 Task: Find a house in Saint-Leu, Réunion for 6 guests from 6th to 15th September with a price range of ₹8000 to ₹12000, 6 bedrooms, 6 beds, 6 bathrooms, and amenities including free parking, TV, breakfast, and gym. Ensure self check-in and host language is English.
Action: Mouse moved to (541, 114)
Screenshot: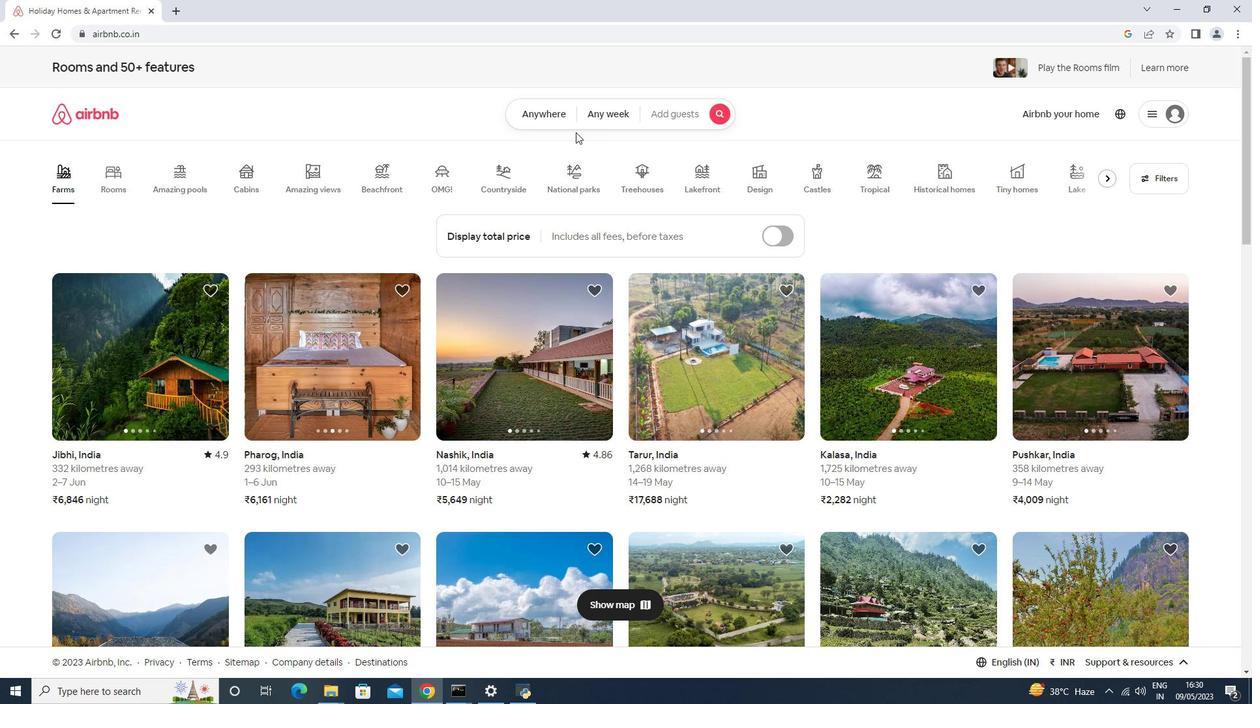 
Action: Mouse pressed left at (541, 114)
Screenshot: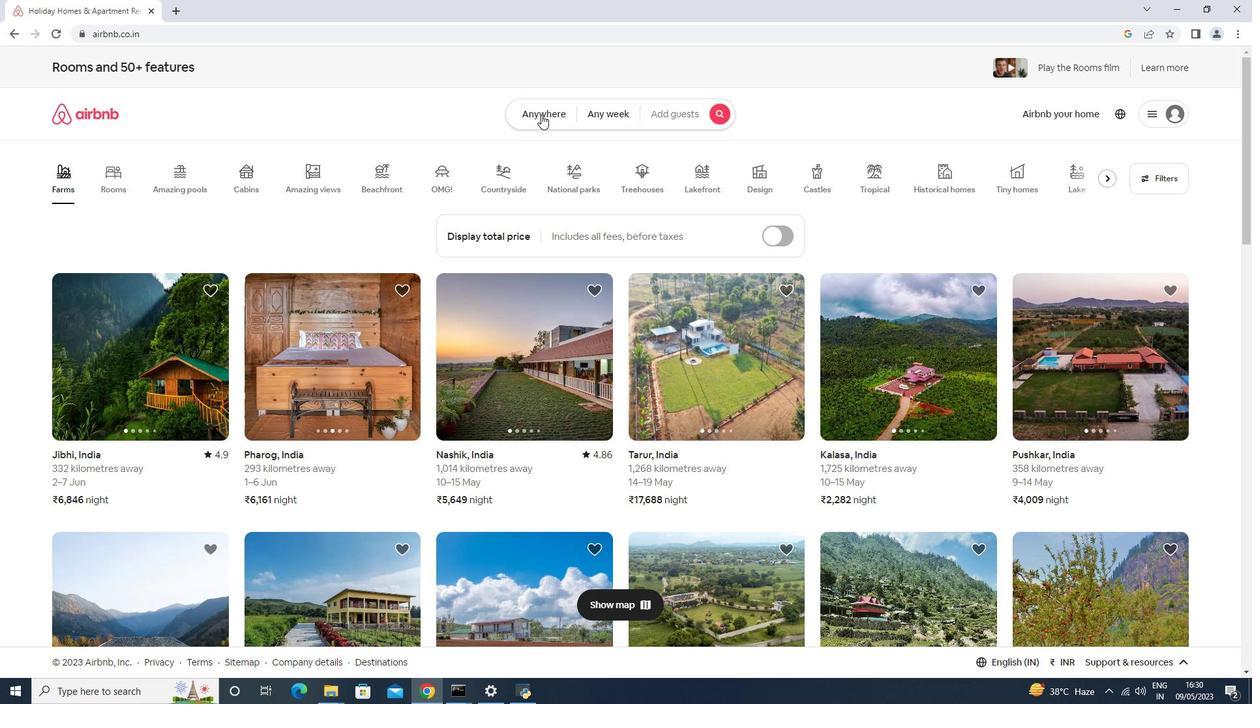
Action: Mouse moved to (521, 163)
Screenshot: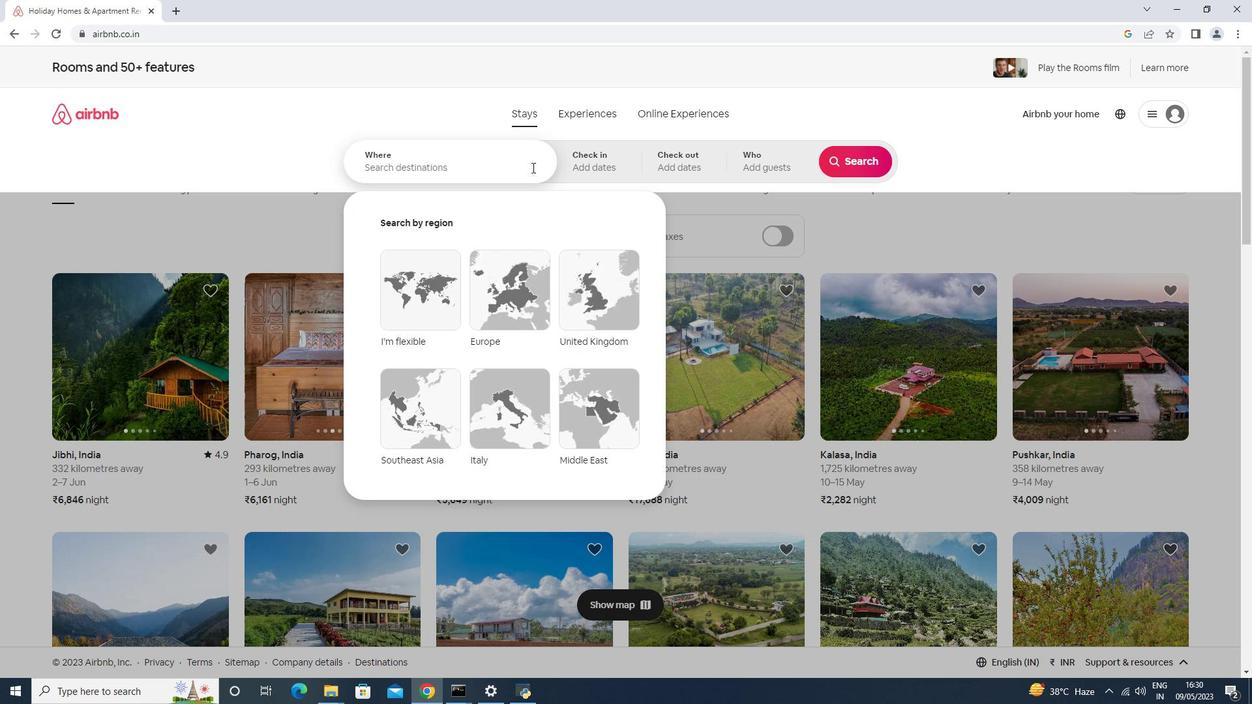 
Action: Mouse pressed left at (521, 163)
Screenshot: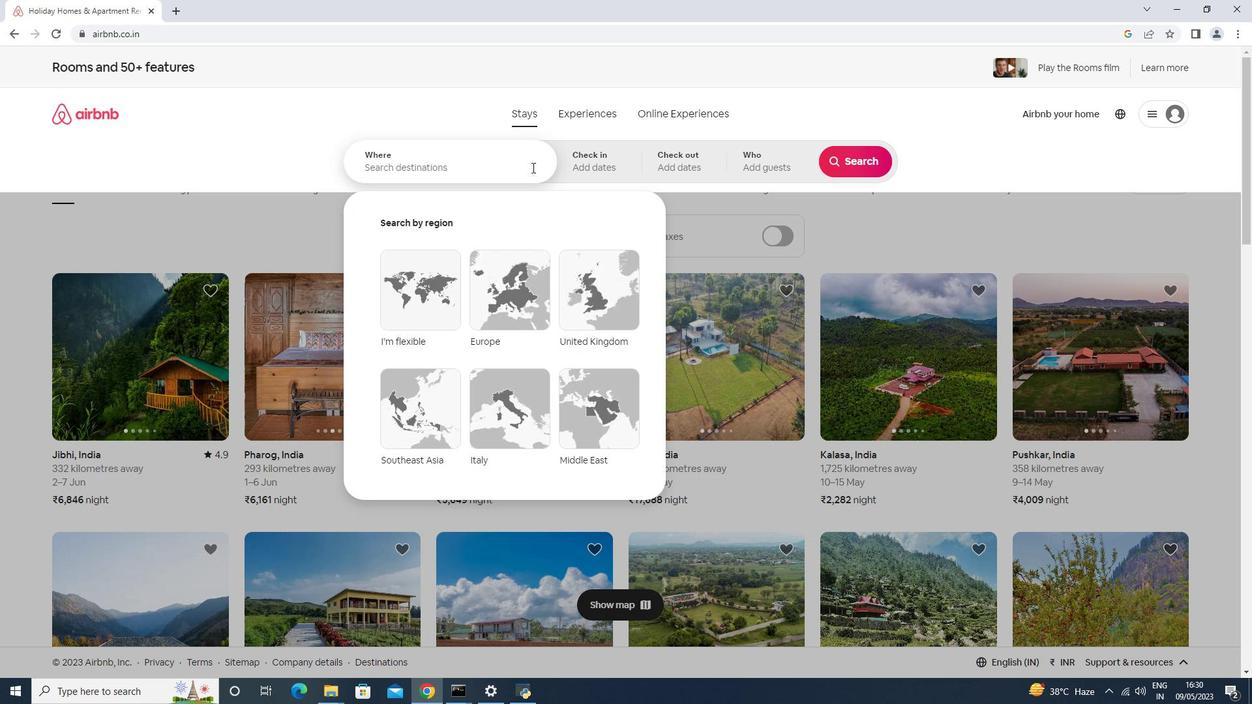 
Action: Key pressed <Key.shift>Saint-<Key.shift>Leu,<Key.space><Key.shift>REunio<Key.down>
Screenshot: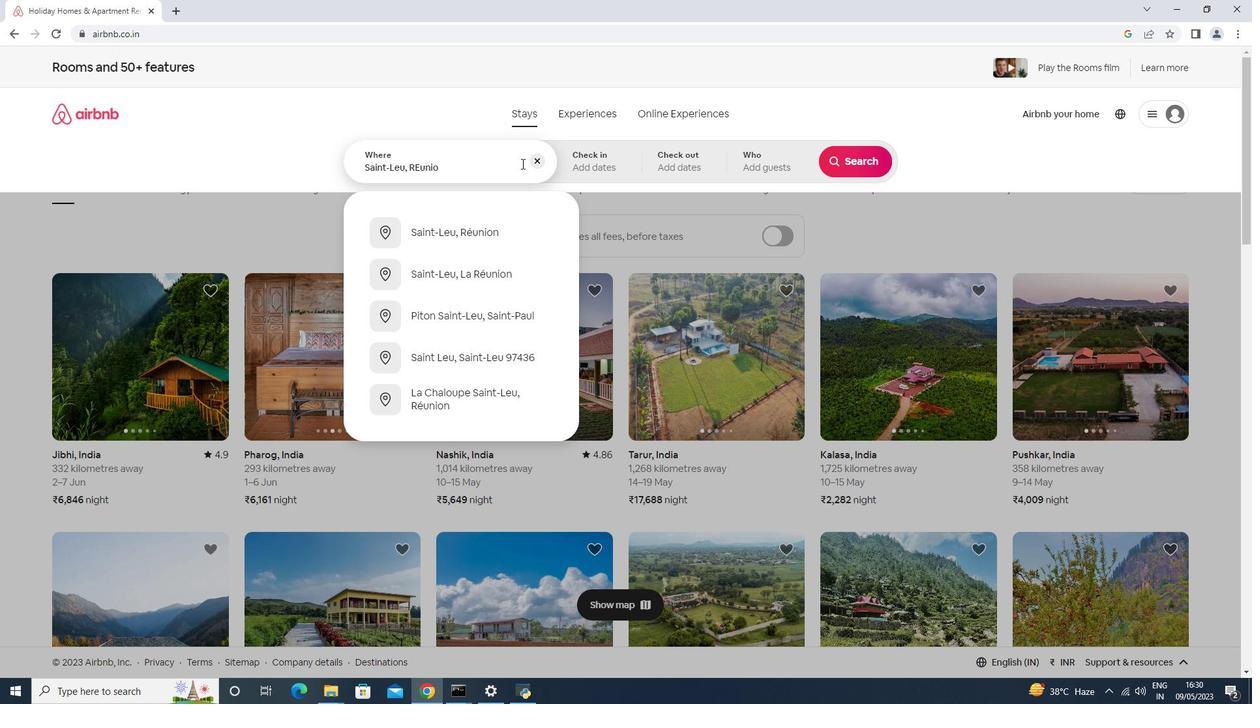 
Action: Mouse moved to (857, 275)
Screenshot: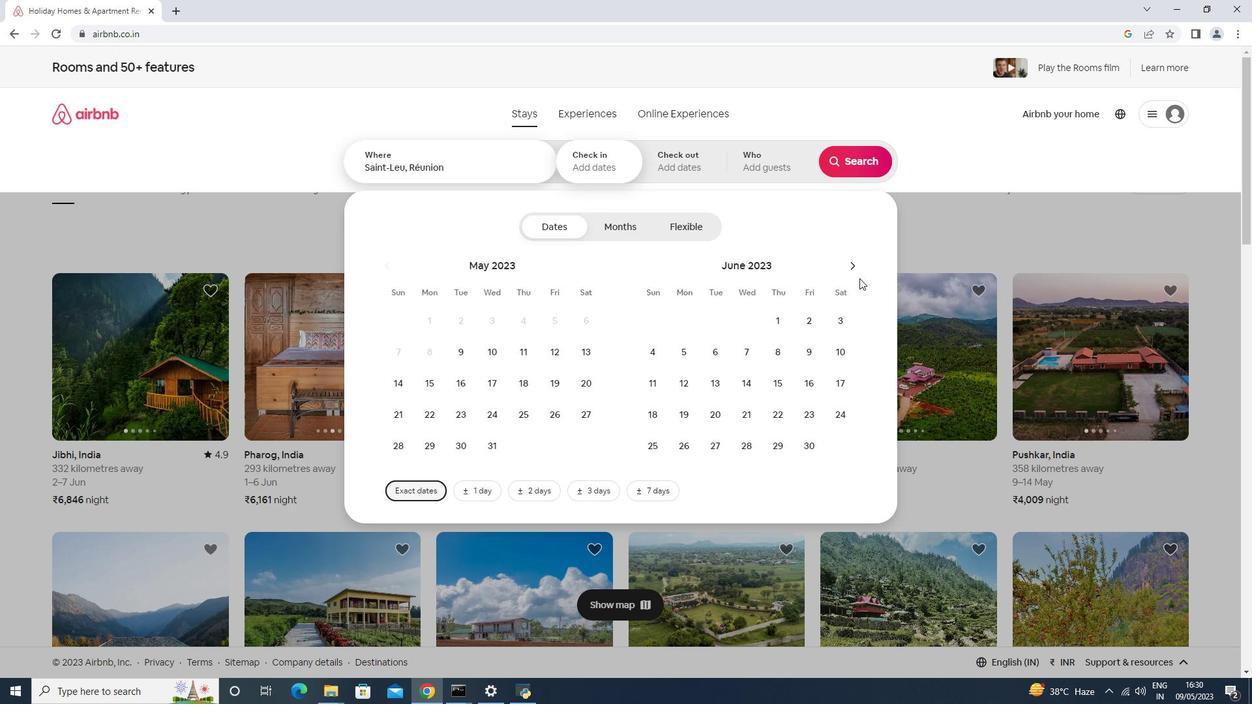 
Action: Mouse pressed left at (856, 273)
Screenshot: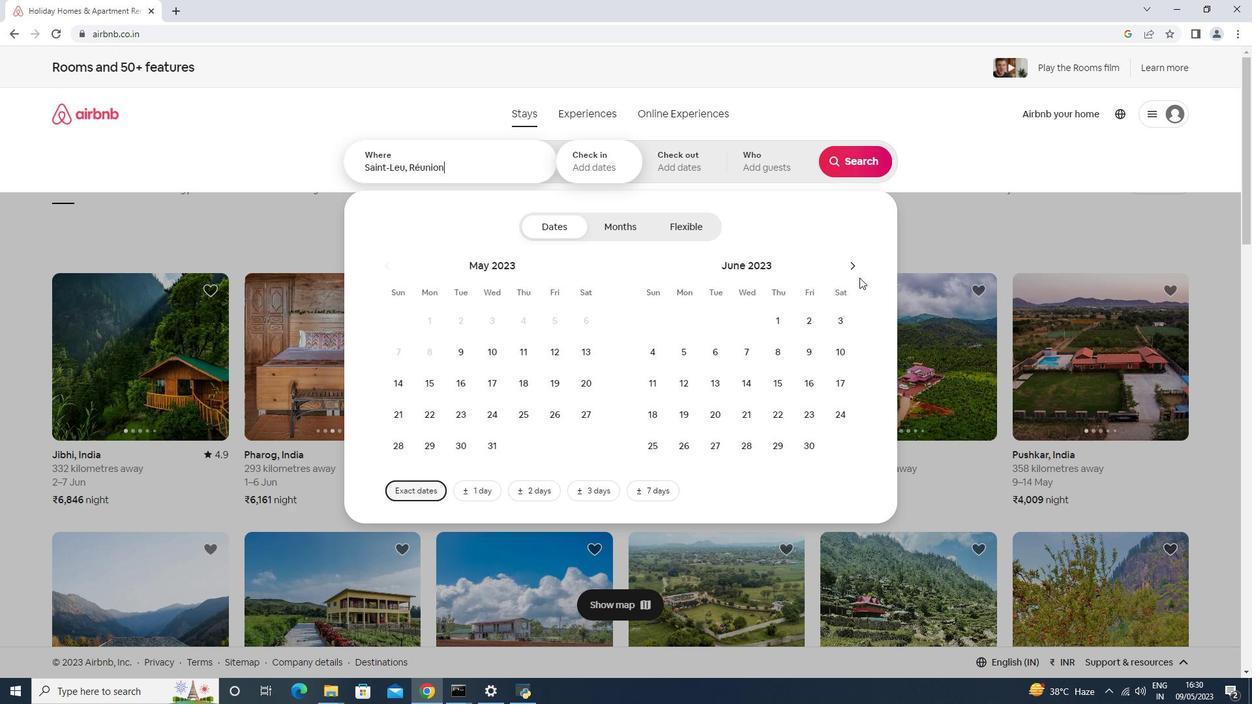 
Action: Mouse pressed left at (856, 273)
Screenshot: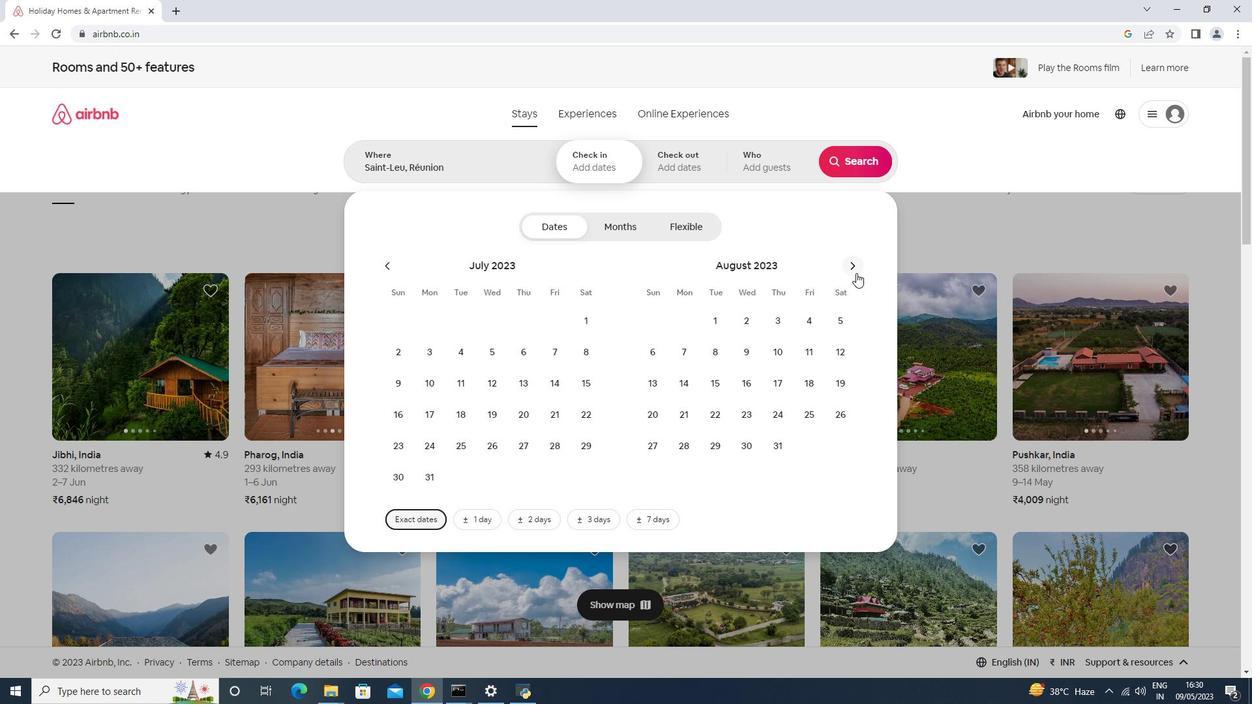 
Action: Mouse moved to (749, 366)
Screenshot: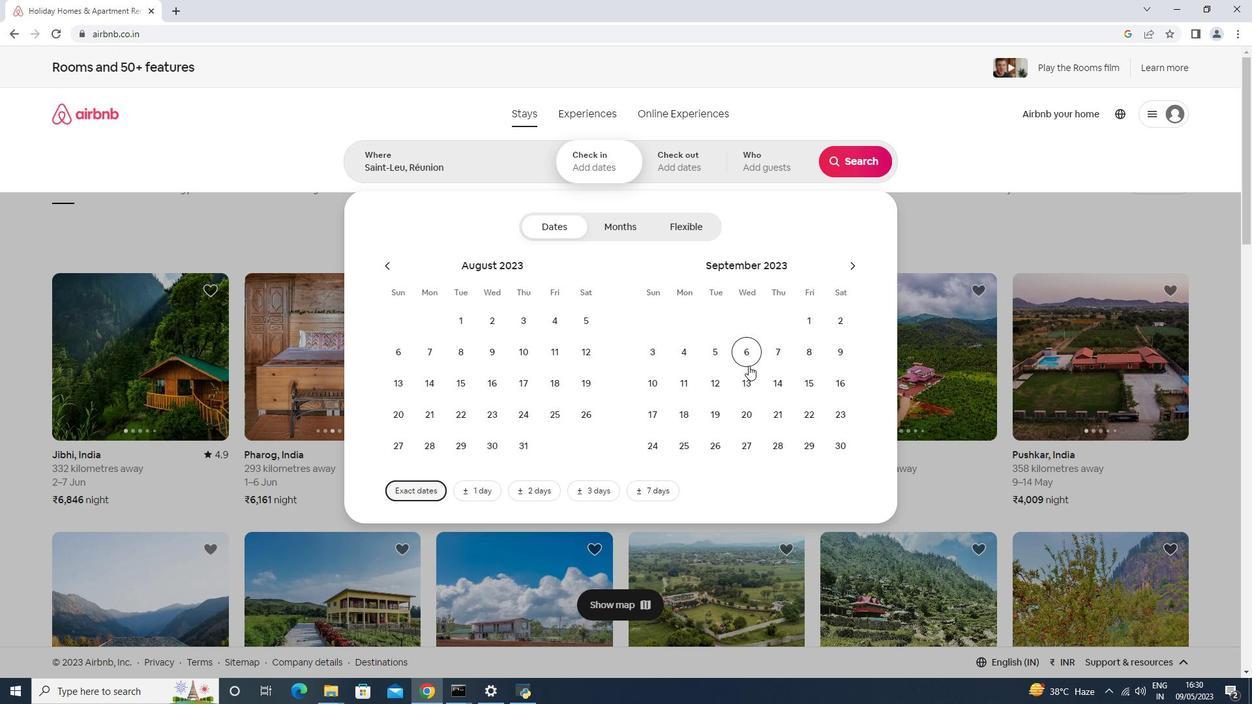 
Action: Mouse pressed left at (749, 366)
Screenshot: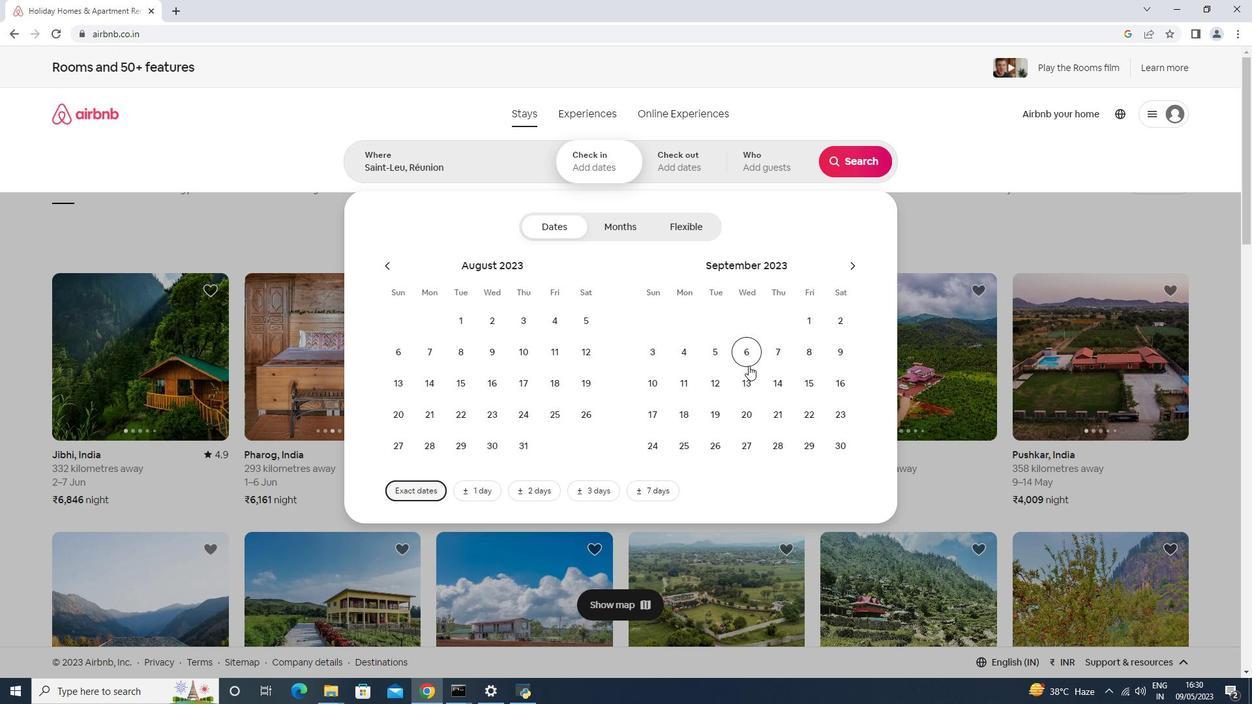 
Action: Mouse moved to (800, 389)
Screenshot: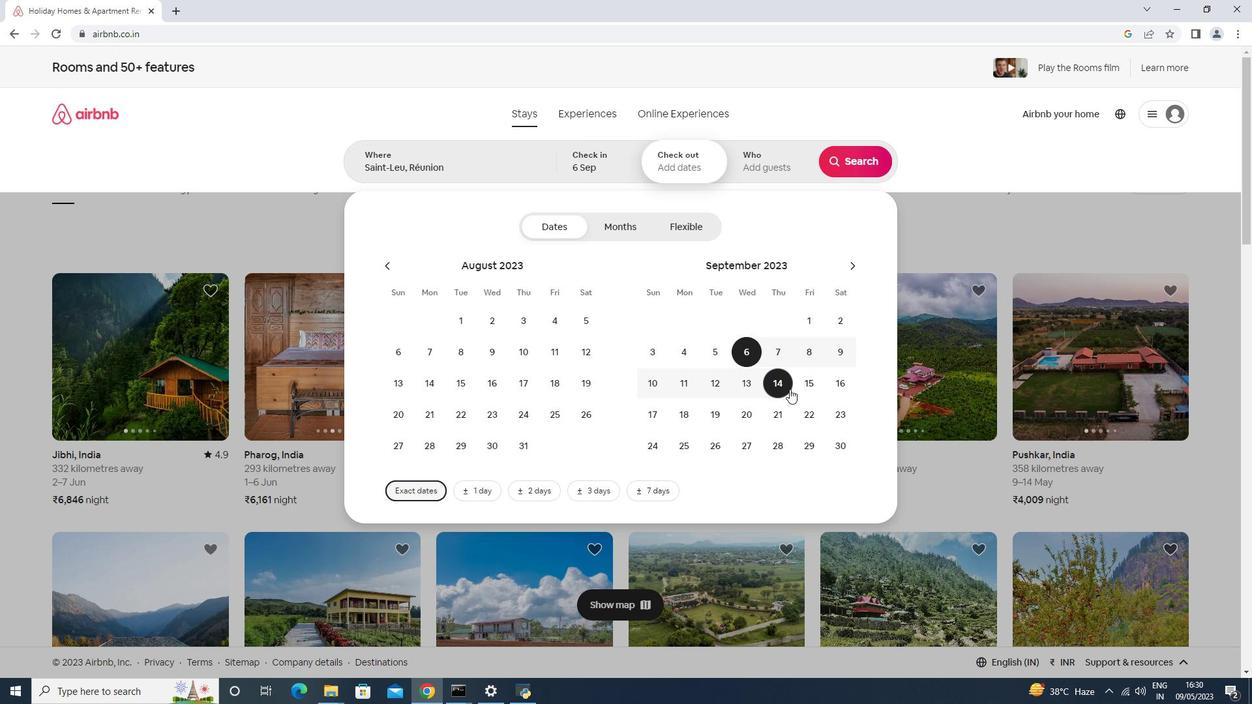 
Action: Mouse pressed left at (800, 389)
Screenshot: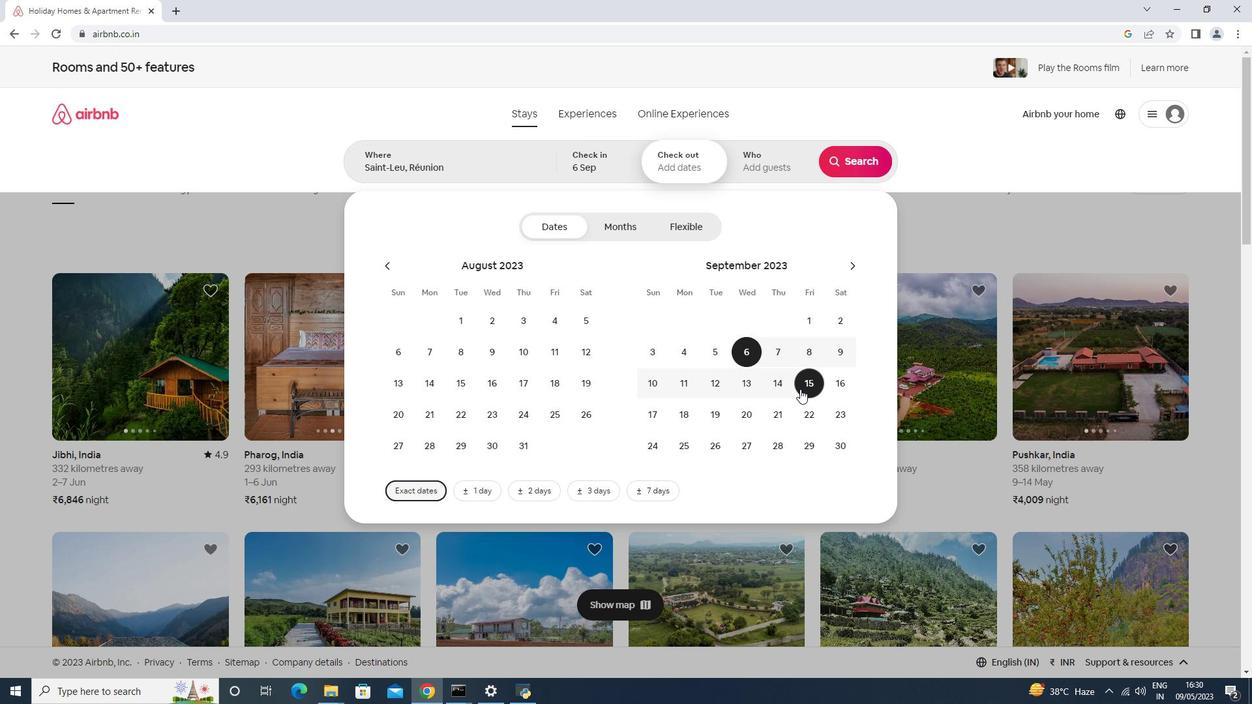 
Action: Mouse moved to (762, 180)
Screenshot: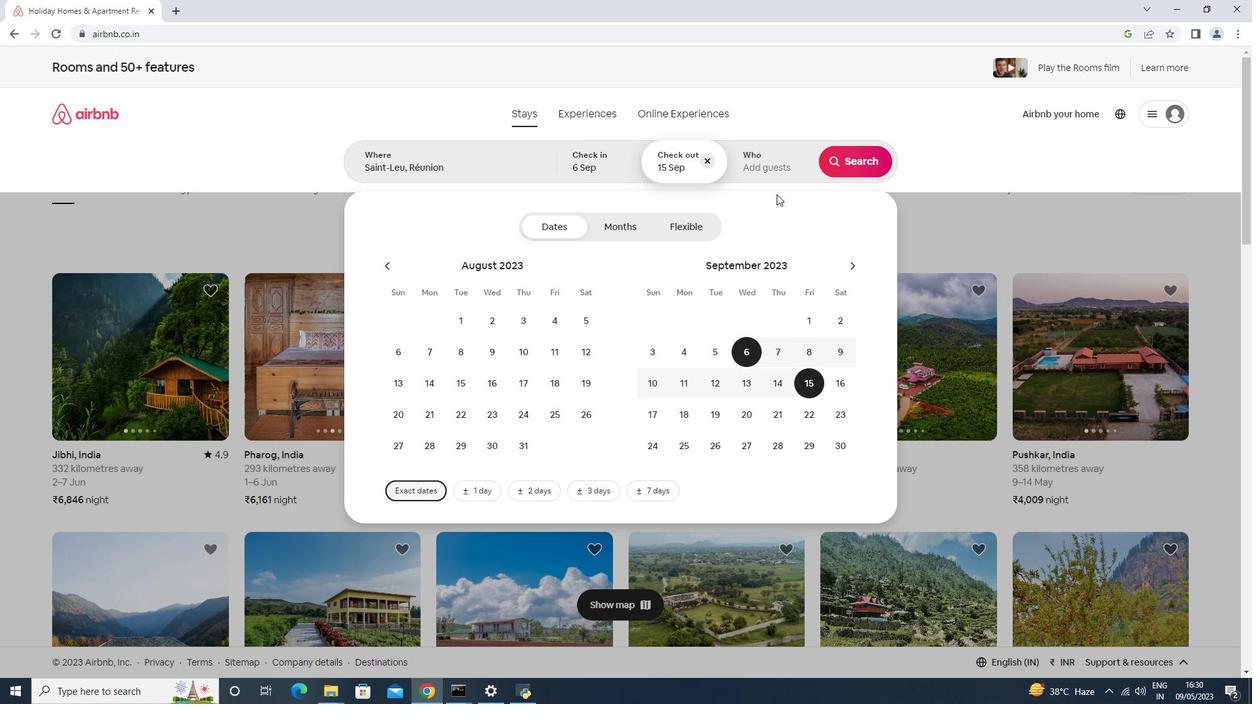 
Action: Mouse pressed left at (762, 180)
Screenshot: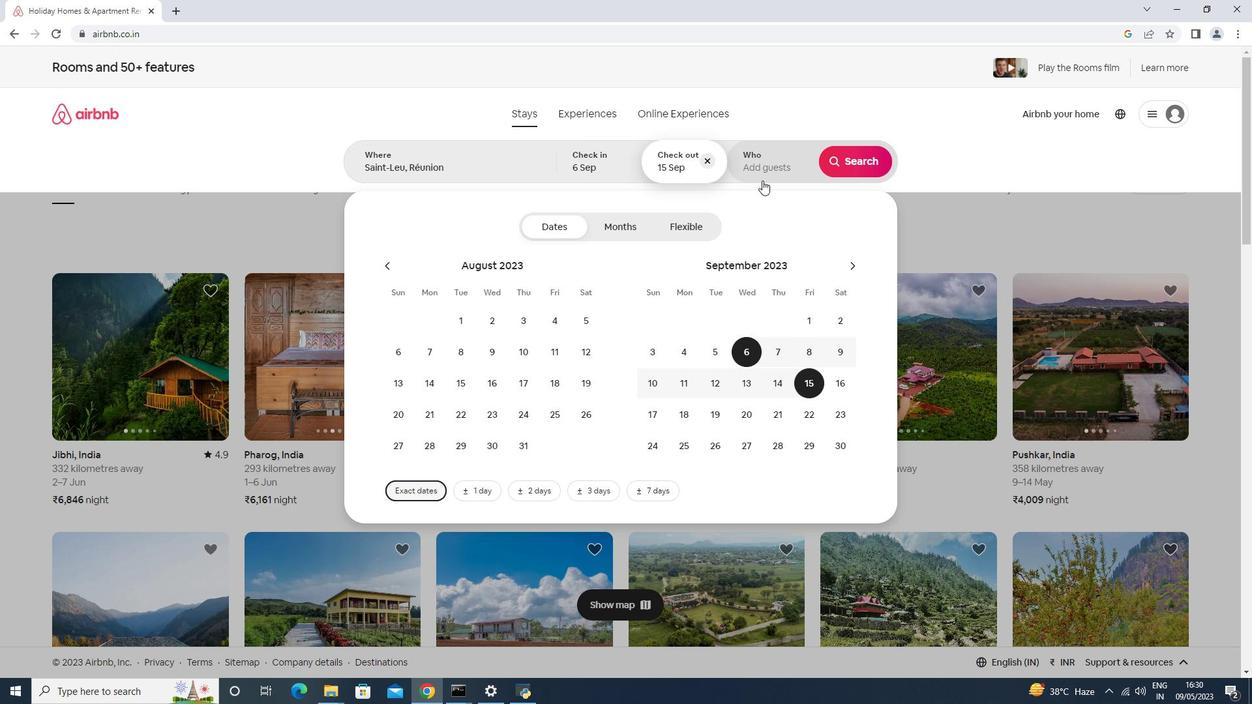
Action: Mouse moved to (861, 229)
Screenshot: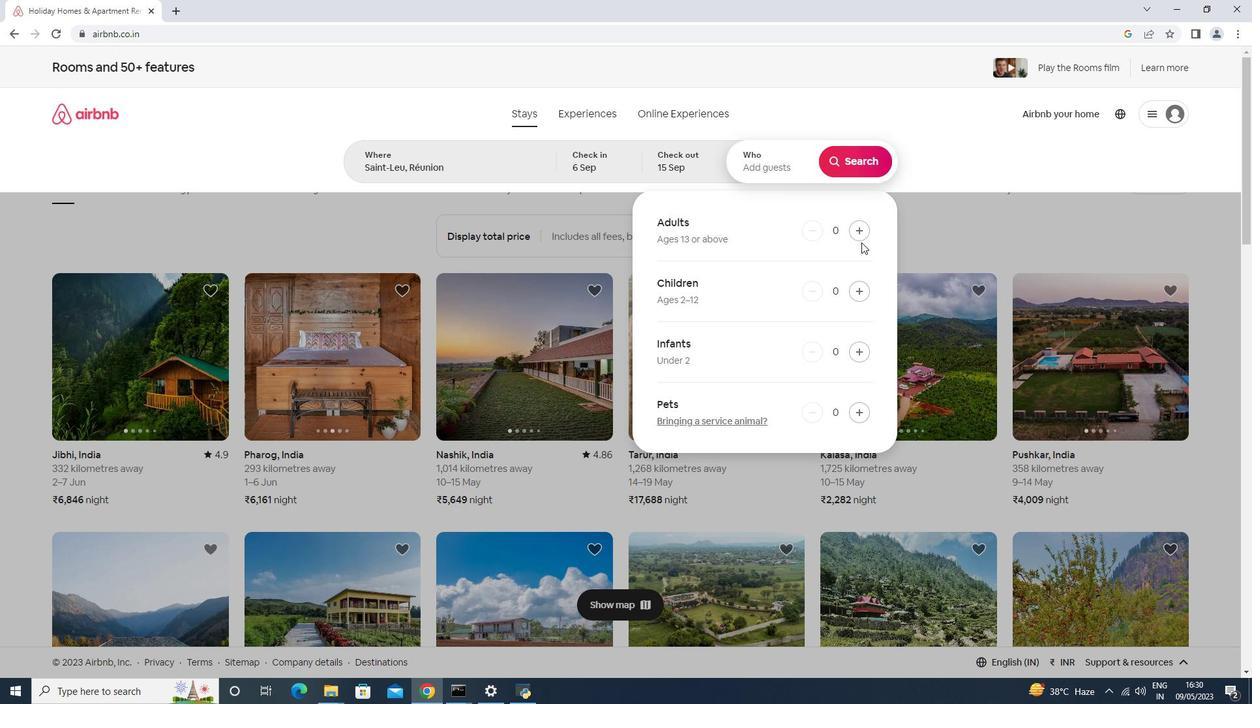 
Action: Mouse pressed left at (861, 229)
Screenshot: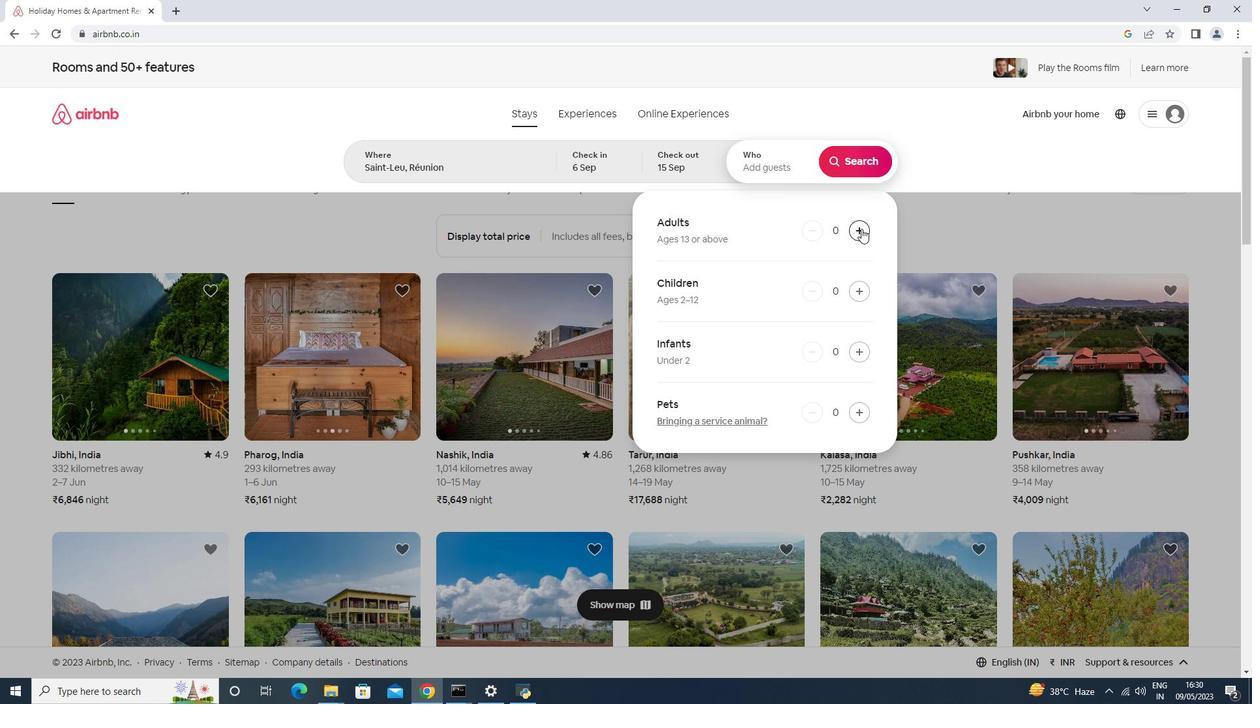 
Action: Mouse pressed left at (861, 229)
Screenshot: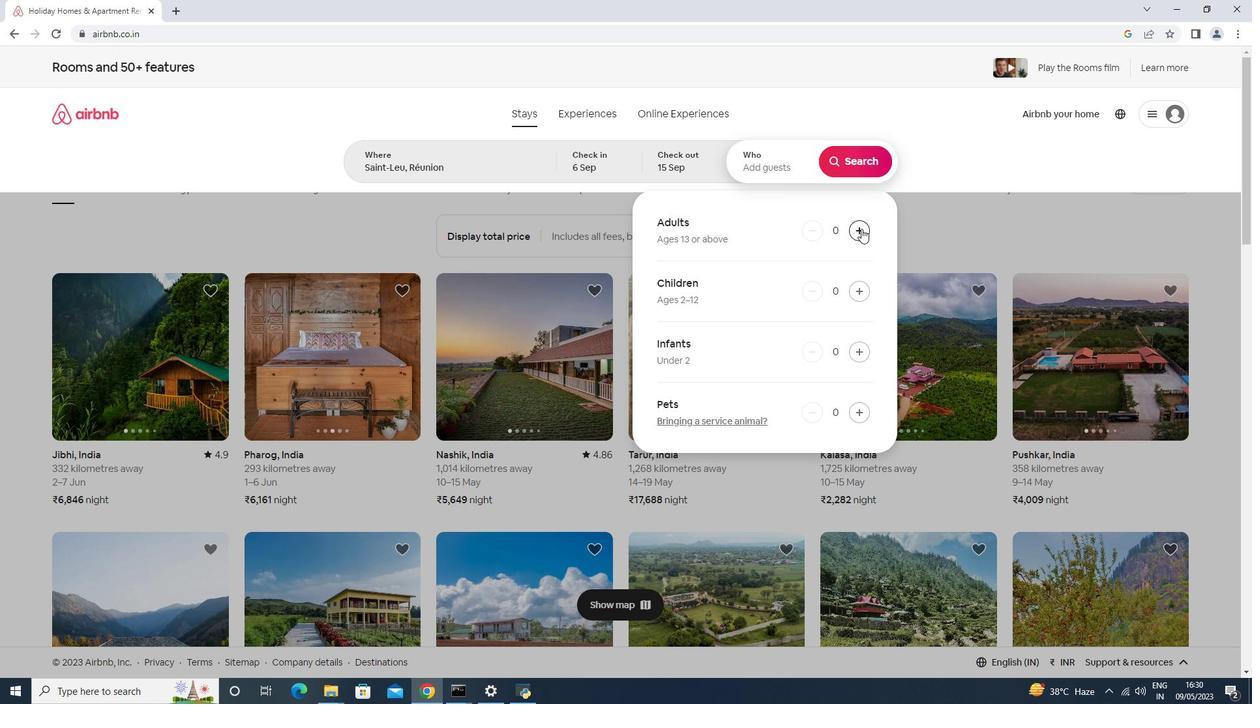 
Action: Mouse pressed left at (861, 229)
Screenshot: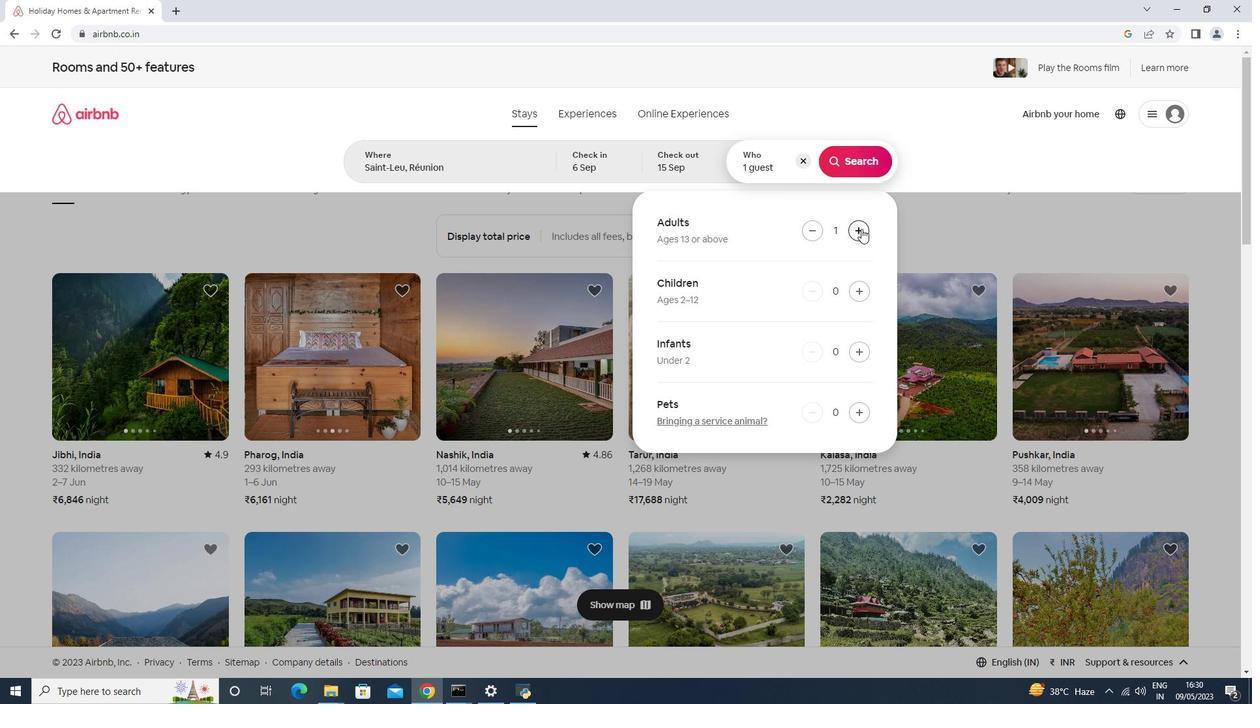 
Action: Mouse pressed left at (861, 229)
Screenshot: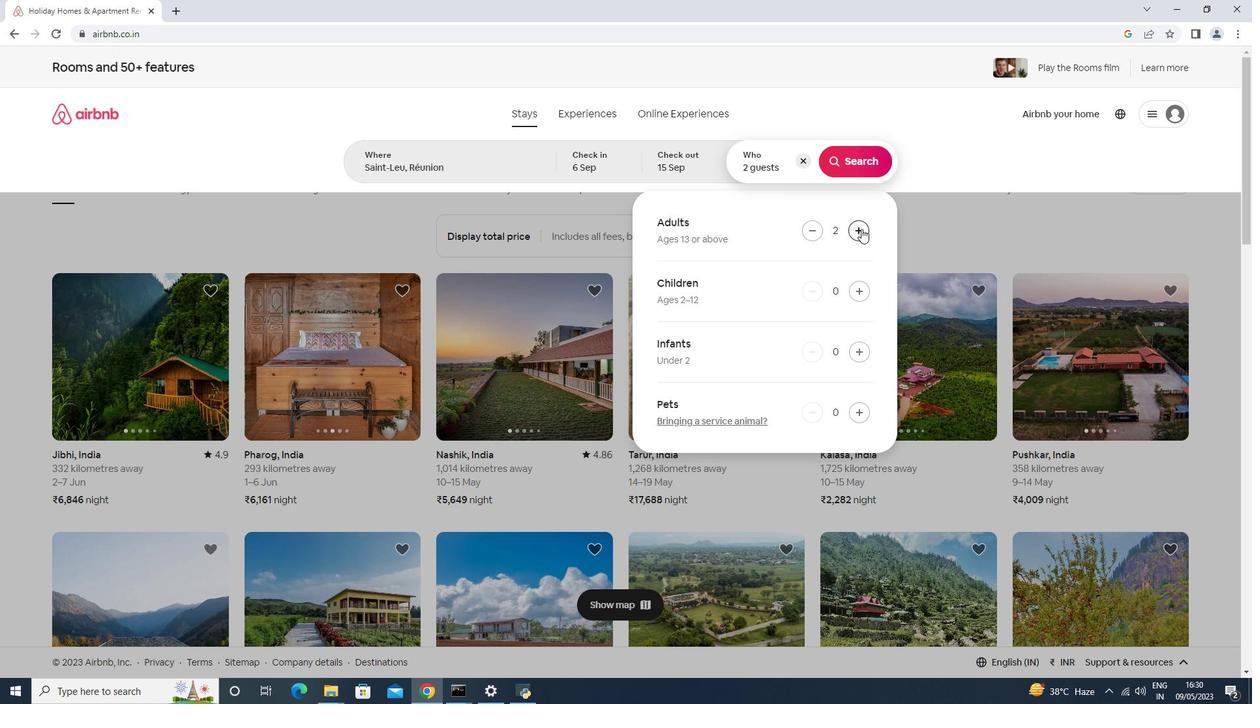 
Action: Mouse pressed left at (861, 229)
Screenshot: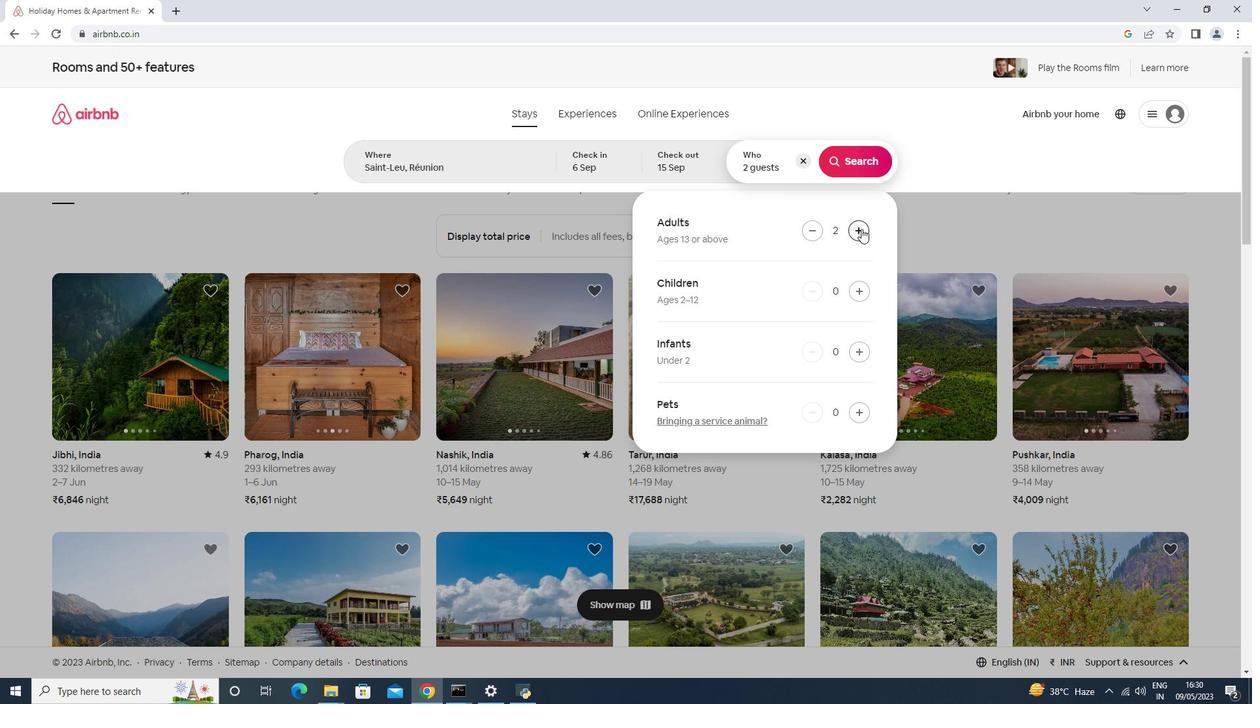 
Action: Mouse pressed left at (861, 229)
Screenshot: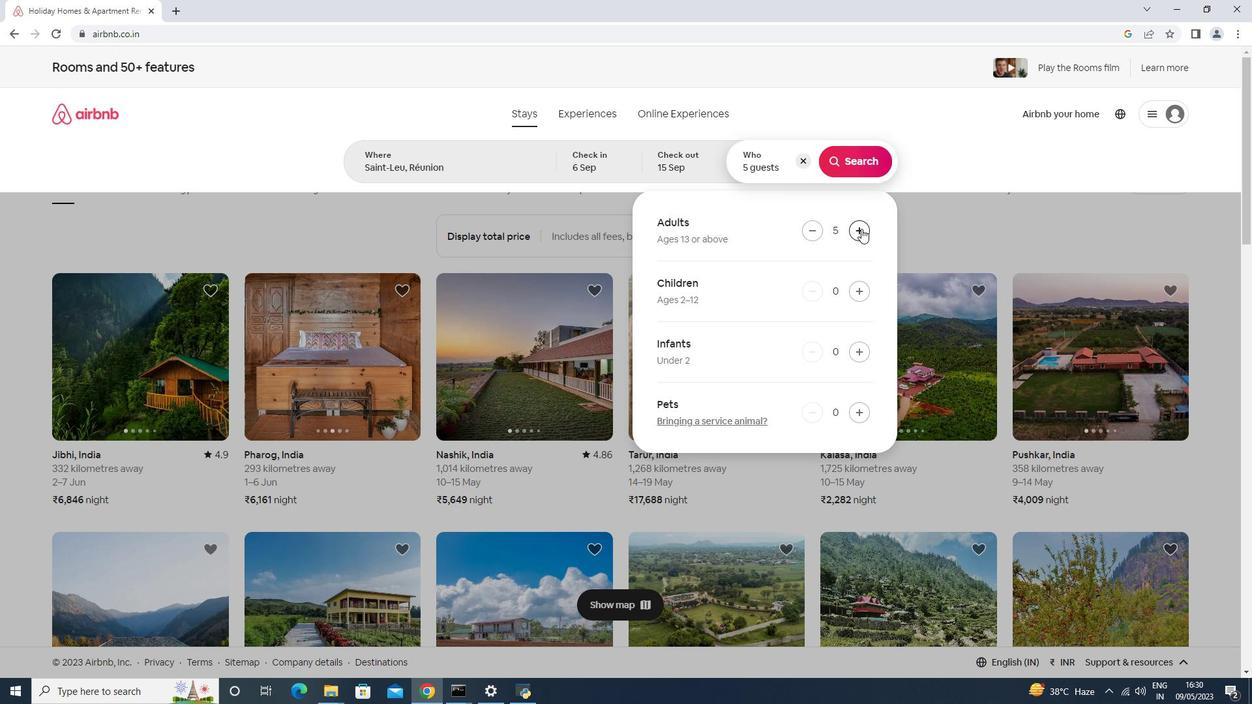 
Action: Mouse moved to (850, 156)
Screenshot: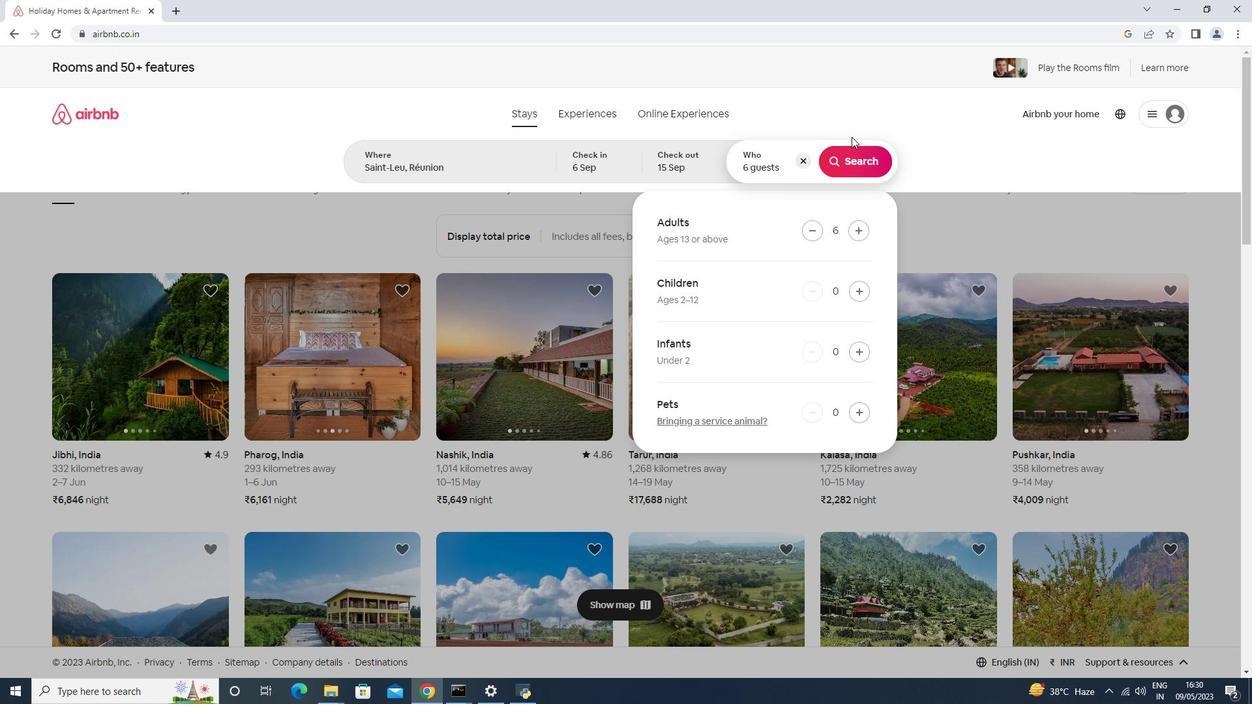 
Action: Mouse pressed left at (850, 156)
Screenshot: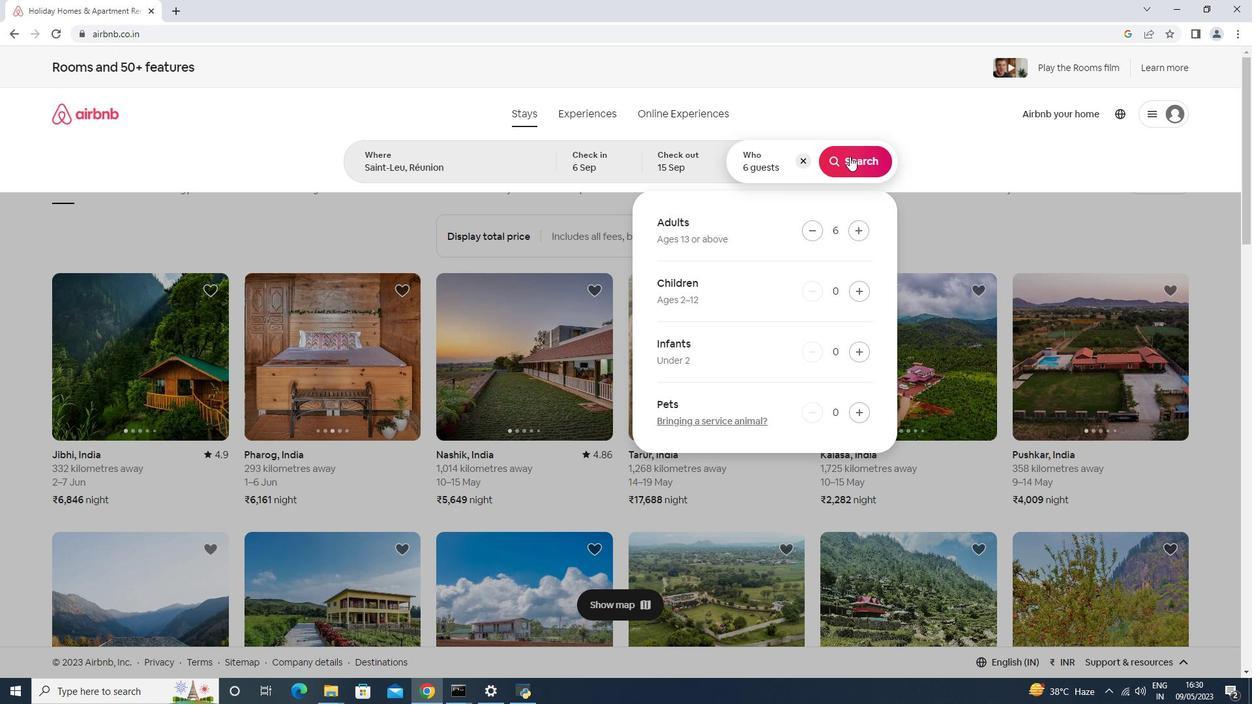 
Action: Mouse moved to (1181, 131)
Screenshot: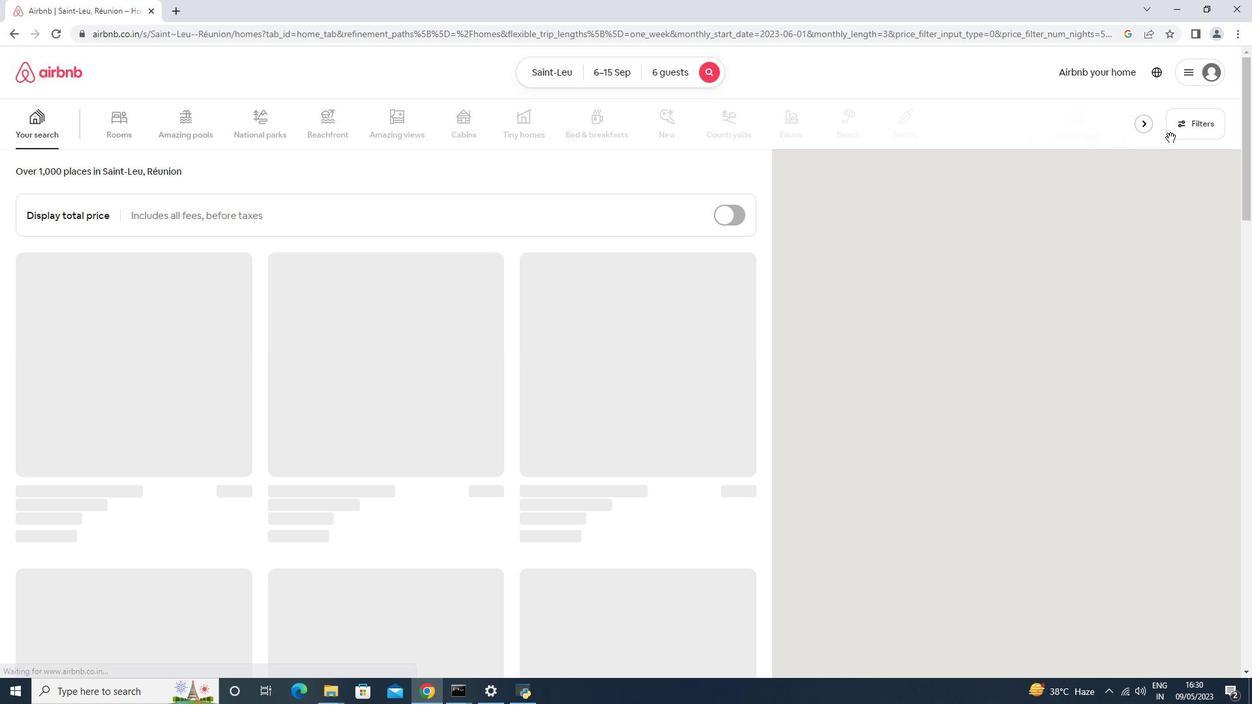 
Action: Mouse pressed left at (1181, 131)
Screenshot: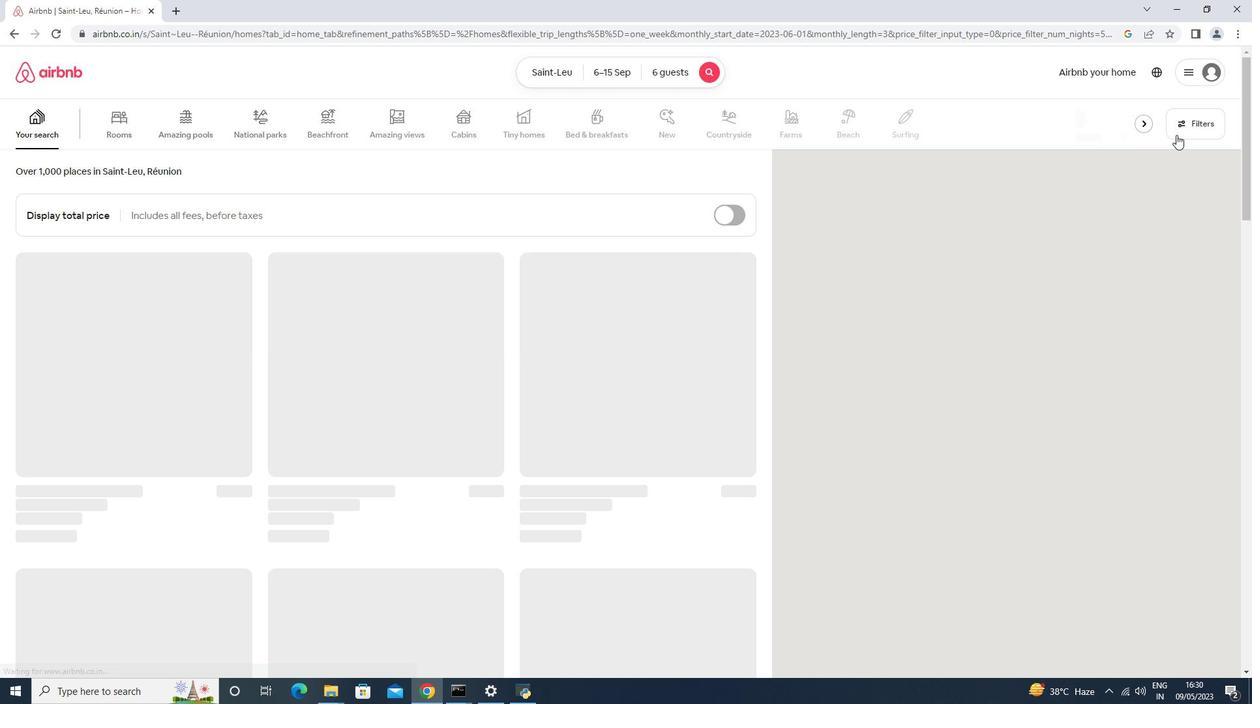 
Action: Mouse moved to (501, 433)
Screenshot: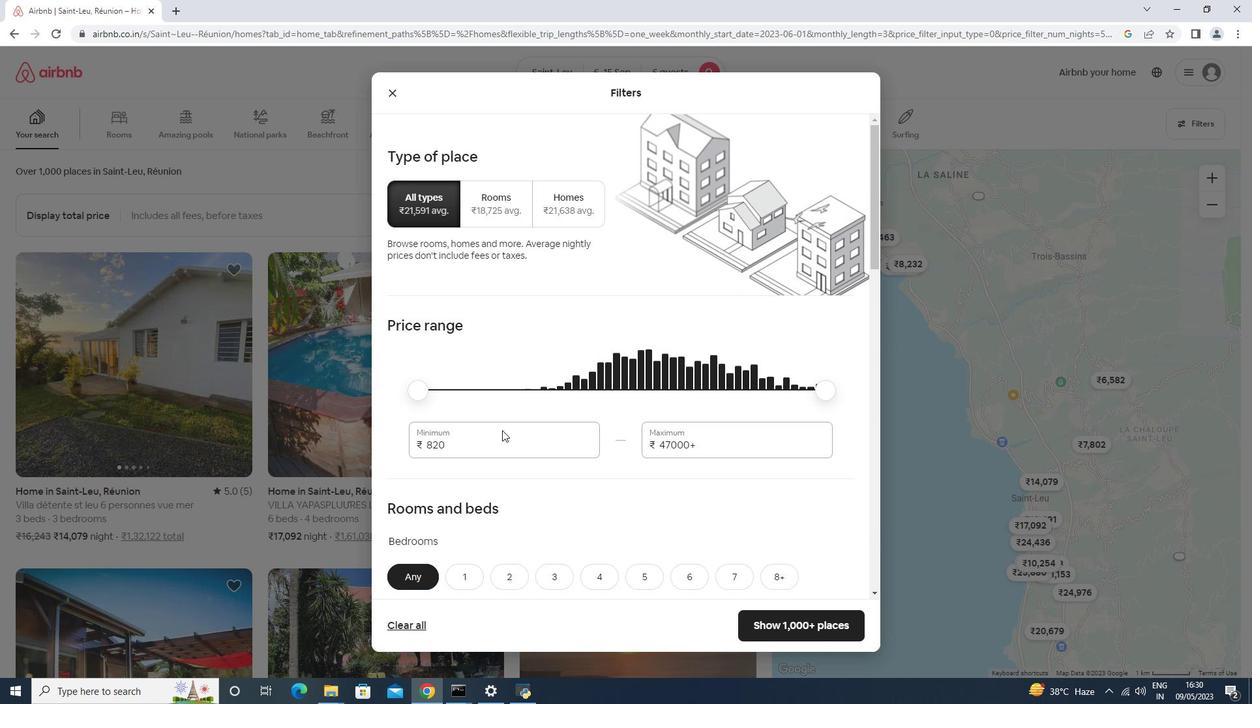 
Action: Mouse pressed left at (501, 433)
Screenshot: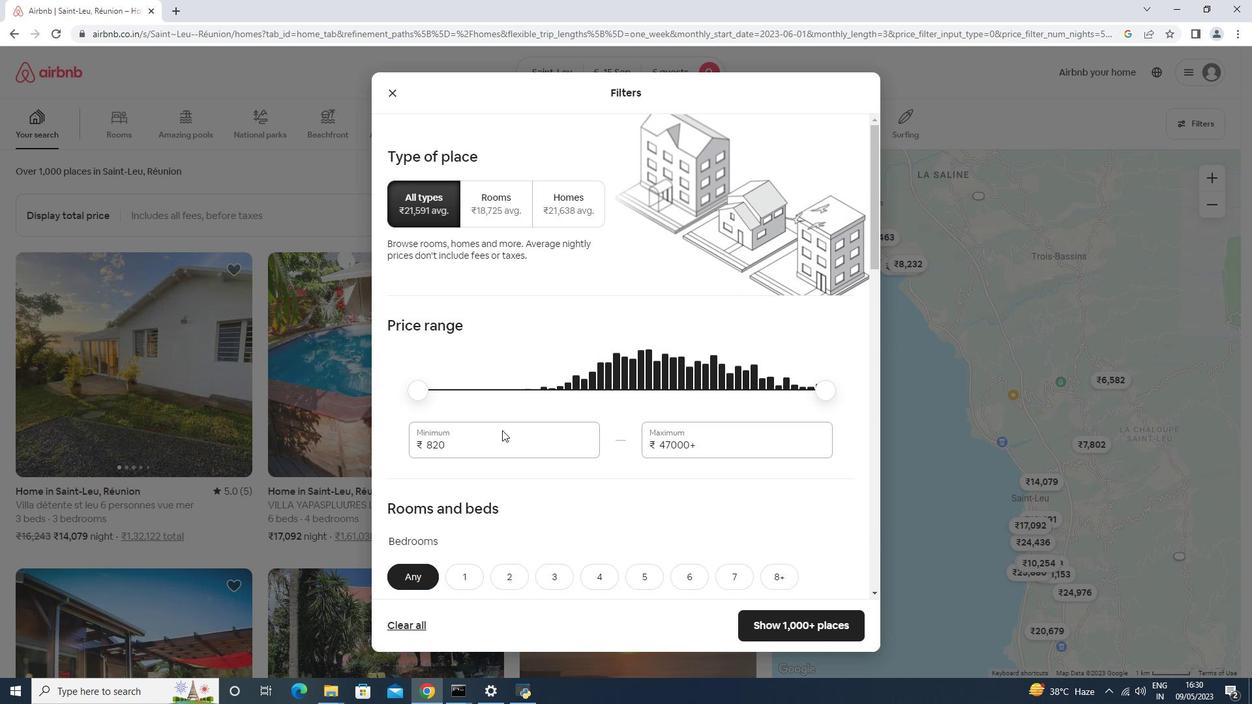 
Action: Key pressed <Key.backspace><Key.backspace><Key.backspace><Key.backspace>8000<Key.tab>12000
Screenshot: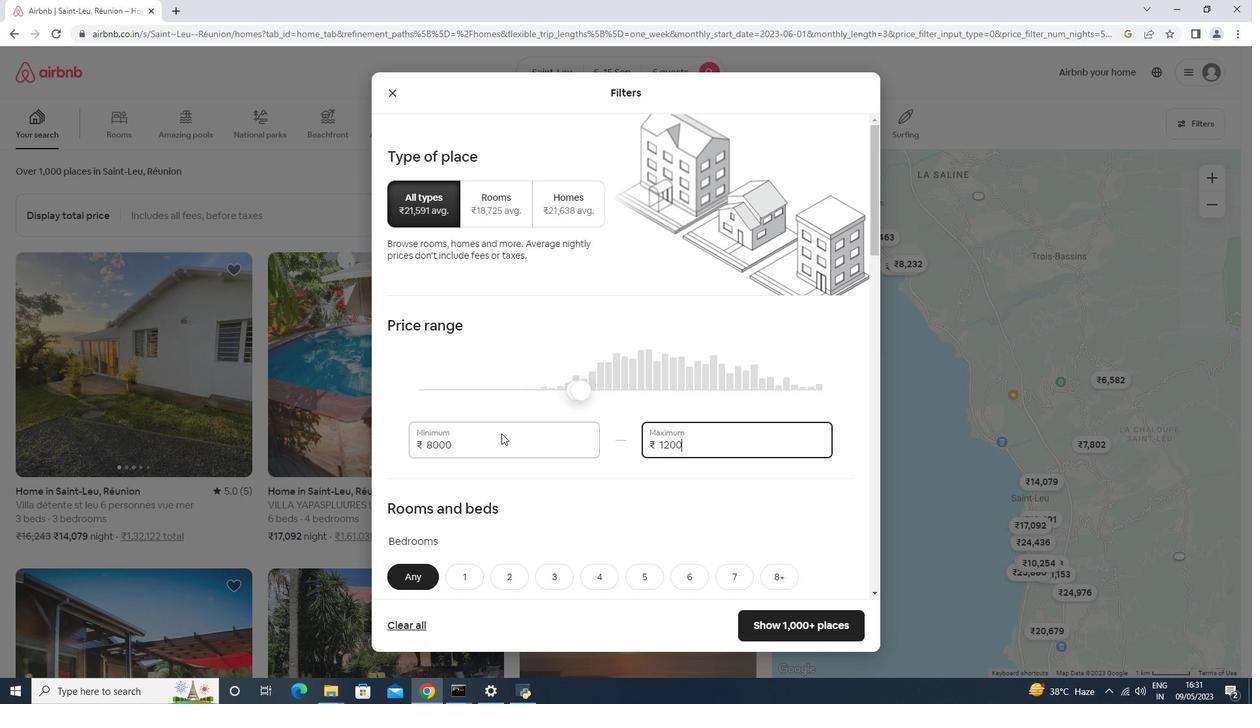 
Action: Mouse scrolled (501, 433) with delta (0, 0)
Screenshot: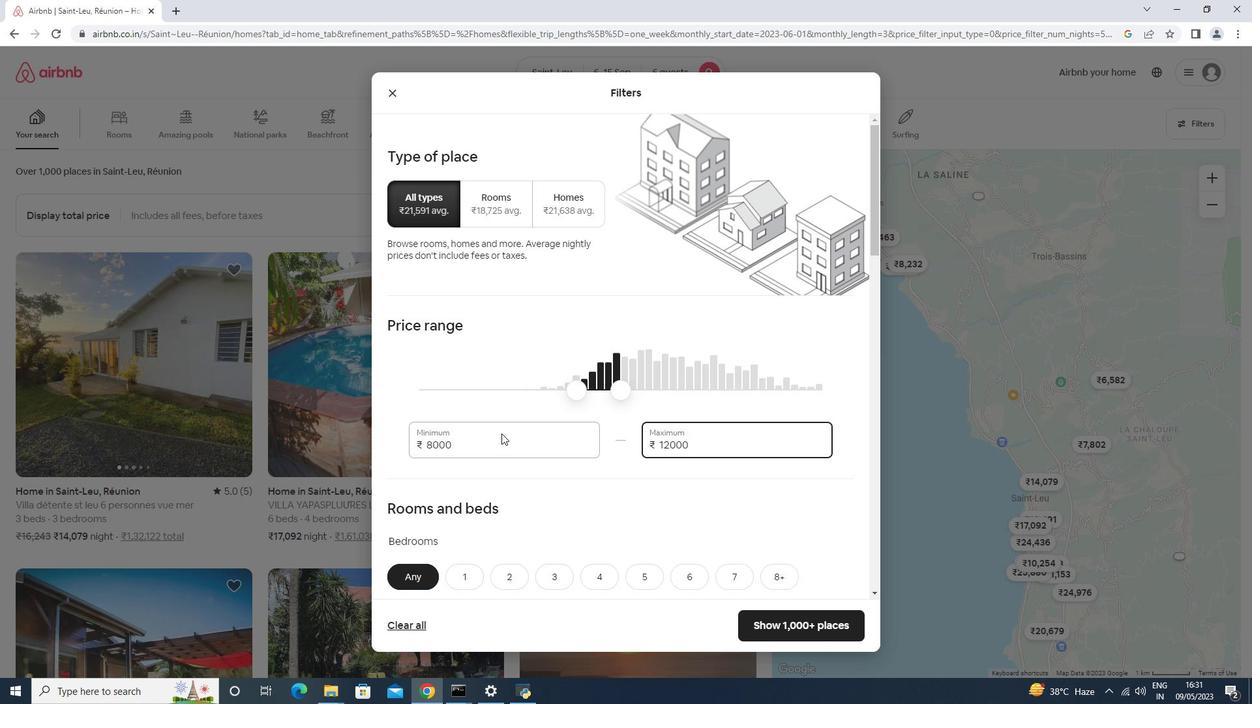 
Action: Mouse scrolled (501, 433) with delta (0, 0)
Screenshot: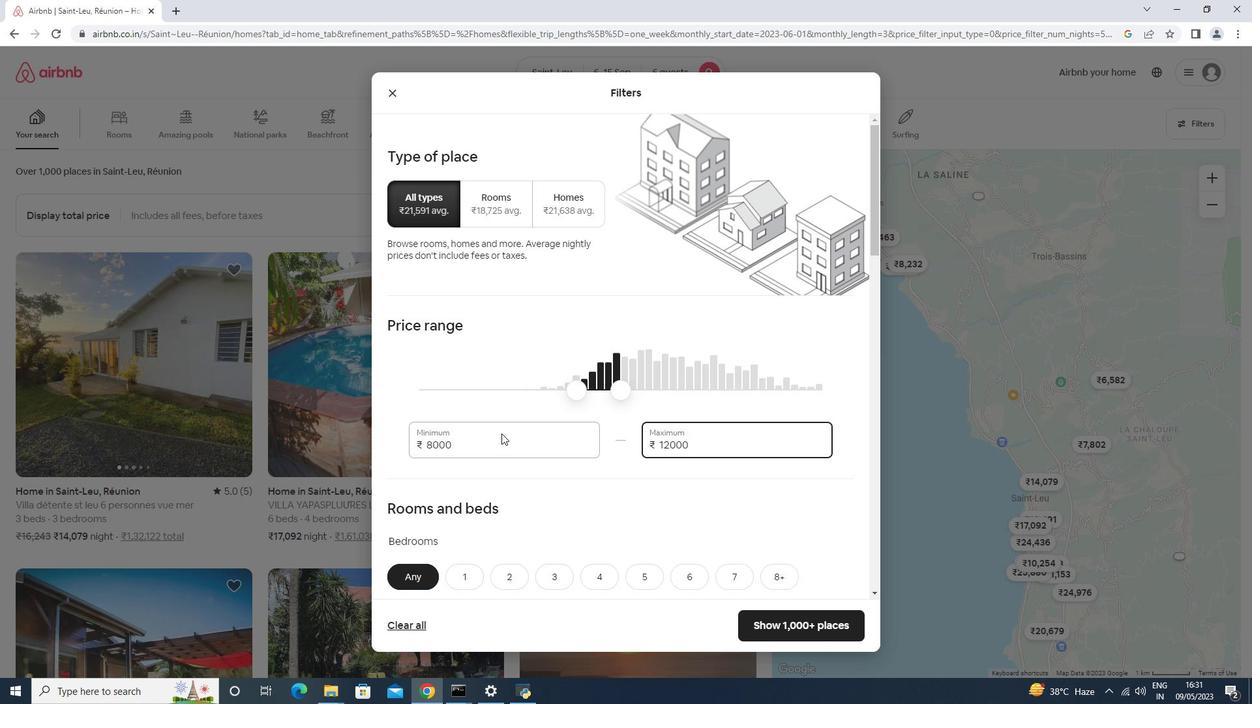 
Action: Mouse scrolled (501, 433) with delta (0, 0)
Screenshot: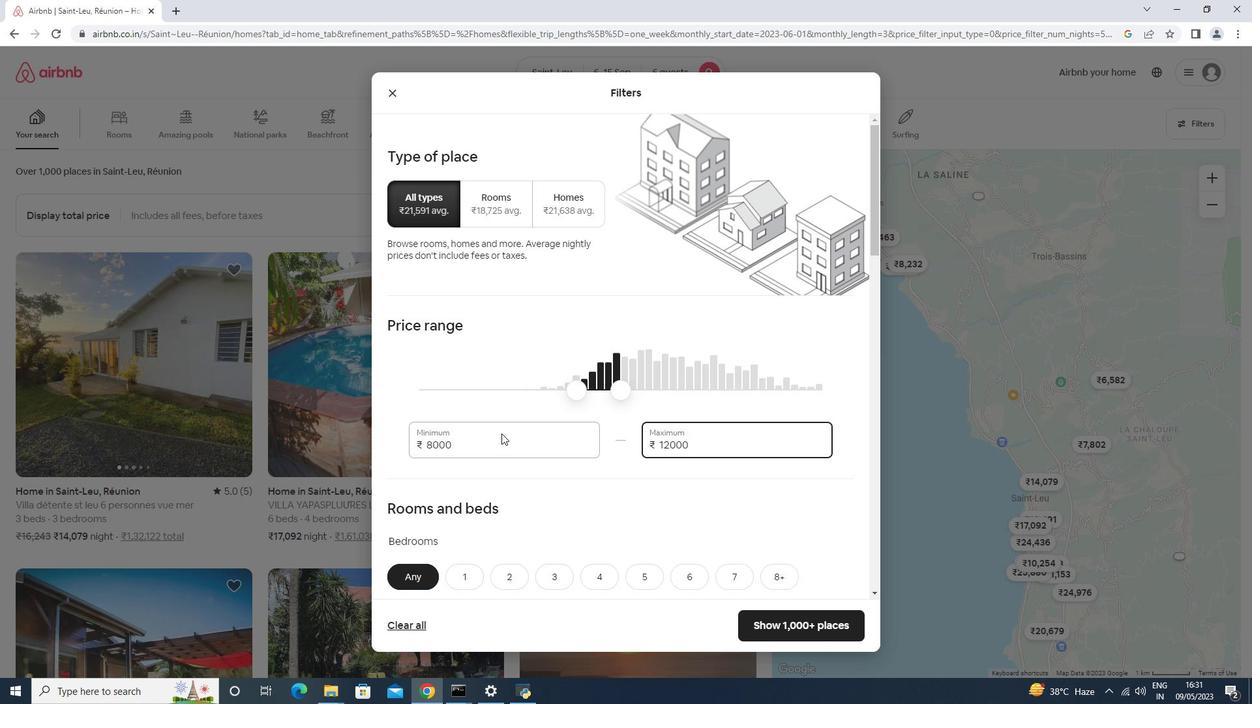 
Action: Mouse moved to (679, 381)
Screenshot: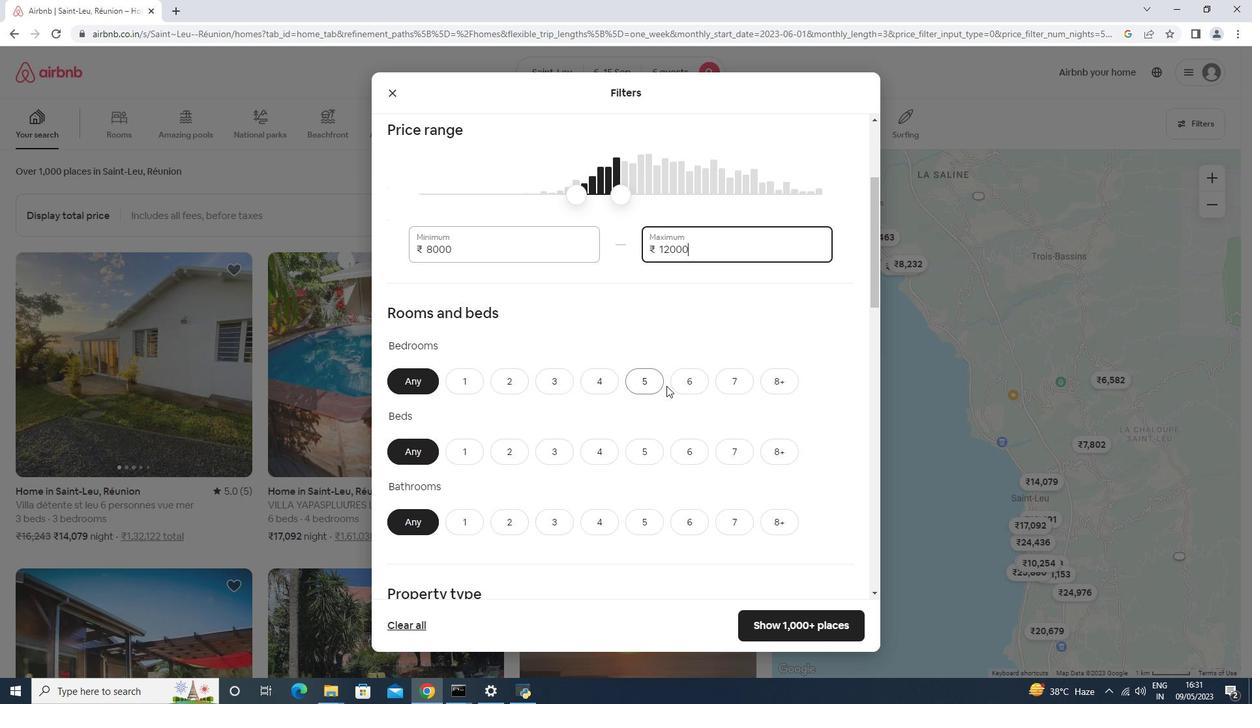 
Action: Mouse pressed left at (679, 381)
Screenshot: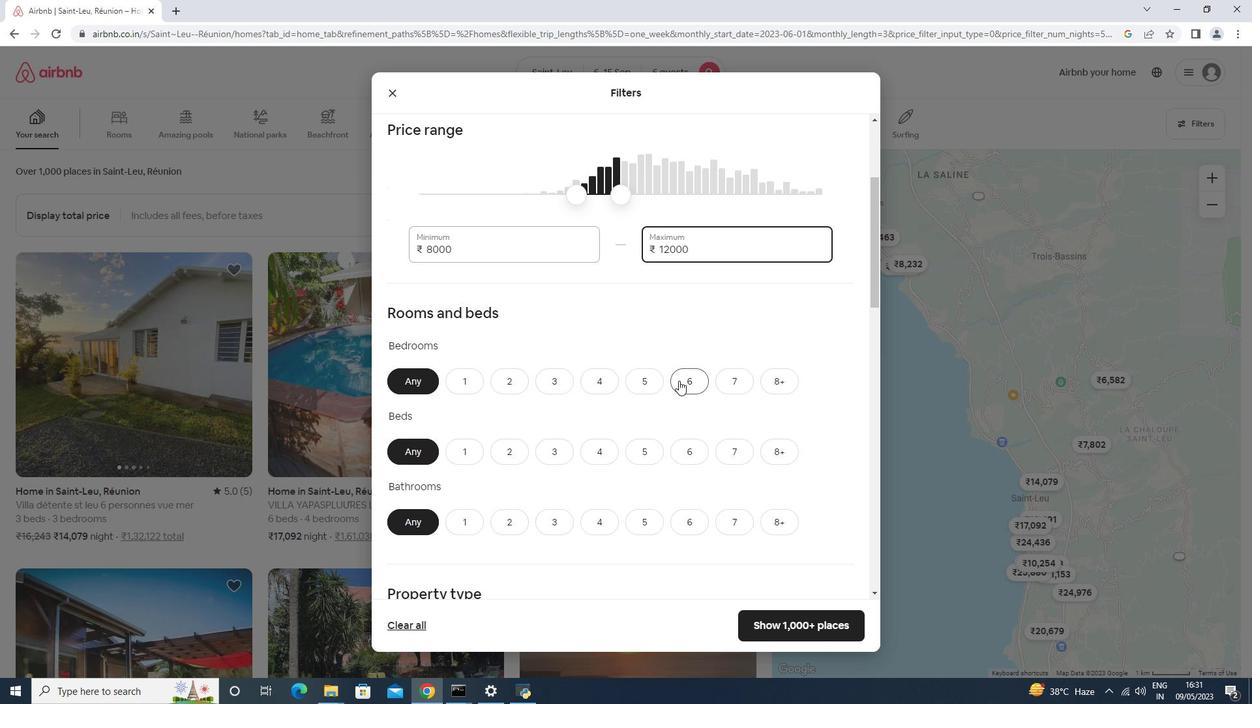 
Action: Mouse moved to (689, 455)
Screenshot: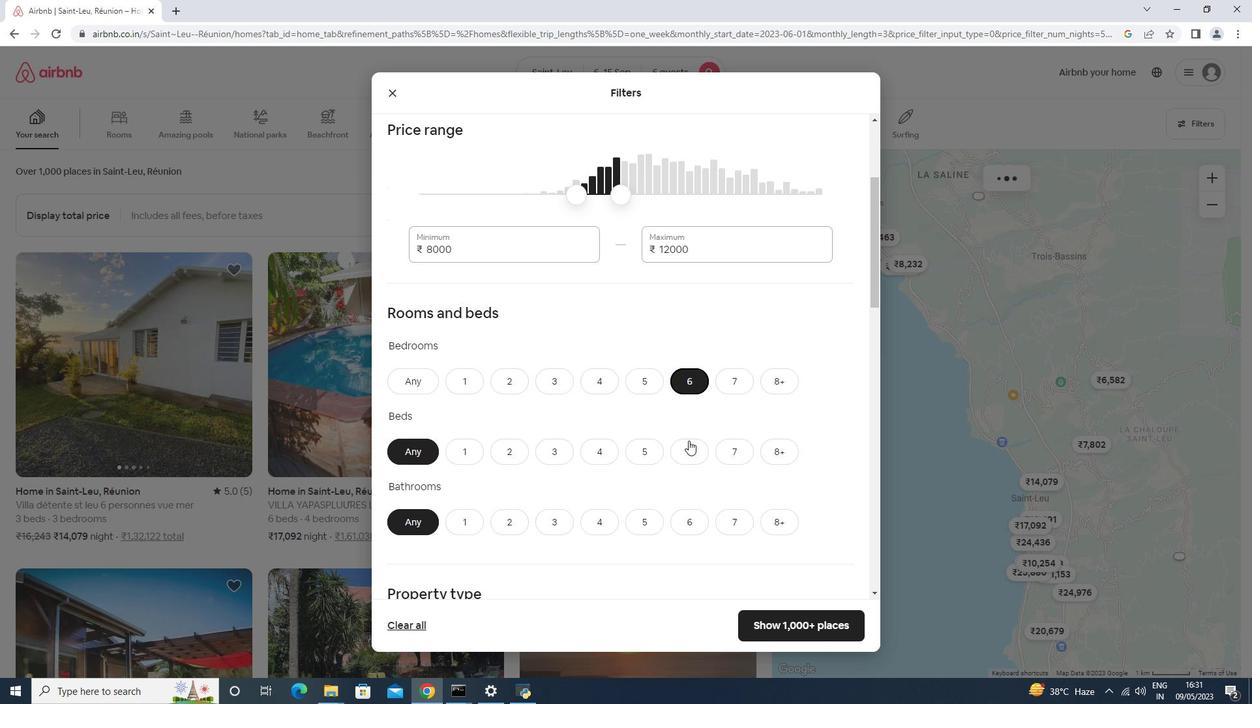 
Action: Mouse pressed left at (689, 455)
Screenshot: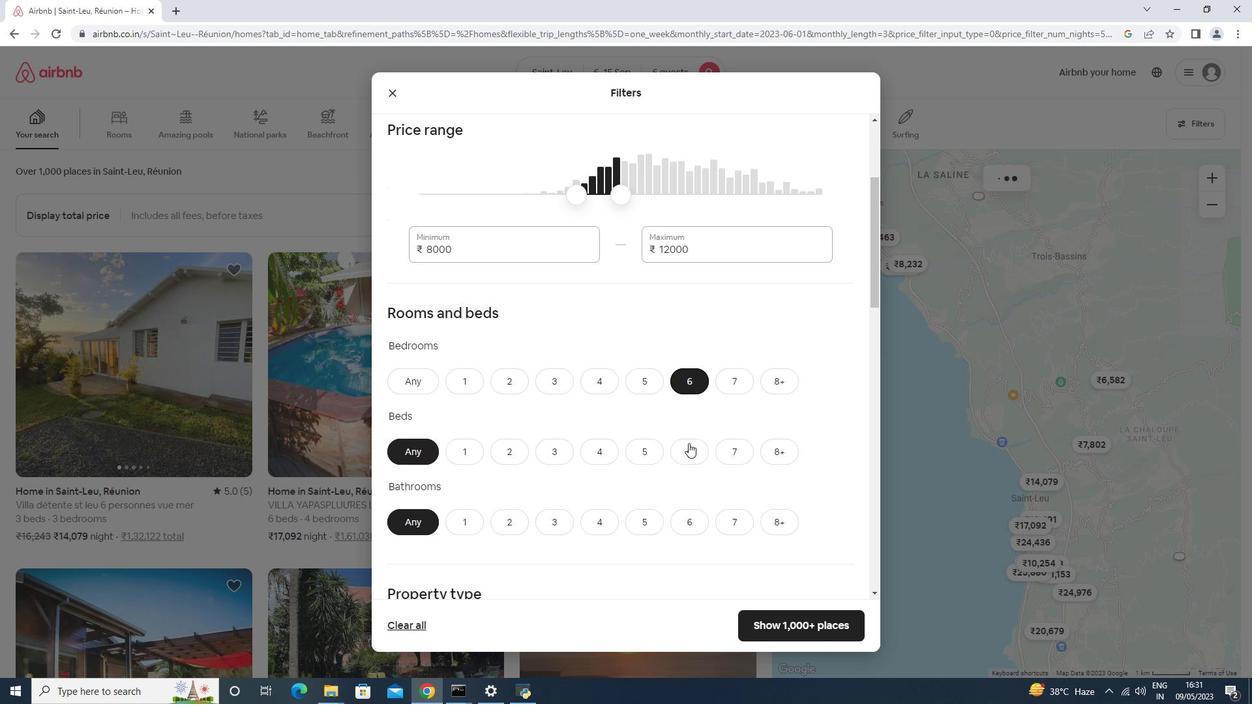 
Action: Mouse moved to (700, 520)
Screenshot: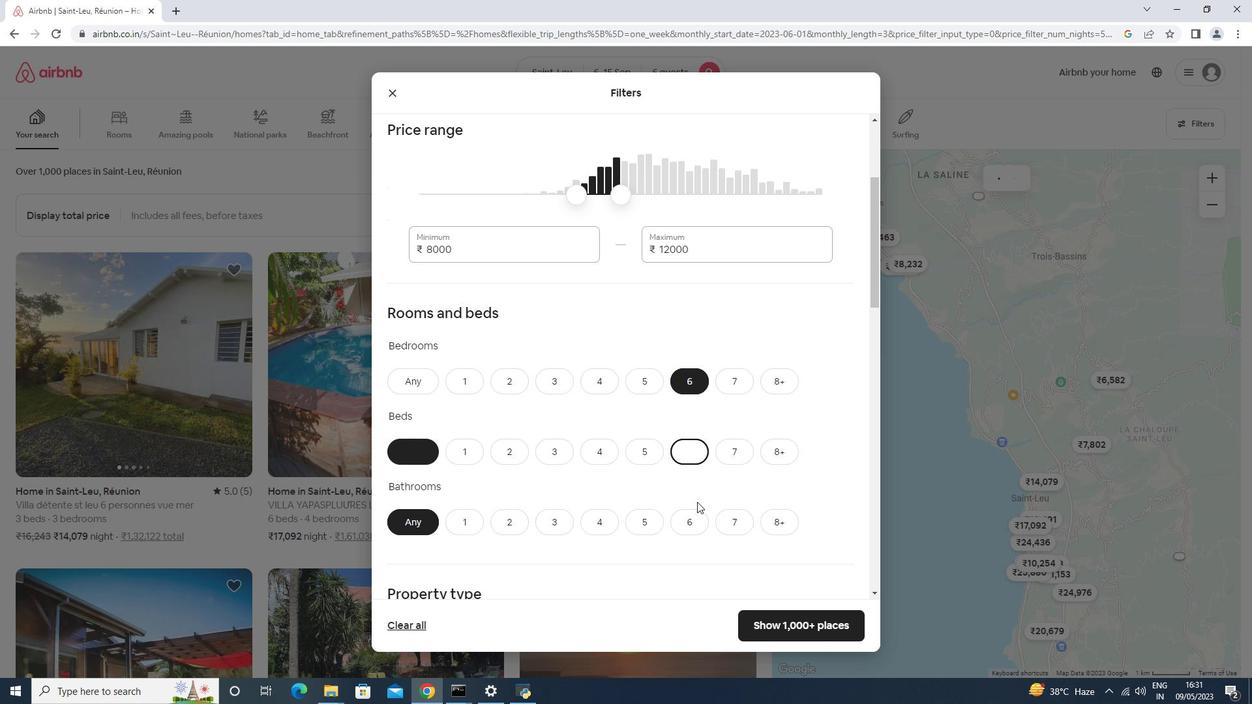 
Action: Mouse pressed left at (700, 520)
Screenshot: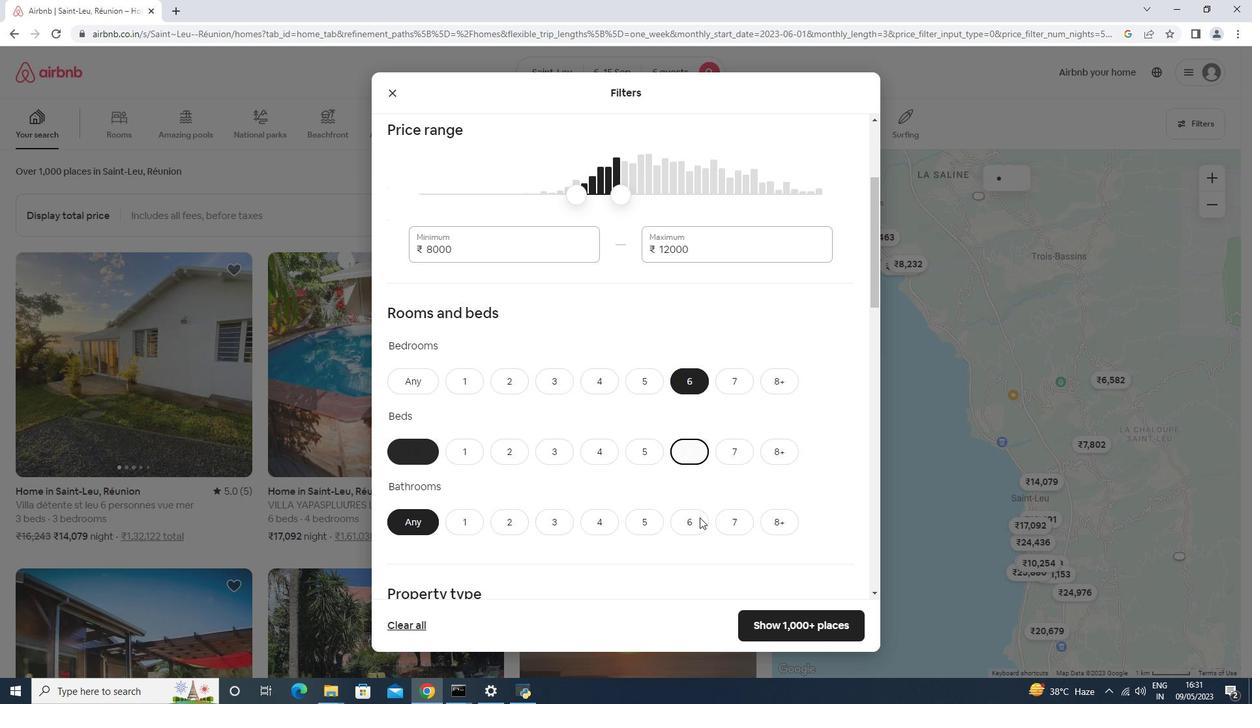 
Action: Mouse moved to (698, 507)
Screenshot: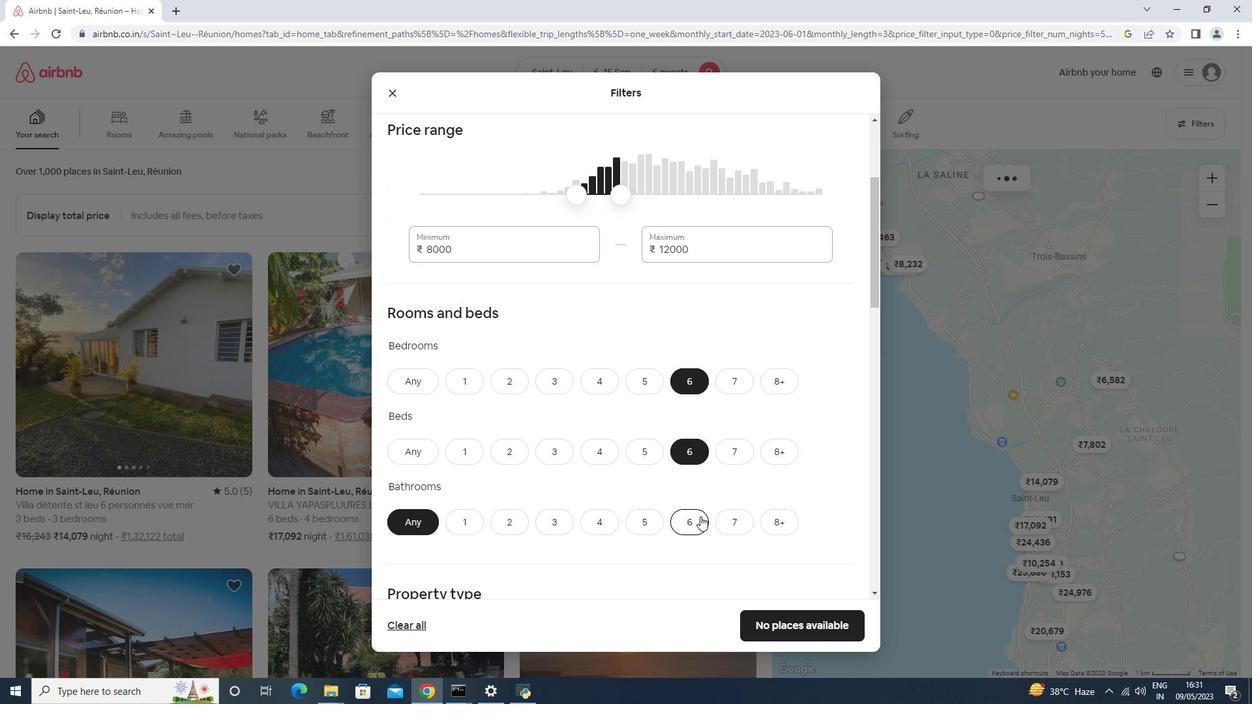 
Action: Mouse scrolled (698, 506) with delta (0, 0)
Screenshot: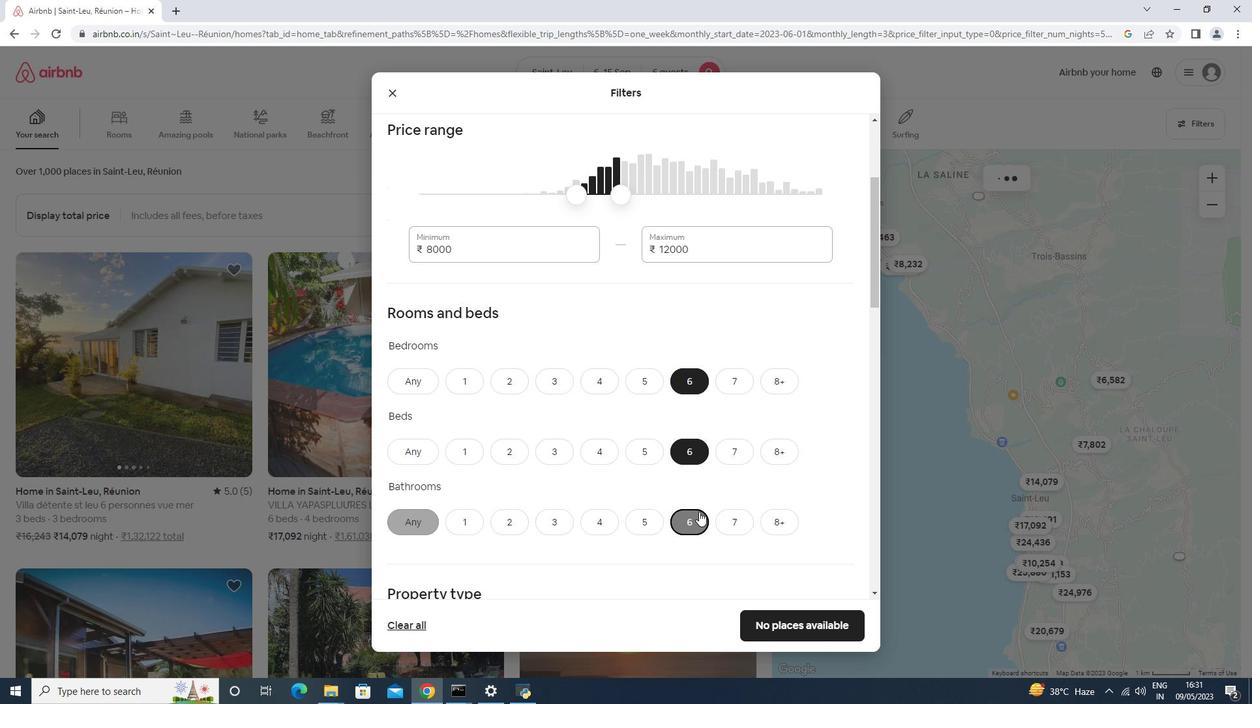 
Action: Mouse scrolled (698, 506) with delta (0, 0)
Screenshot: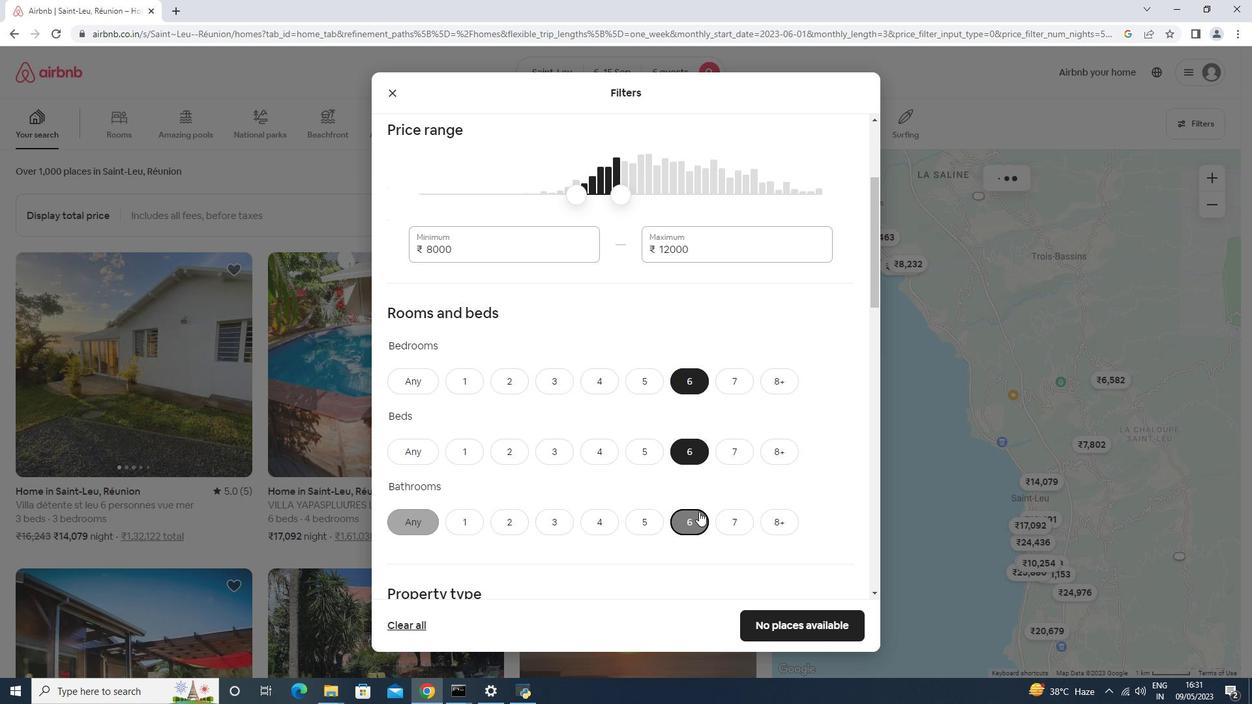 
Action: Mouse scrolled (698, 506) with delta (0, 0)
Screenshot: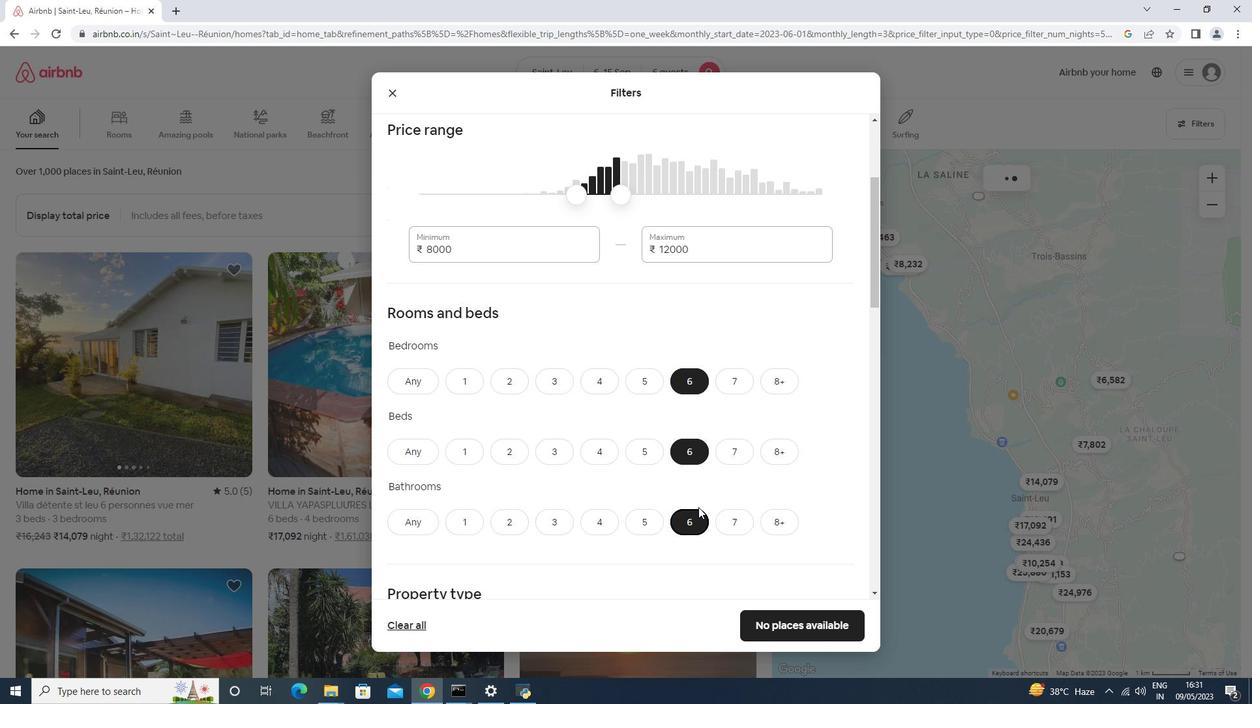
Action: Mouse moved to (465, 471)
Screenshot: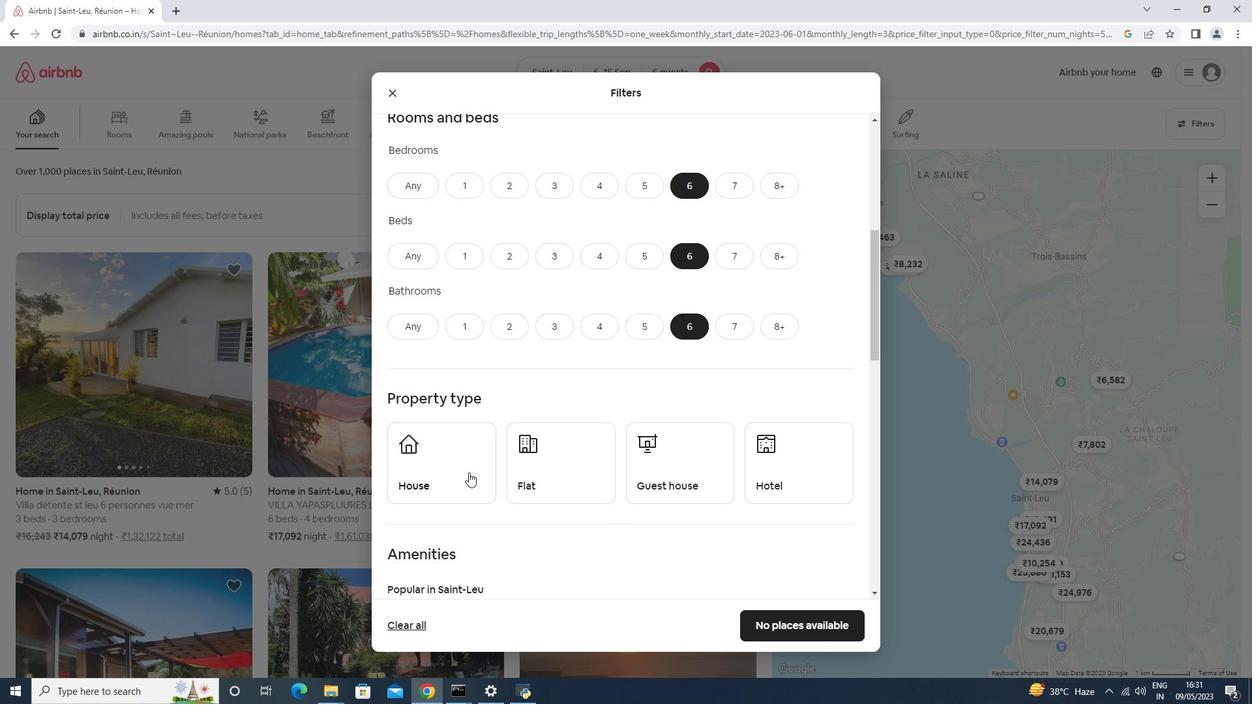 
Action: Mouse pressed left at (465, 471)
Screenshot: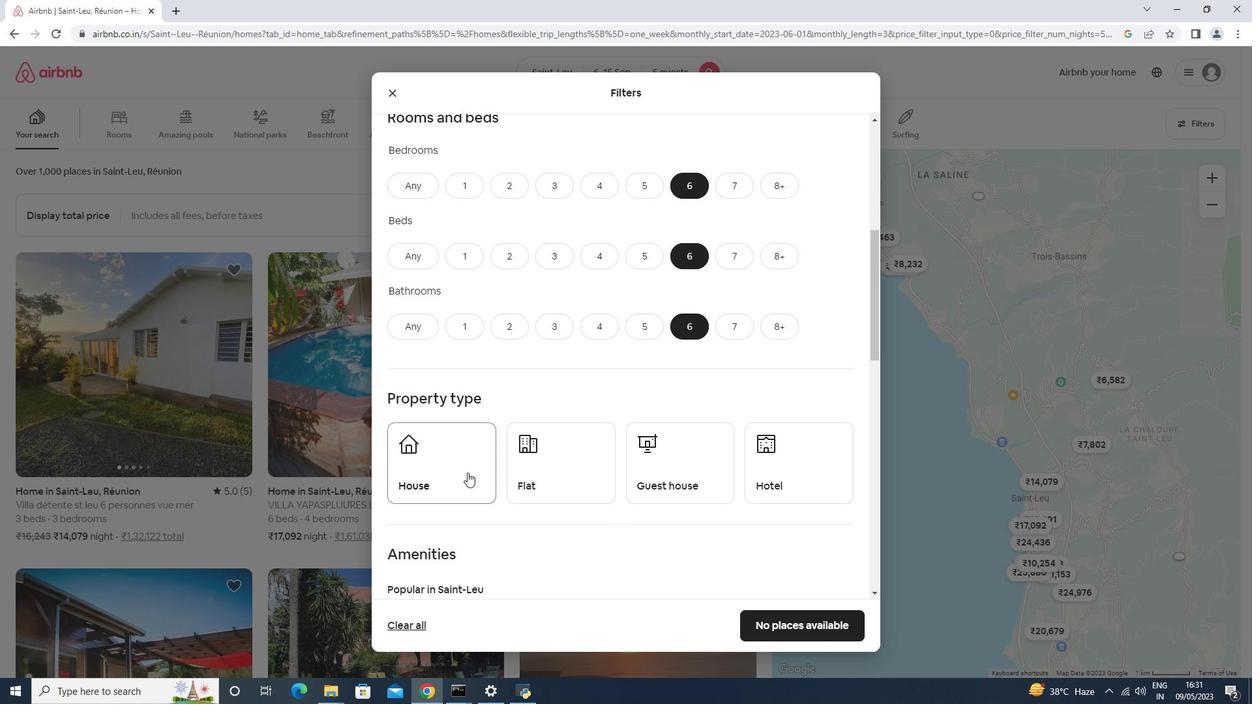 
Action: Mouse moved to (550, 475)
Screenshot: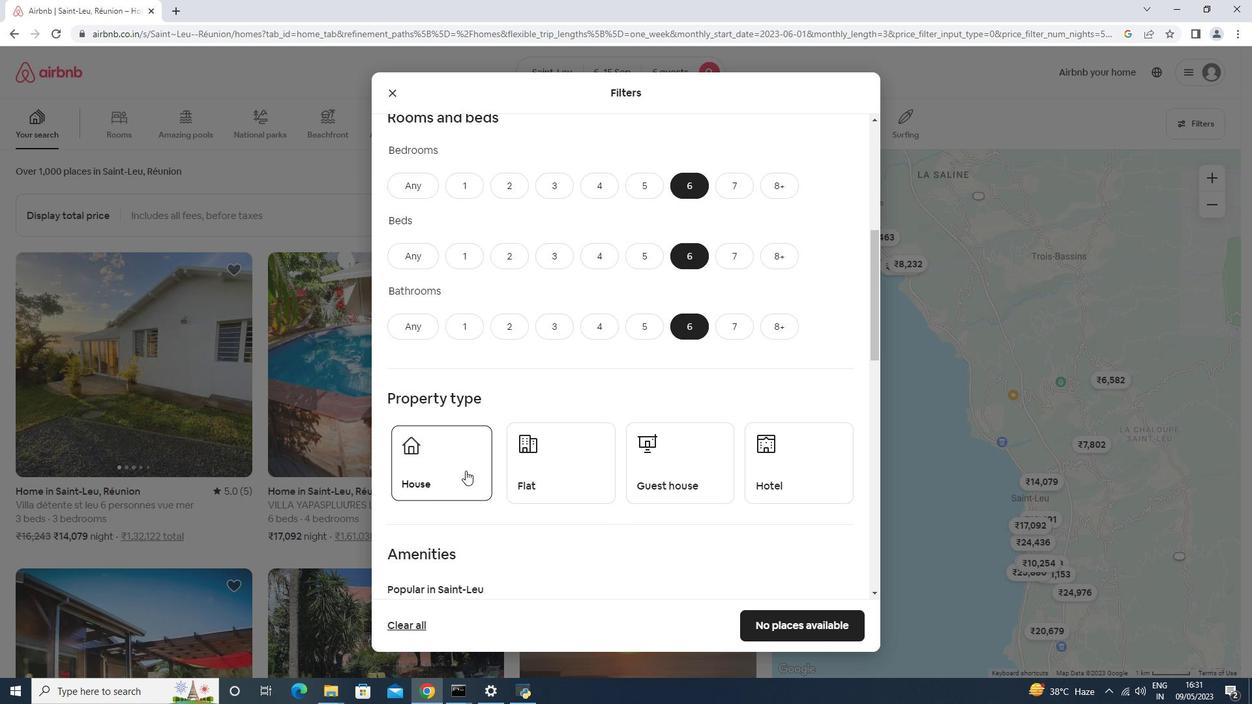 
Action: Mouse pressed left at (550, 475)
Screenshot: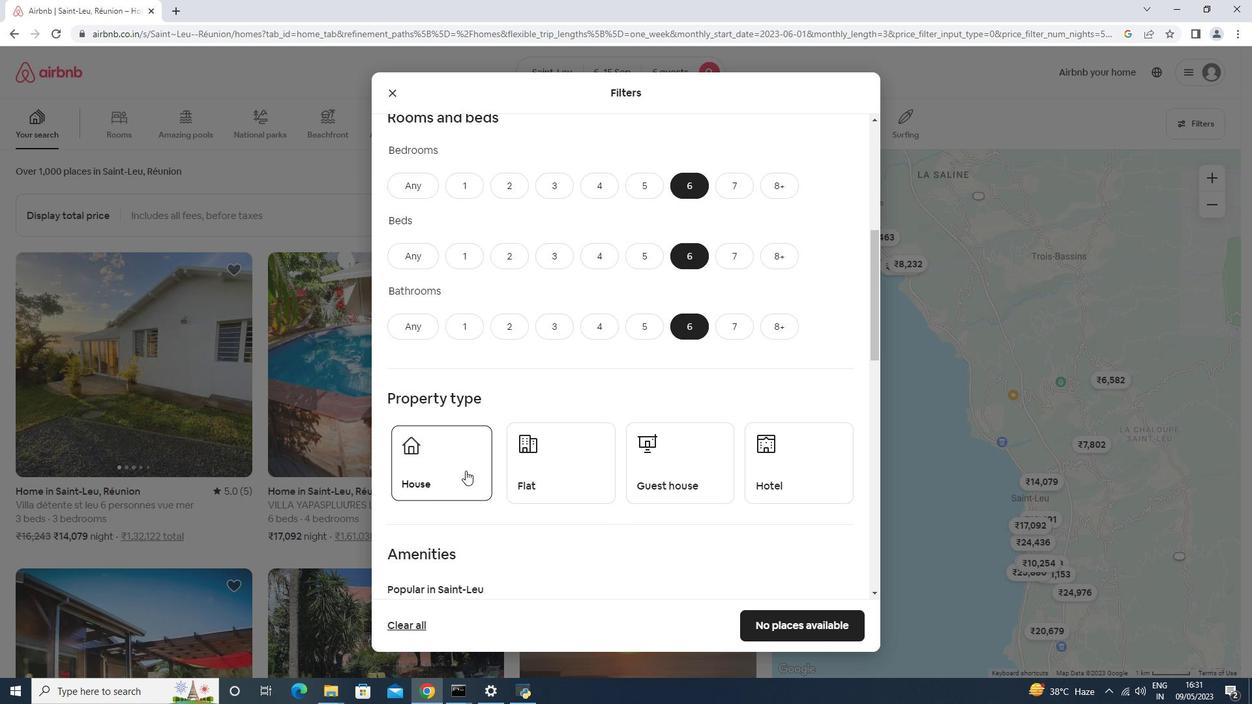 
Action: Mouse moved to (655, 471)
Screenshot: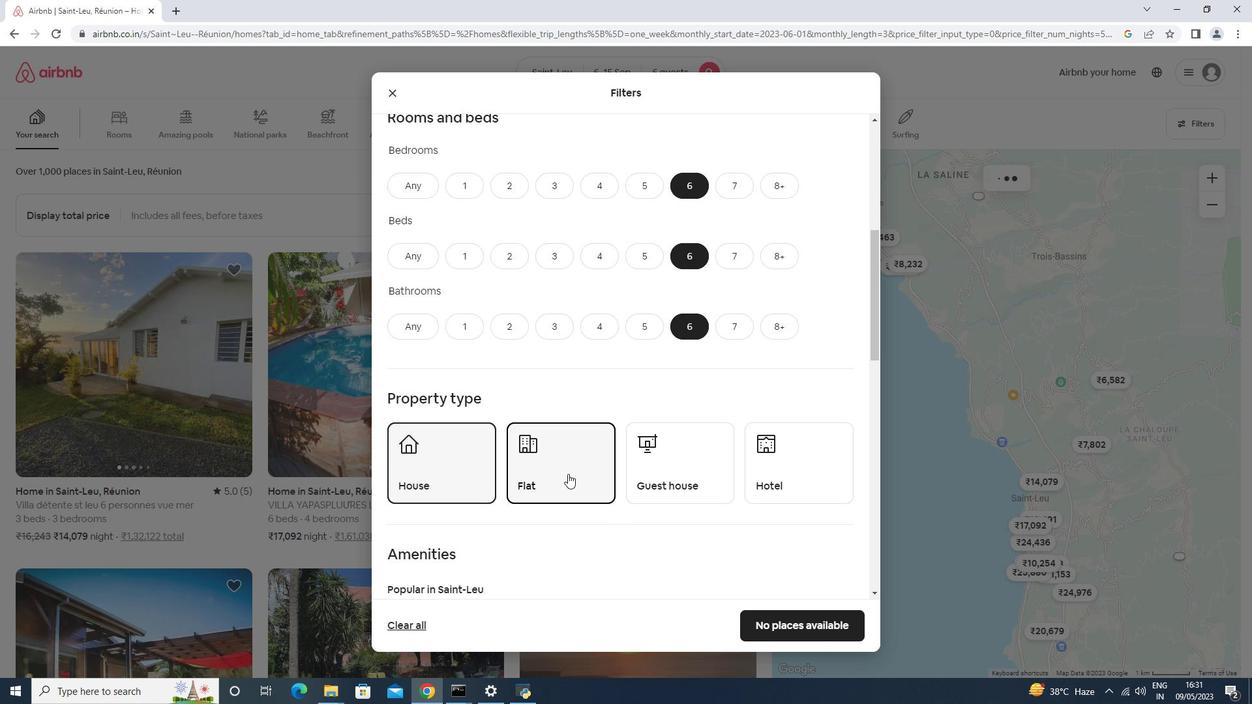 
Action: Mouse pressed left at (655, 471)
Screenshot: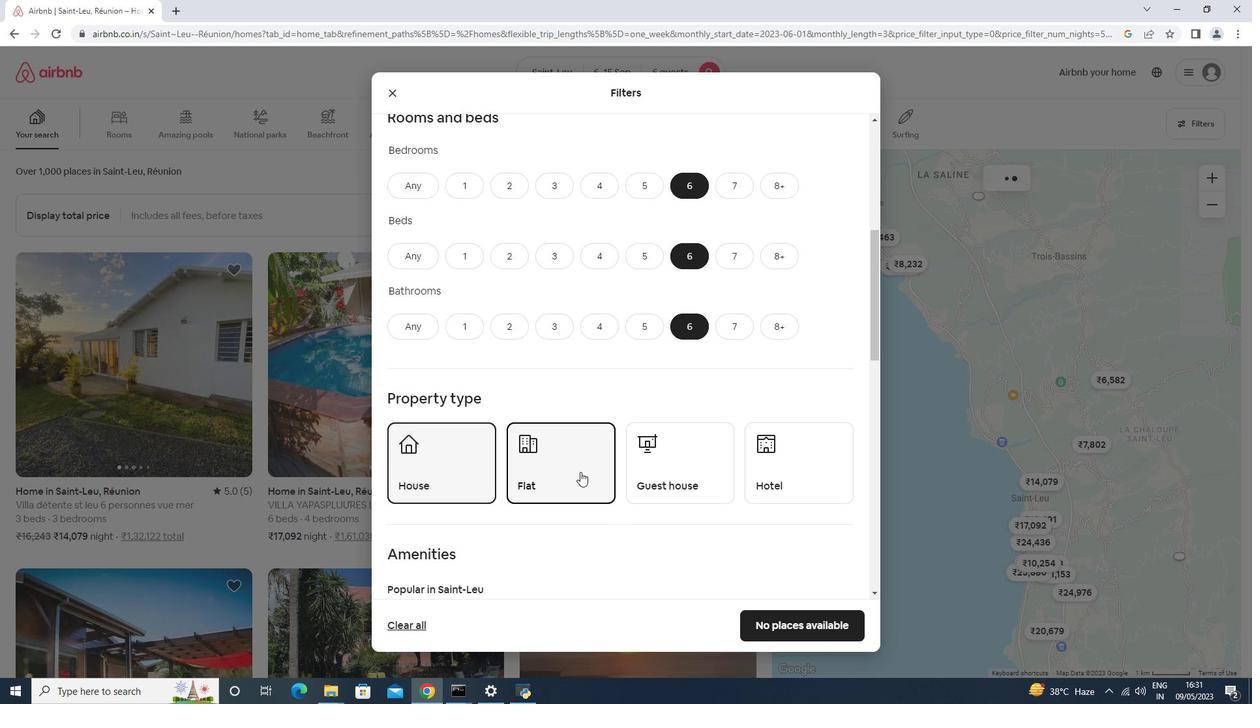 
Action: Mouse moved to (653, 469)
Screenshot: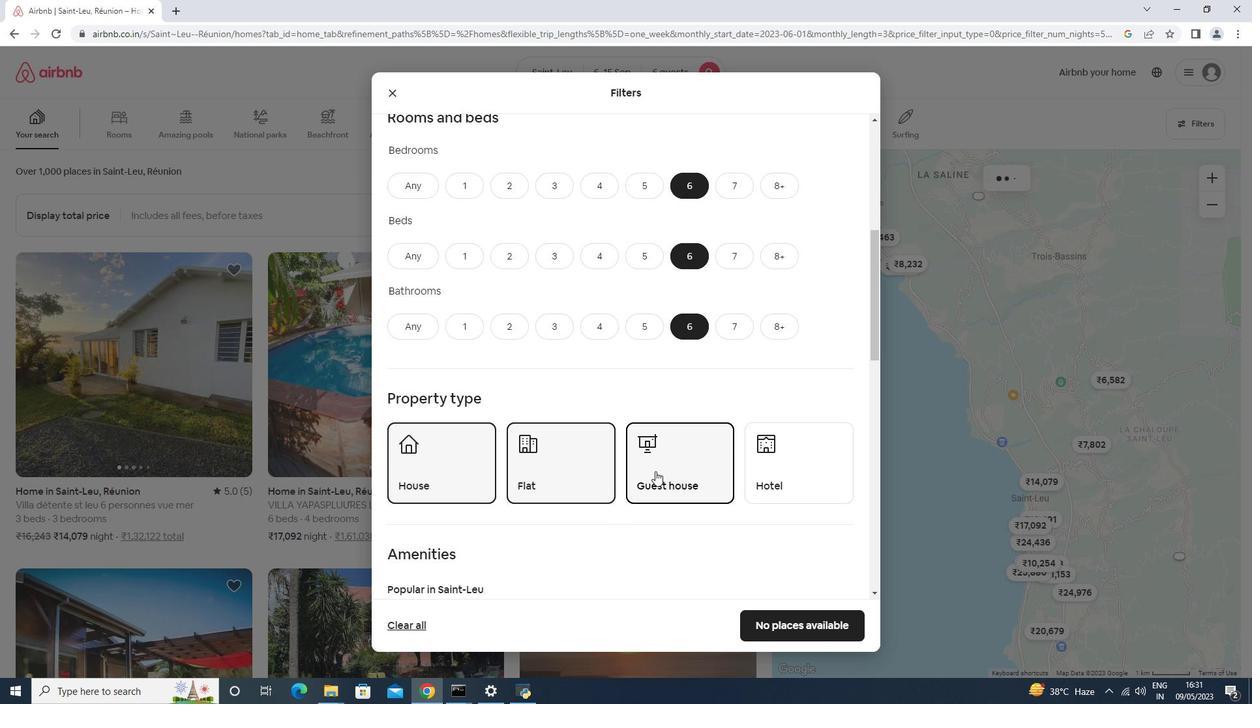 
Action: Mouse scrolled (653, 469) with delta (0, 0)
Screenshot: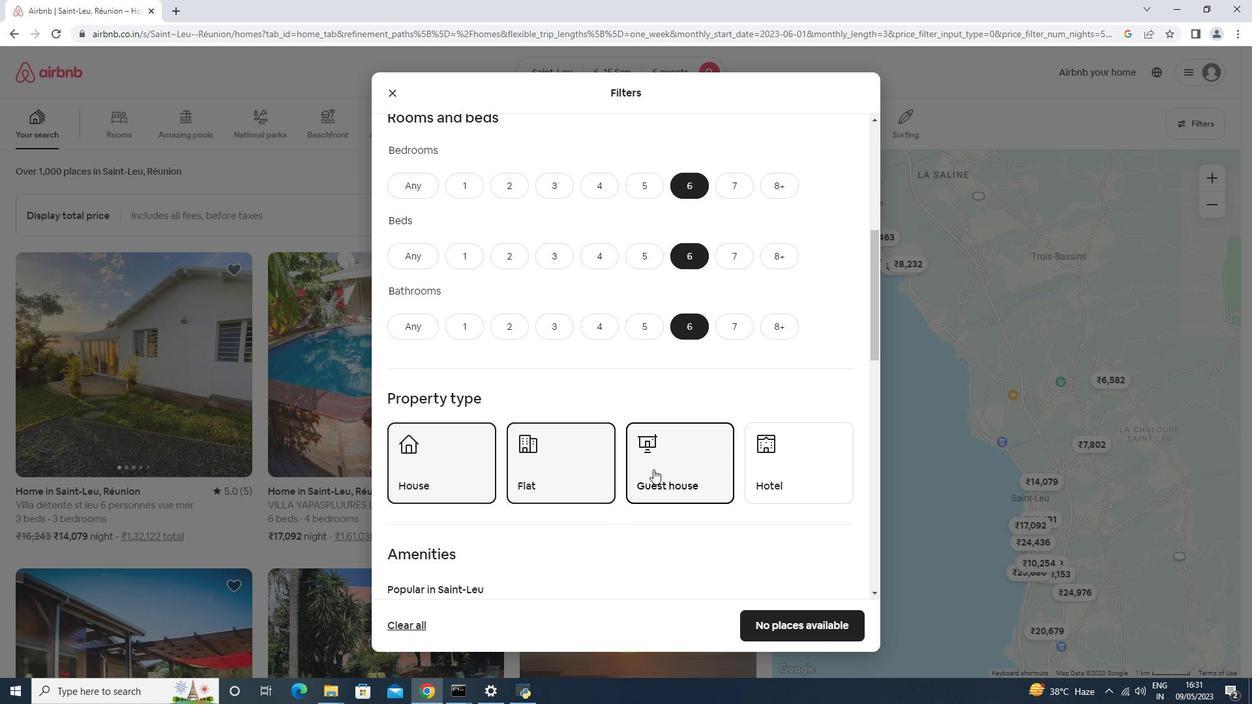 
Action: Mouse scrolled (653, 469) with delta (0, 0)
Screenshot: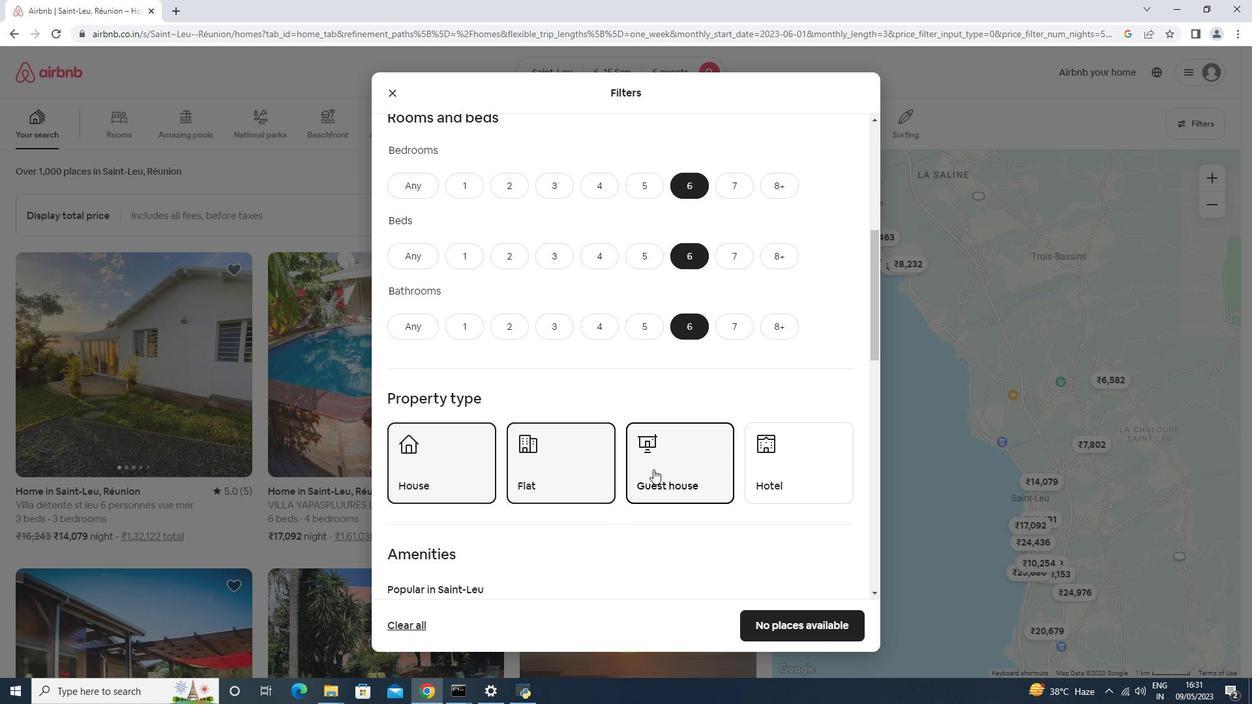 
Action: Mouse scrolled (653, 469) with delta (0, 0)
Screenshot: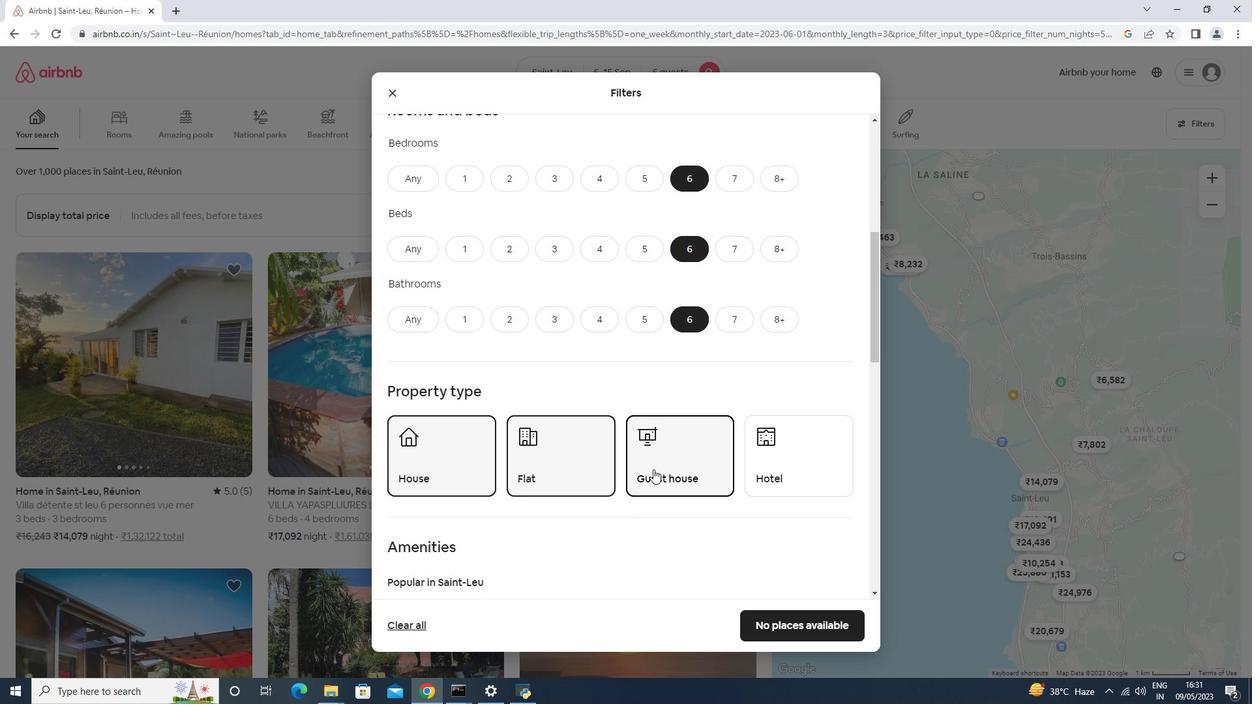 
Action: Mouse moved to (454, 451)
Screenshot: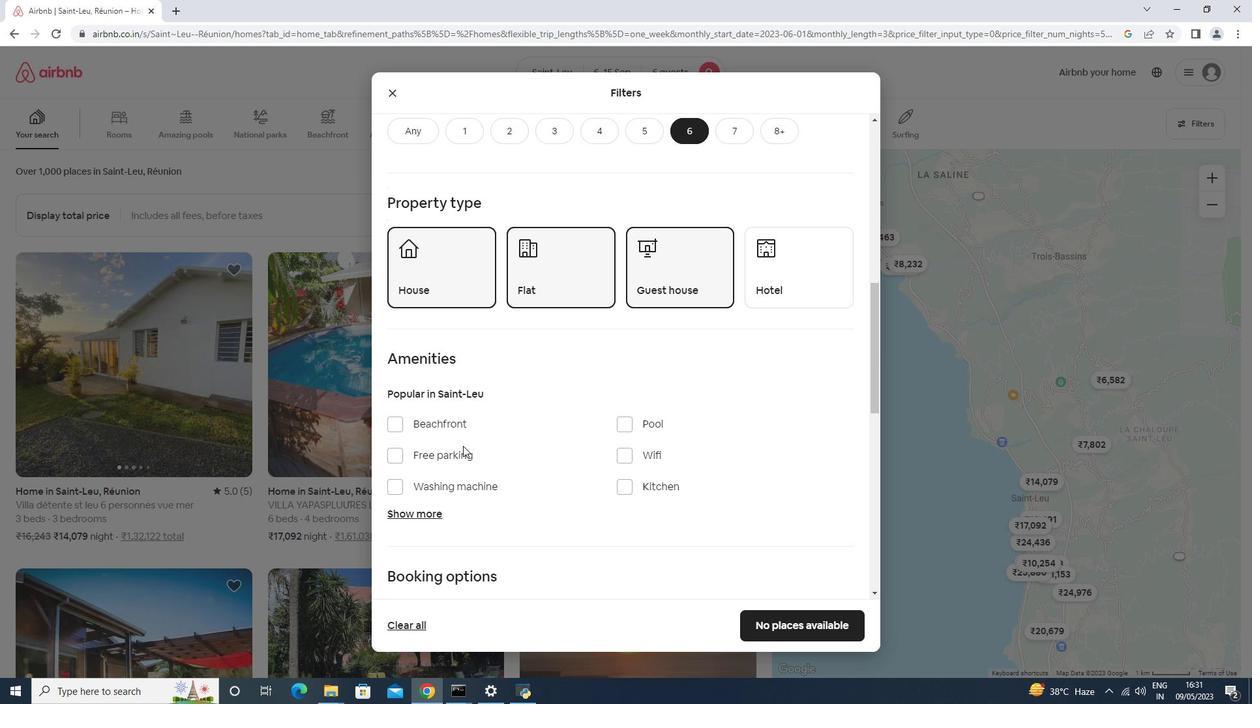 
Action: Mouse pressed left at (454, 451)
Screenshot: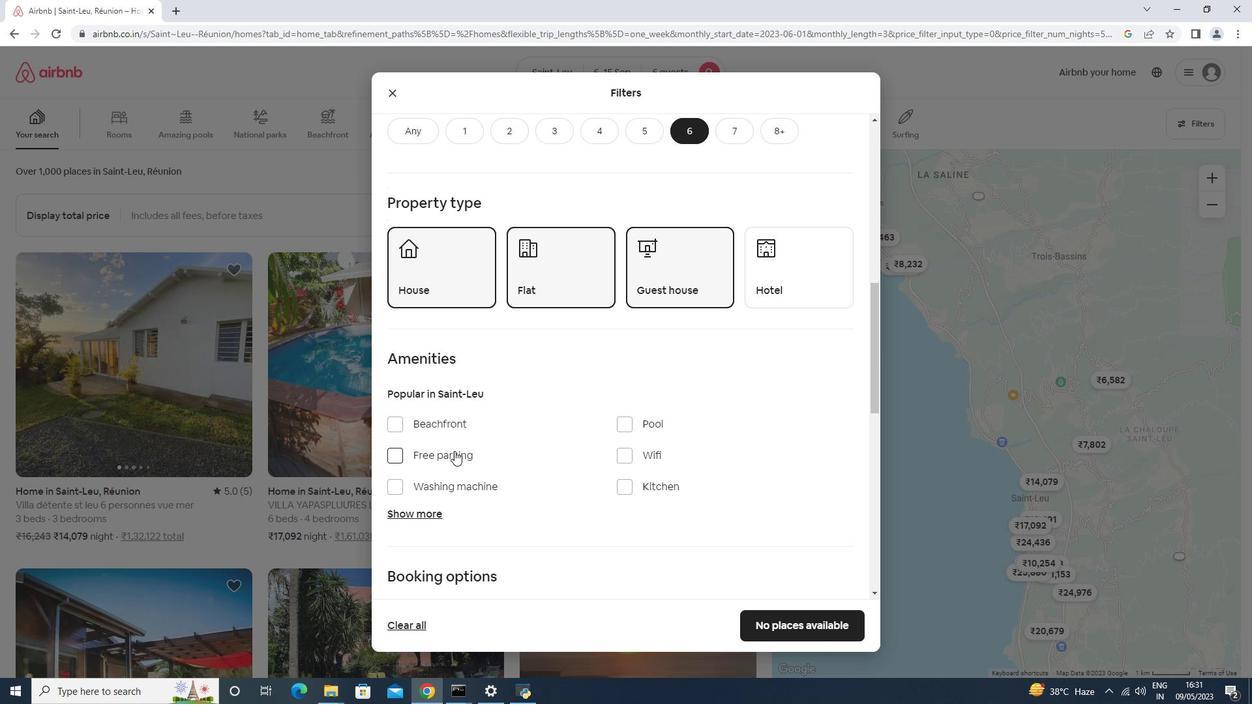 
Action: Mouse moved to (412, 508)
Screenshot: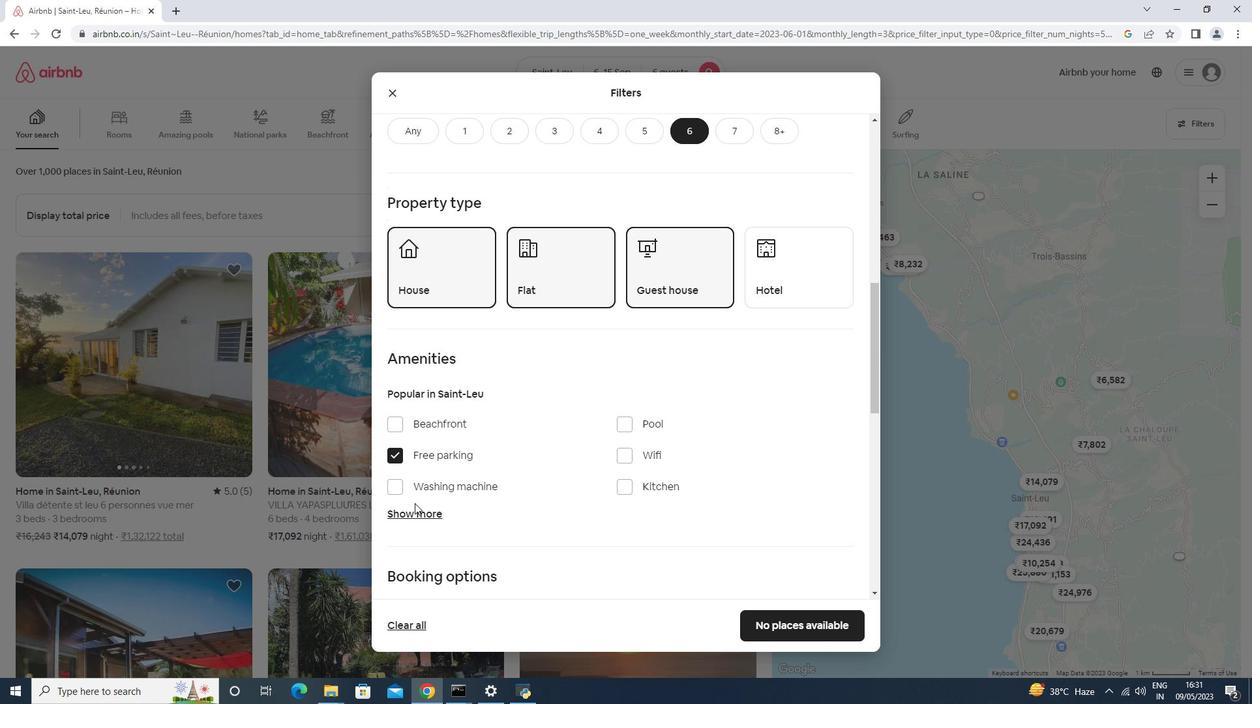 
Action: Mouse pressed left at (412, 508)
Screenshot: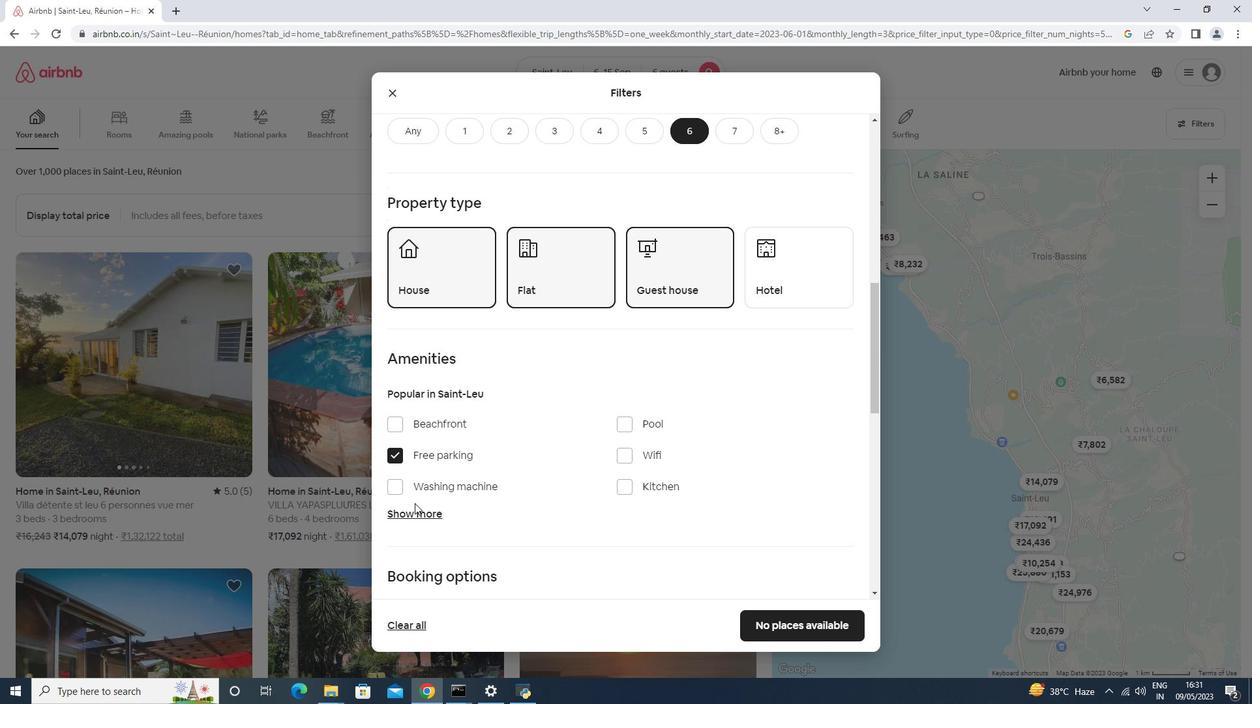 
Action: Mouse moved to (441, 502)
Screenshot: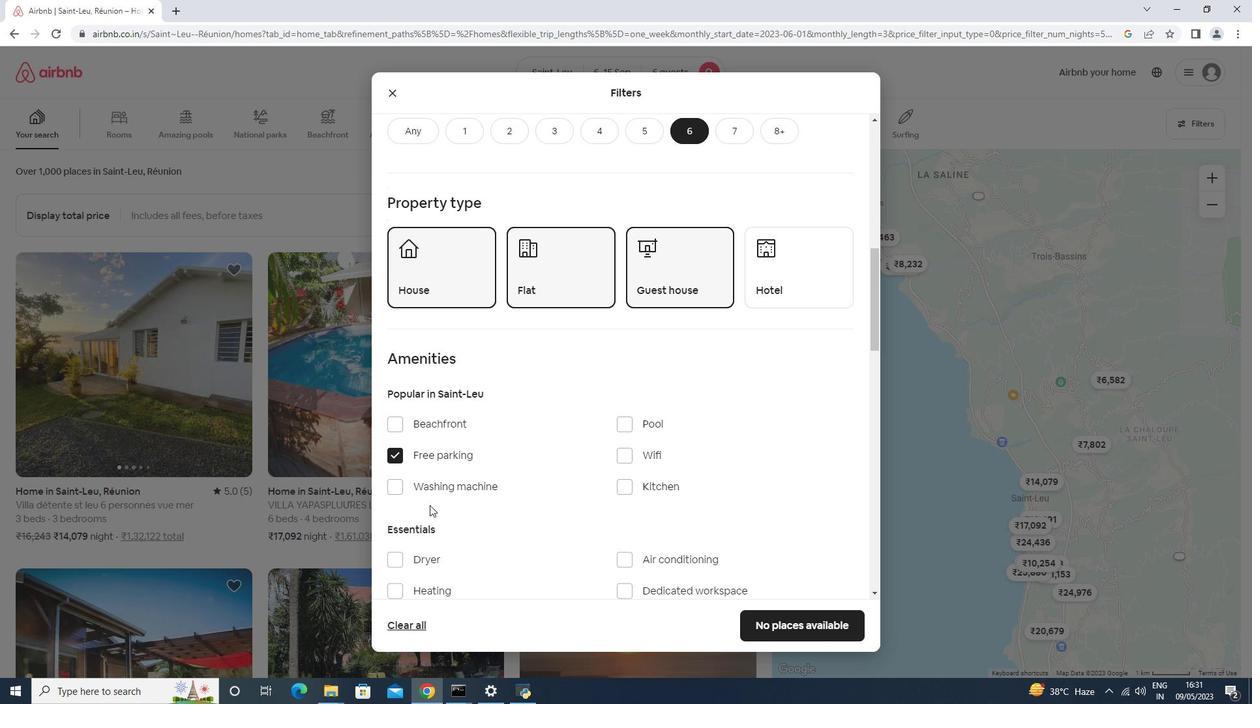 
Action: Mouse scrolled (441, 501) with delta (0, 0)
Screenshot: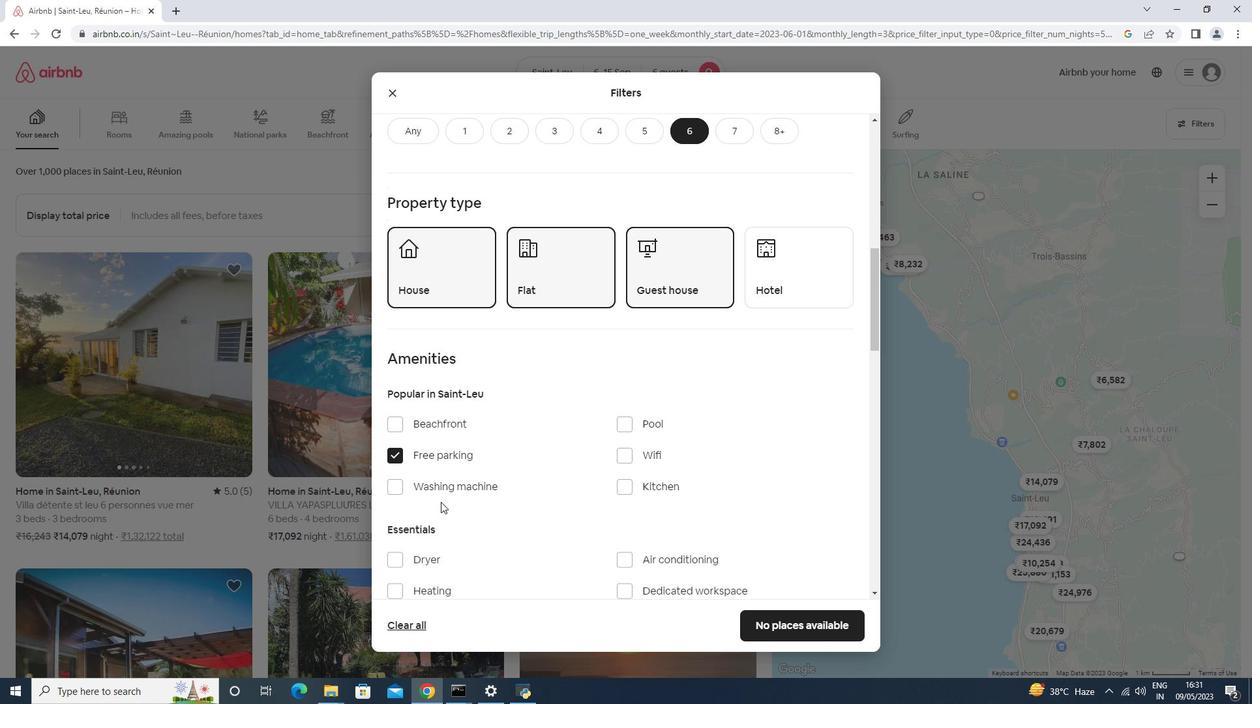 
Action: Mouse scrolled (441, 501) with delta (0, 0)
Screenshot: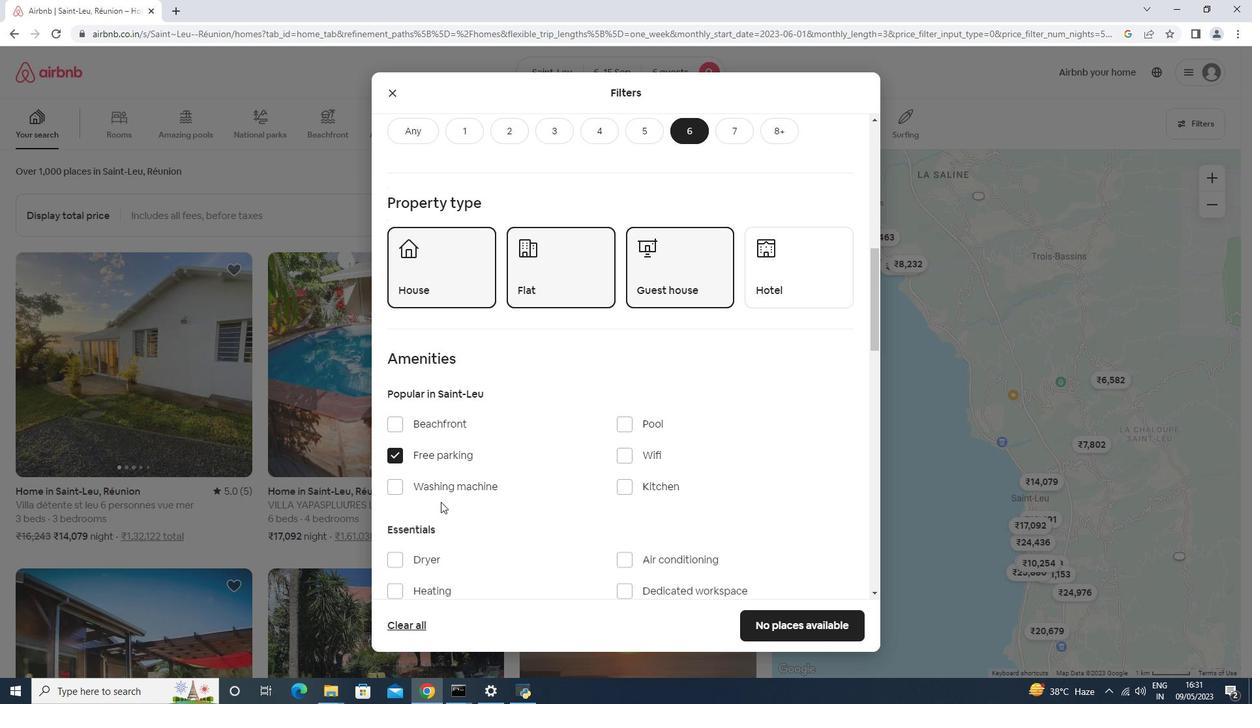 
Action: Mouse moved to (438, 484)
Screenshot: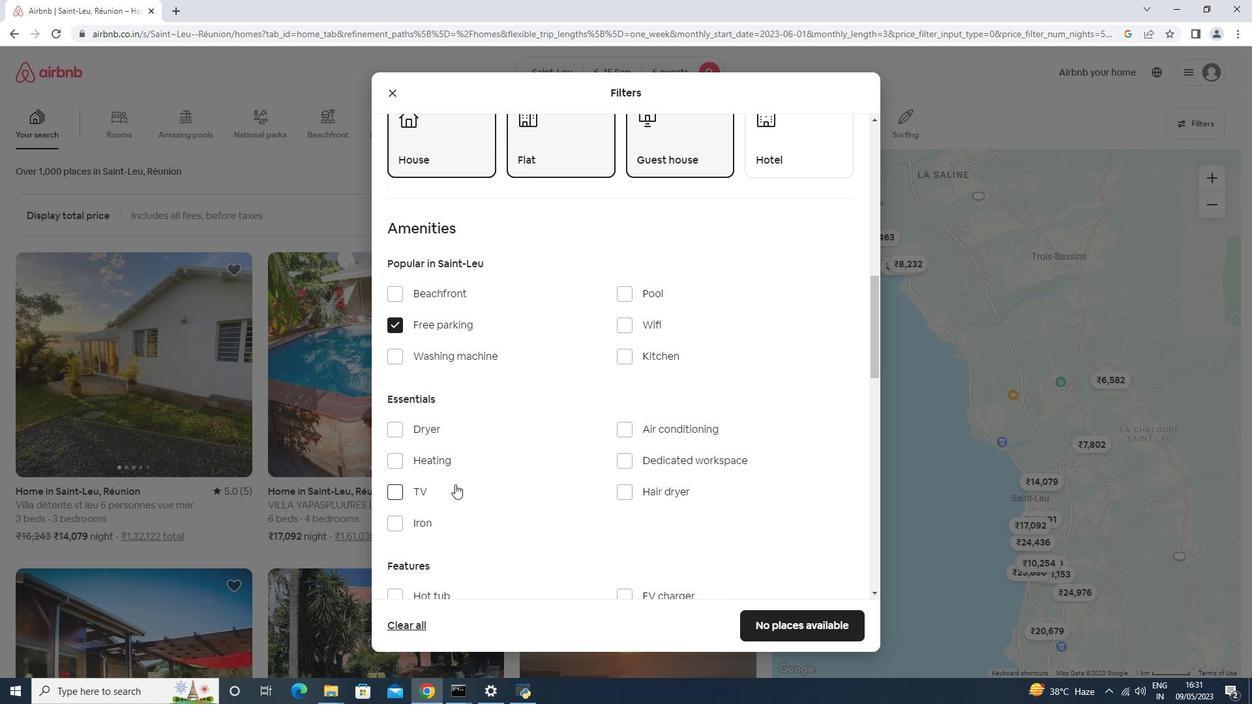 
Action: Mouse pressed left at (438, 484)
Screenshot: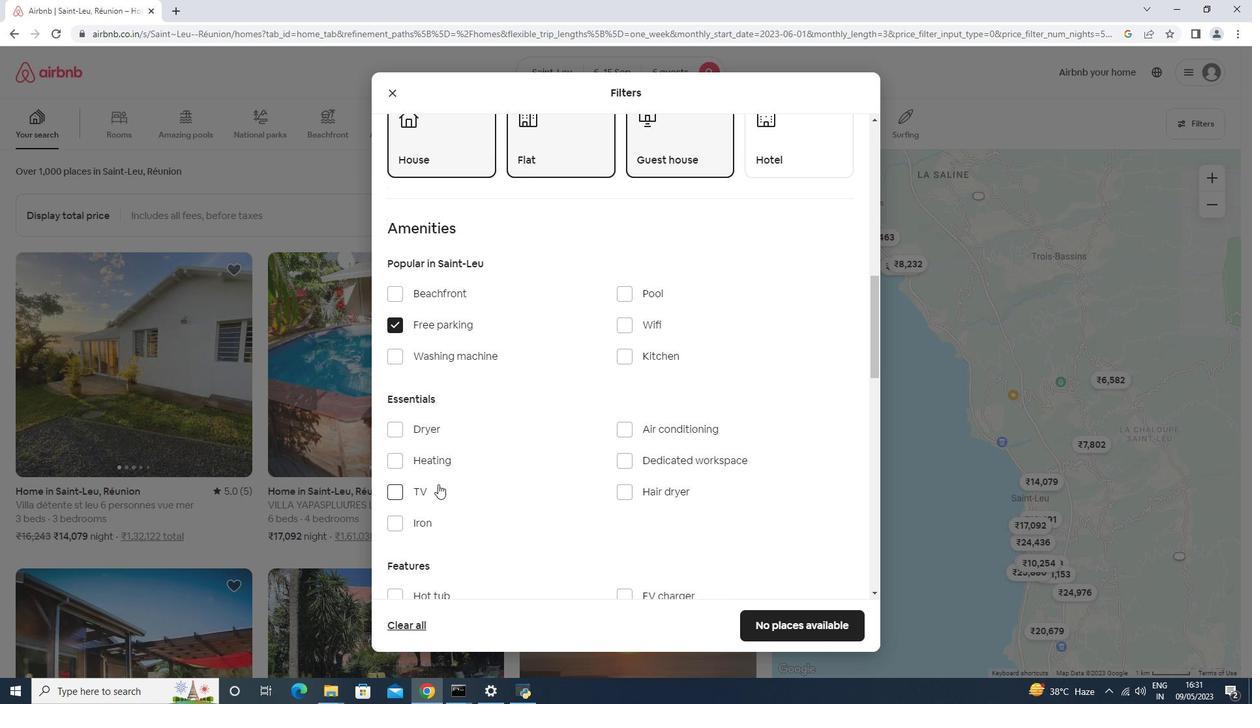 
Action: Mouse moved to (439, 484)
Screenshot: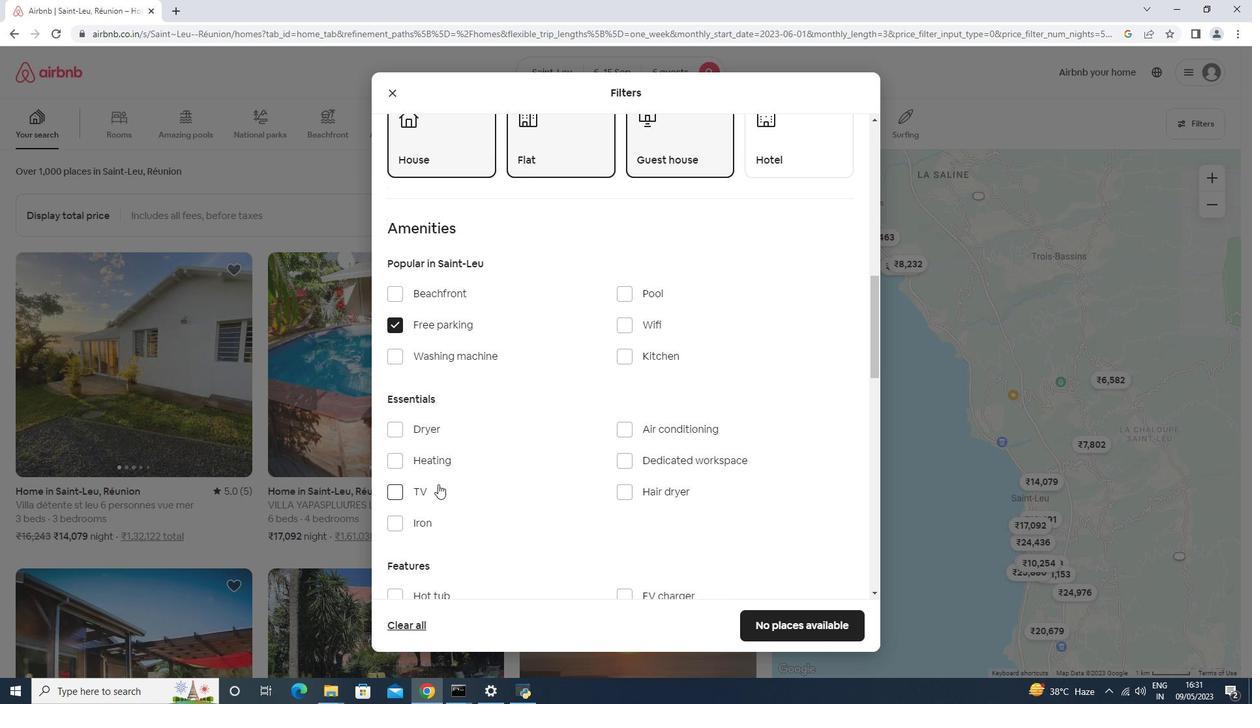 
Action: Mouse scrolled (439, 483) with delta (0, 0)
Screenshot: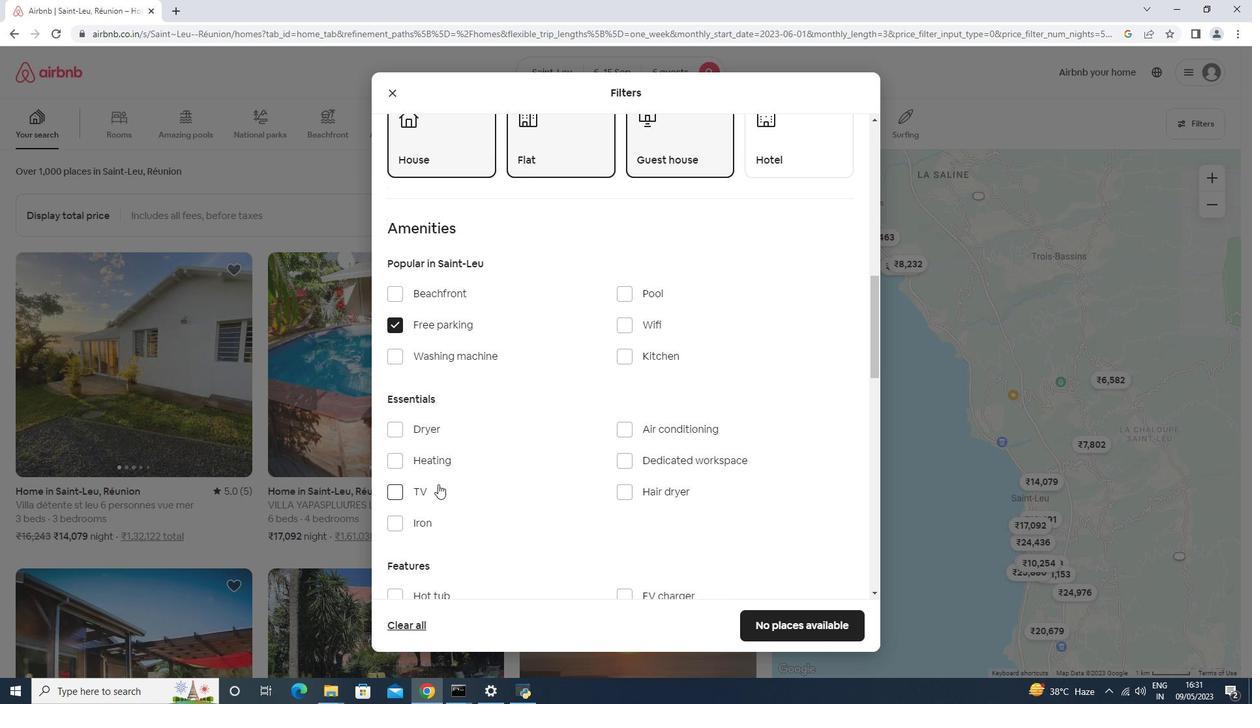 
Action: Mouse scrolled (439, 483) with delta (0, 0)
Screenshot: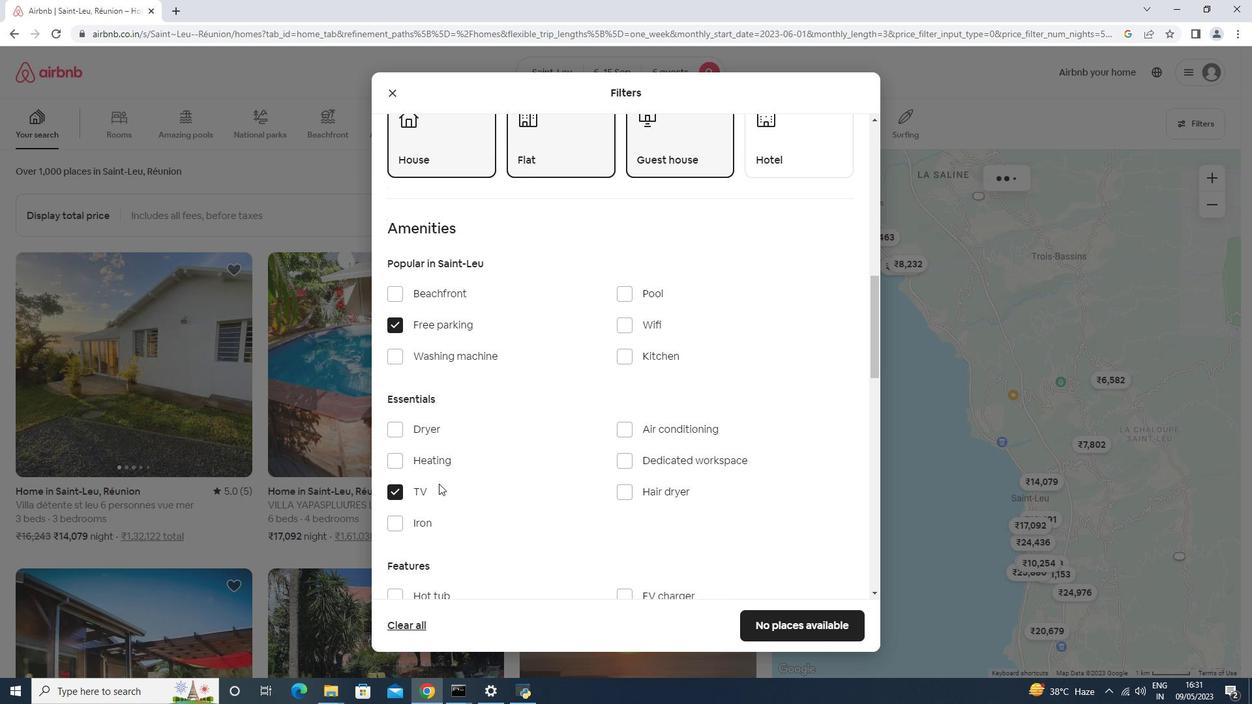 
Action: Mouse scrolled (439, 483) with delta (0, 0)
Screenshot: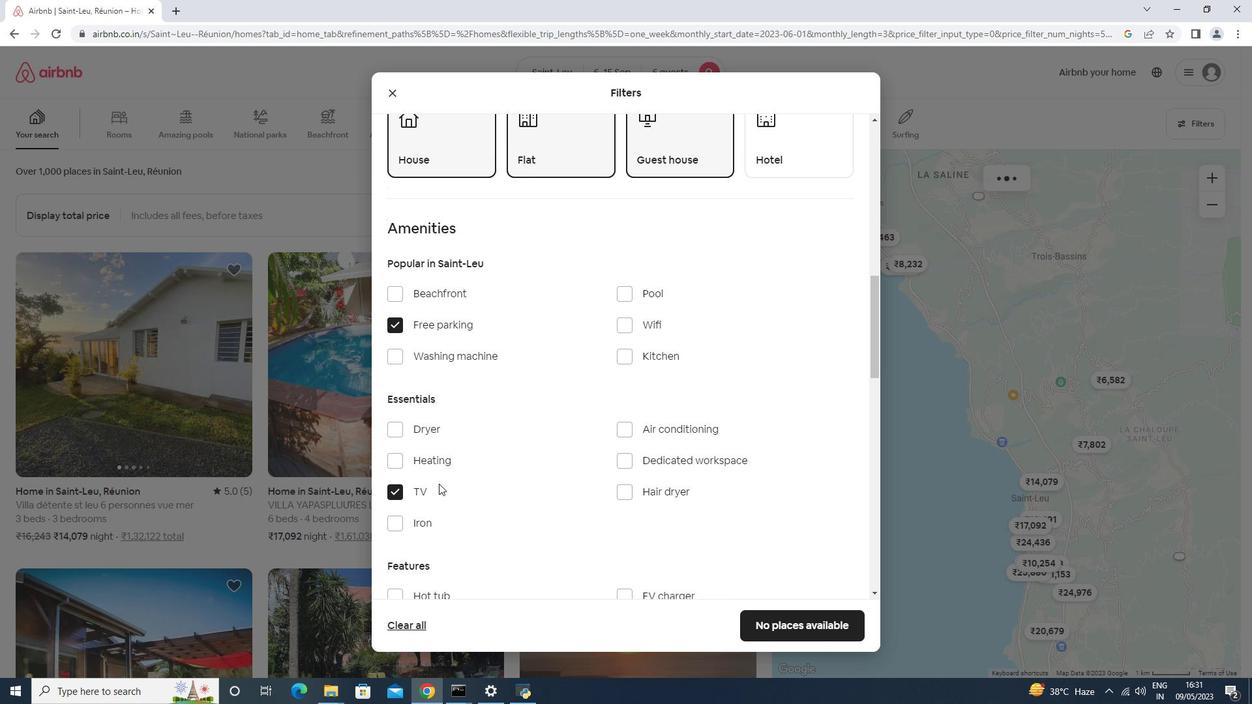 
Action: Mouse moved to (634, 459)
Screenshot: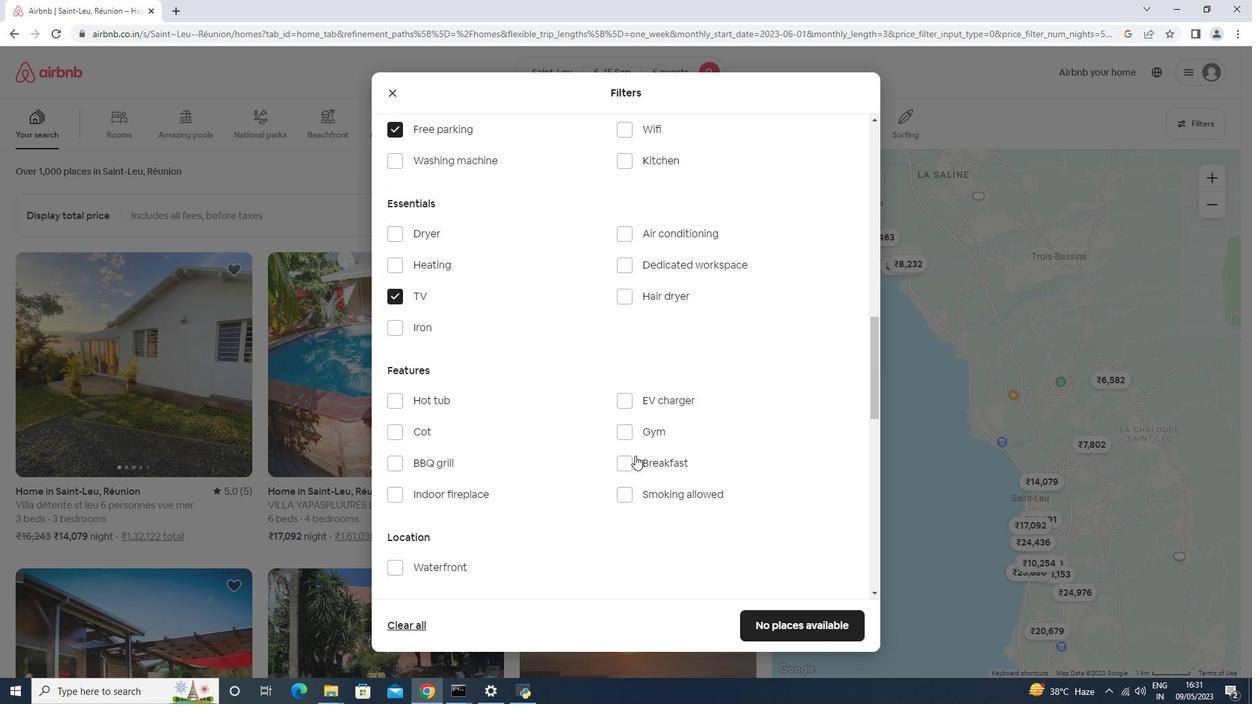 
Action: Mouse pressed left at (634, 459)
Screenshot: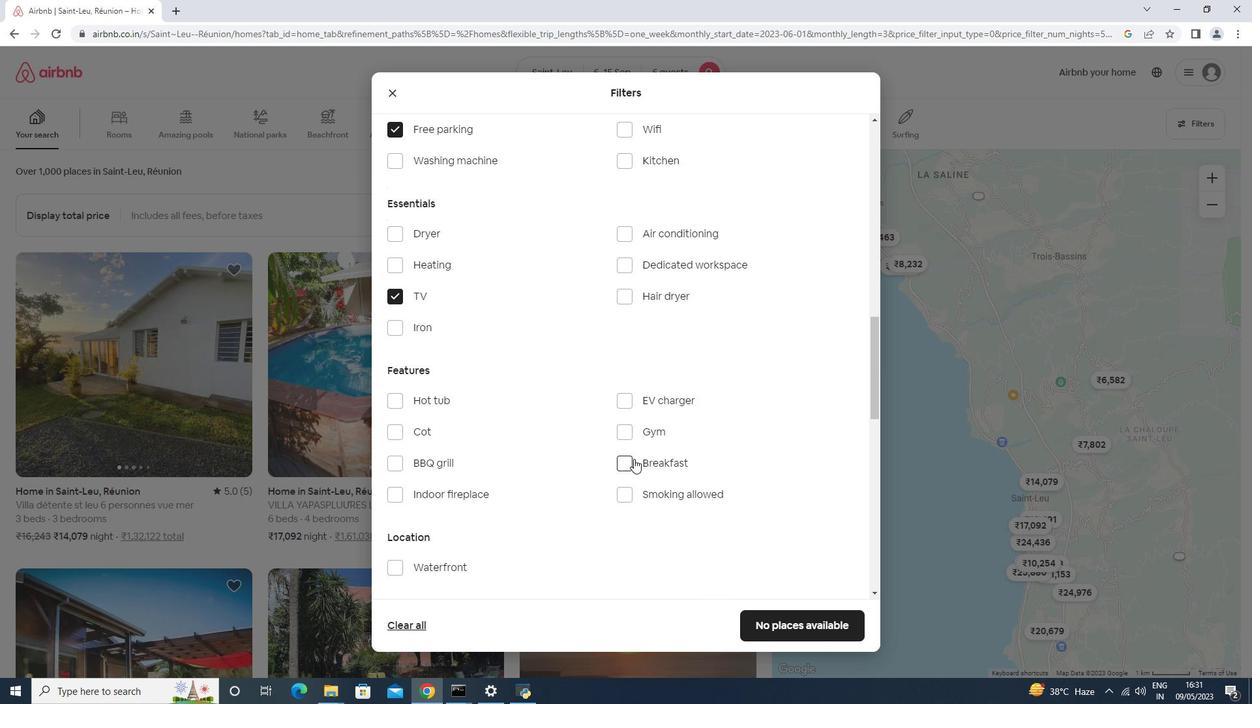 
Action: Mouse moved to (649, 432)
Screenshot: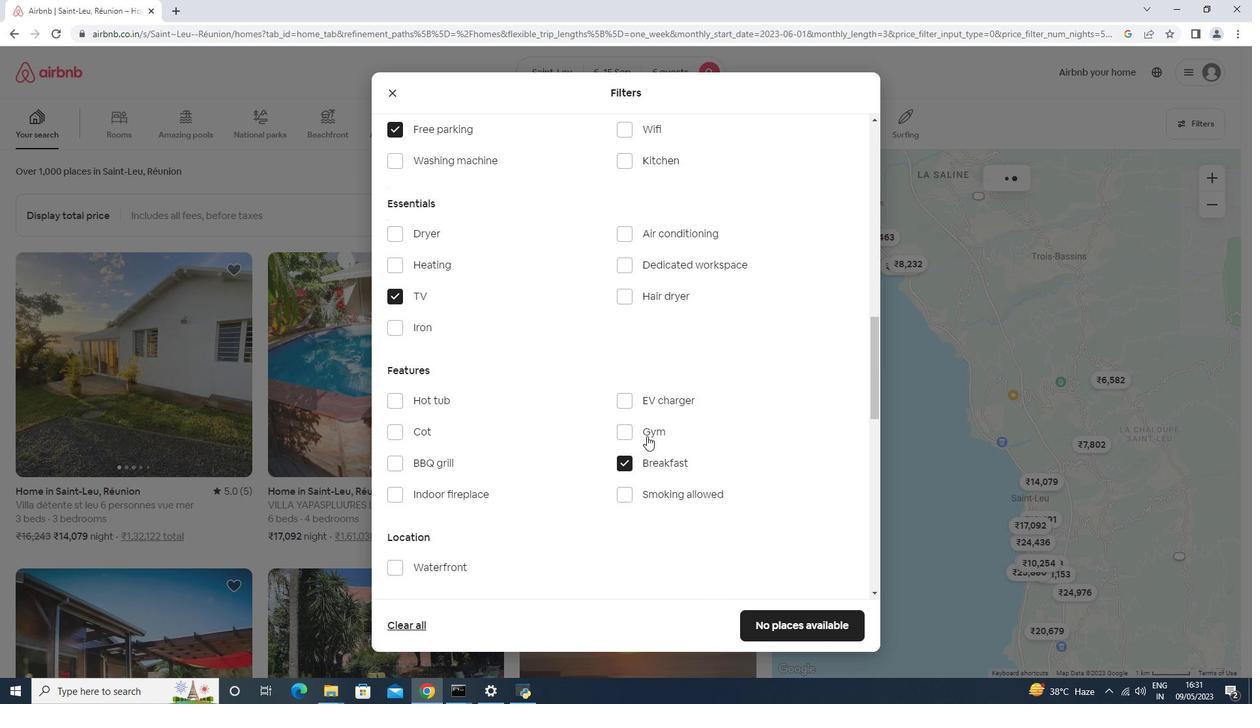 
Action: Mouse pressed left at (649, 432)
Screenshot: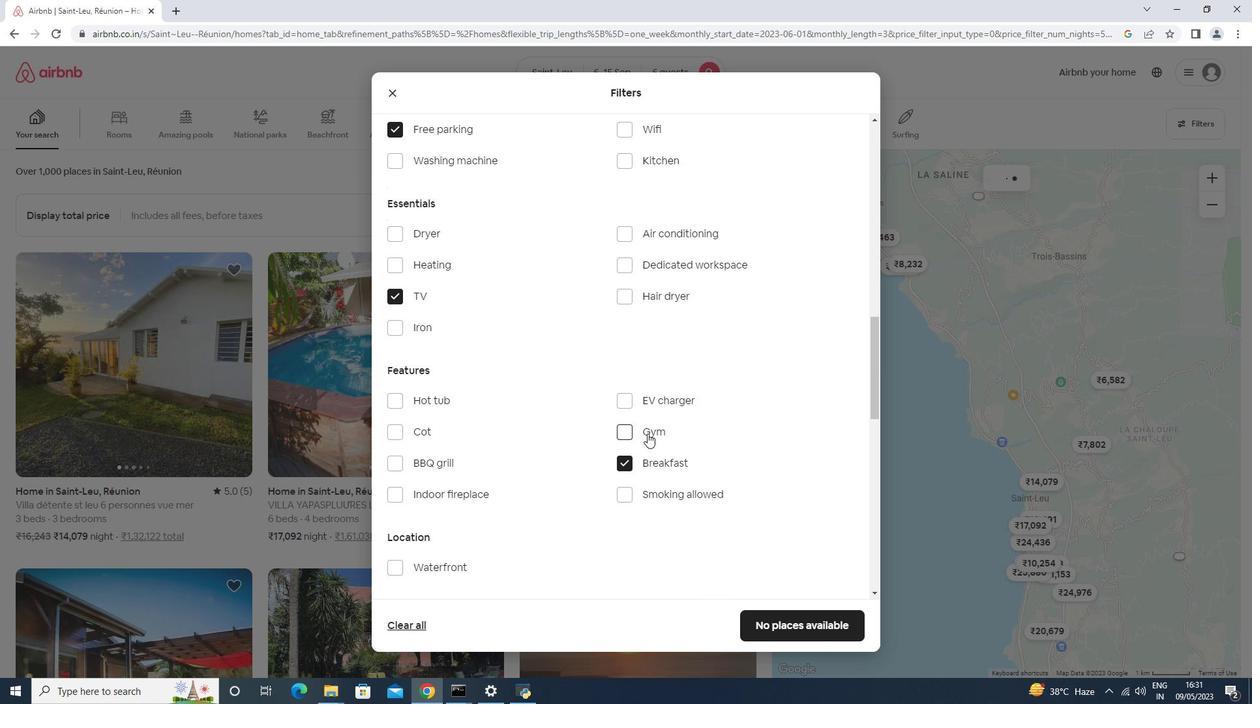 
Action: Mouse scrolled (649, 431) with delta (0, 0)
Screenshot: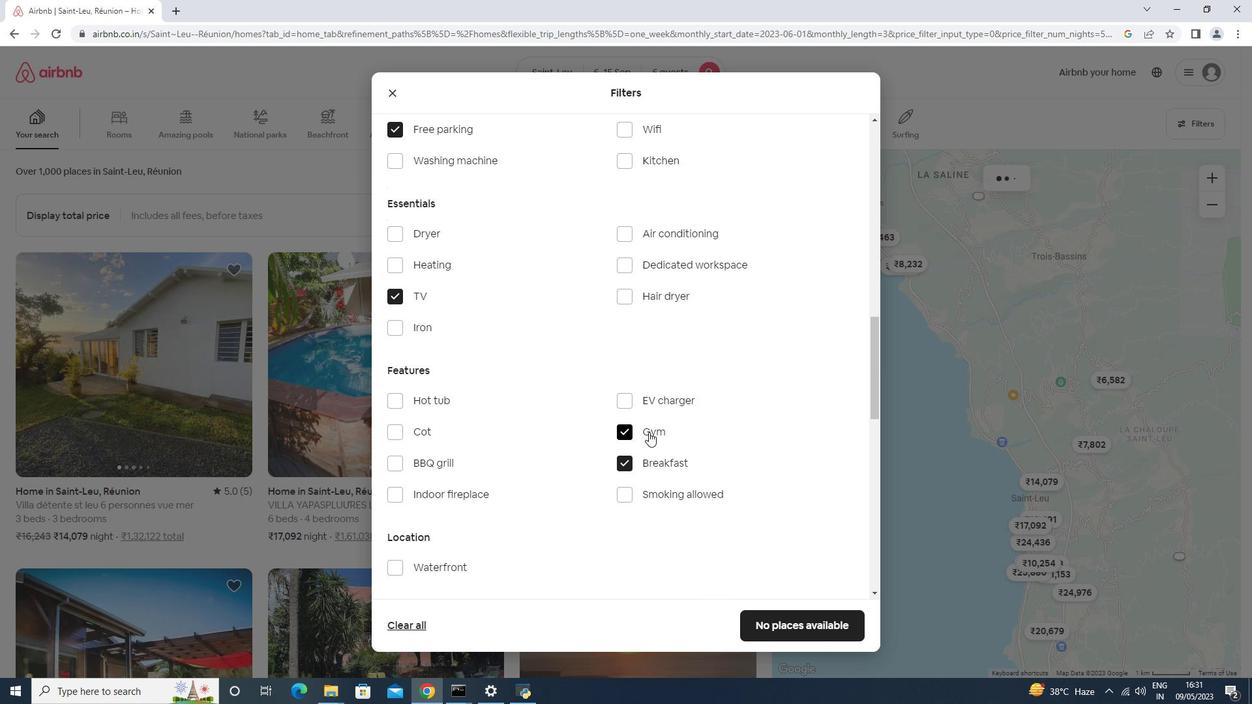 
Action: Mouse scrolled (649, 431) with delta (0, 0)
Screenshot: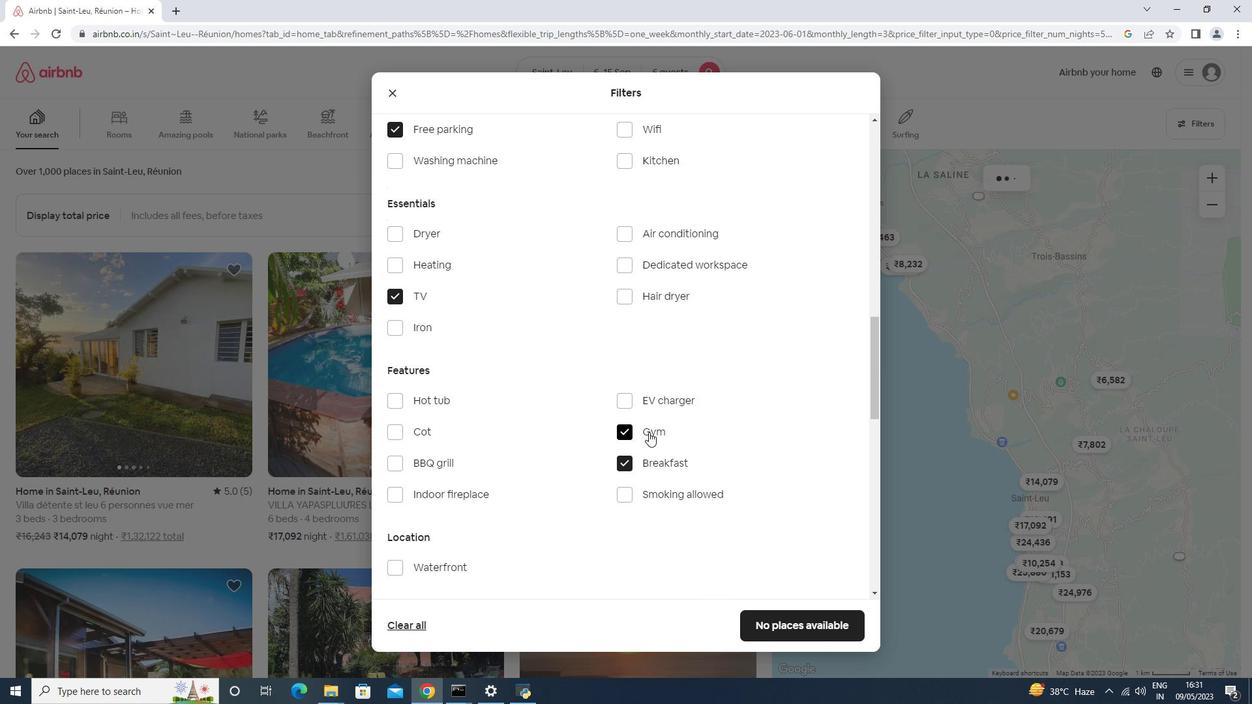 
Action: Mouse scrolled (649, 431) with delta (0, 0)
Screenshot: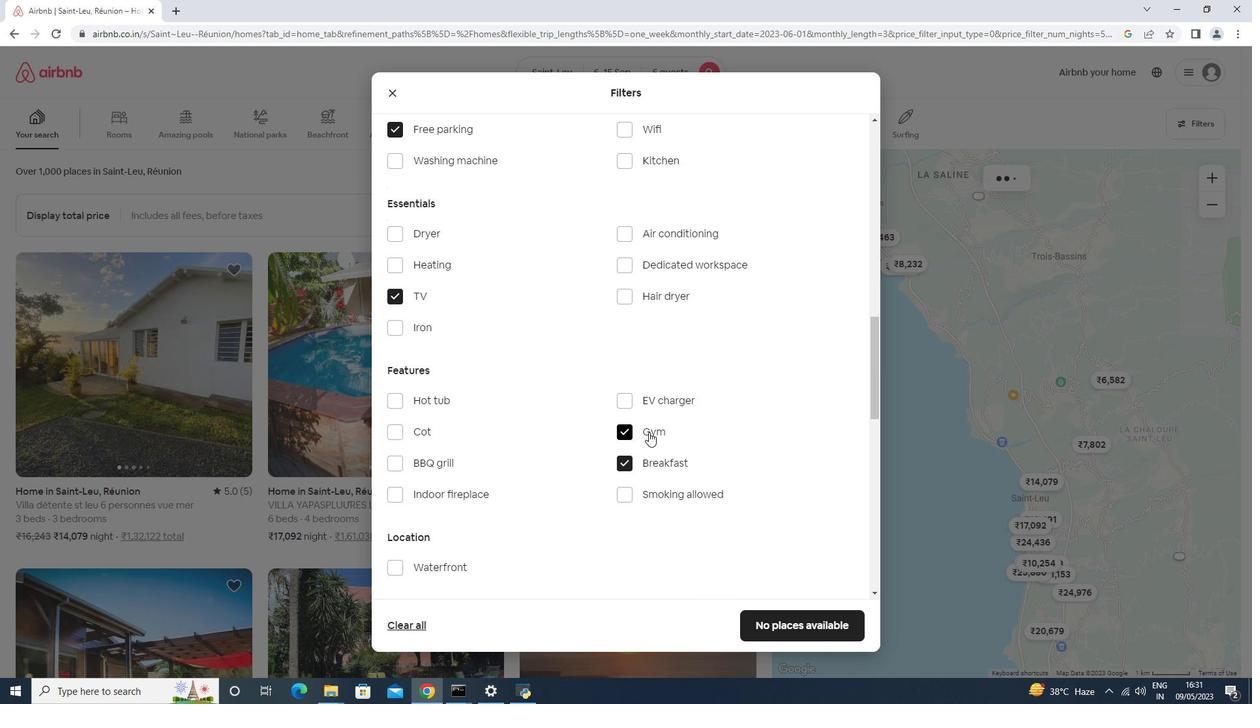 
Action: Mouse scrolled (649, 431) with delta (0, 0)
Screenshot: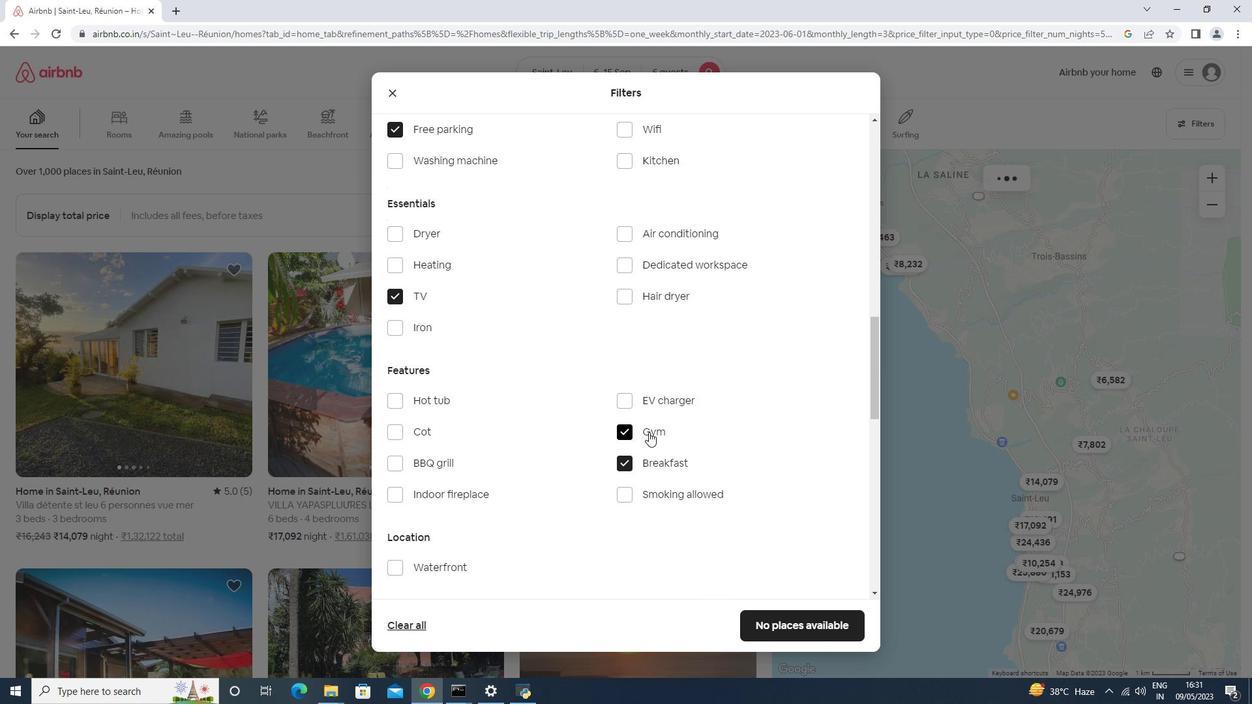 
Action: Mouse moved to (649, 431)
Screenshot: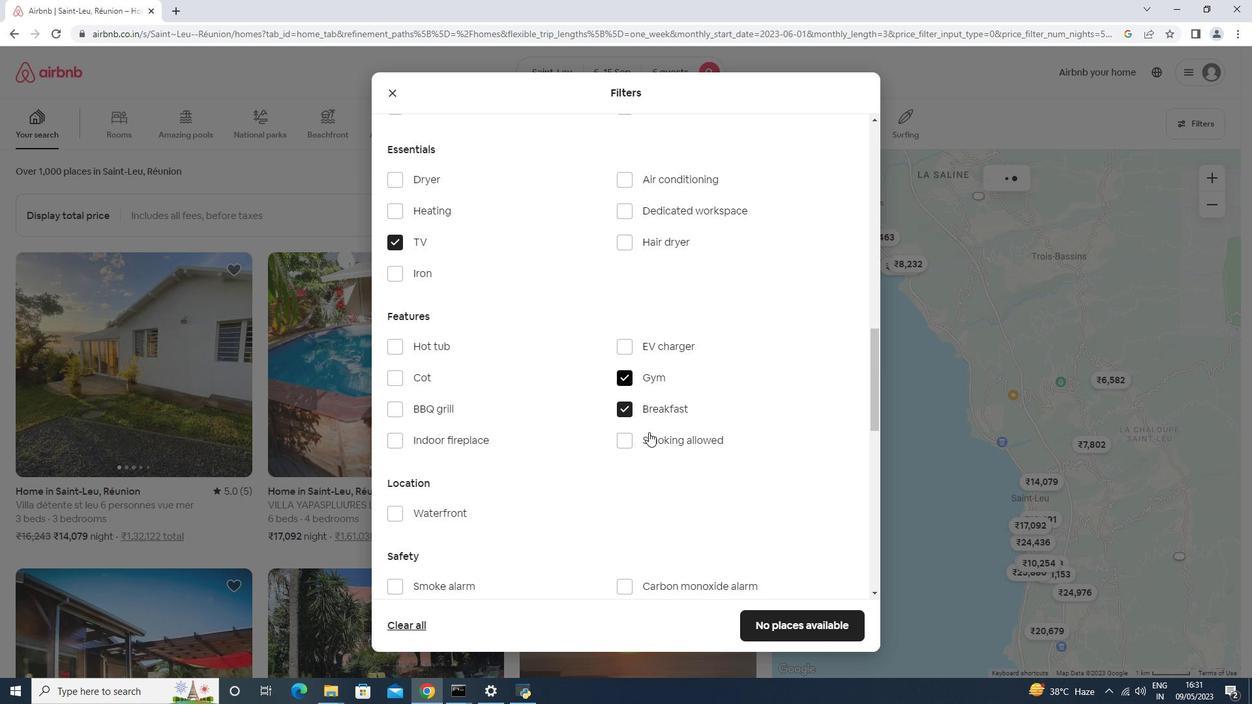 
Action: Mouse scrolled (649, 431) with delta (0, 0)
Screenshot: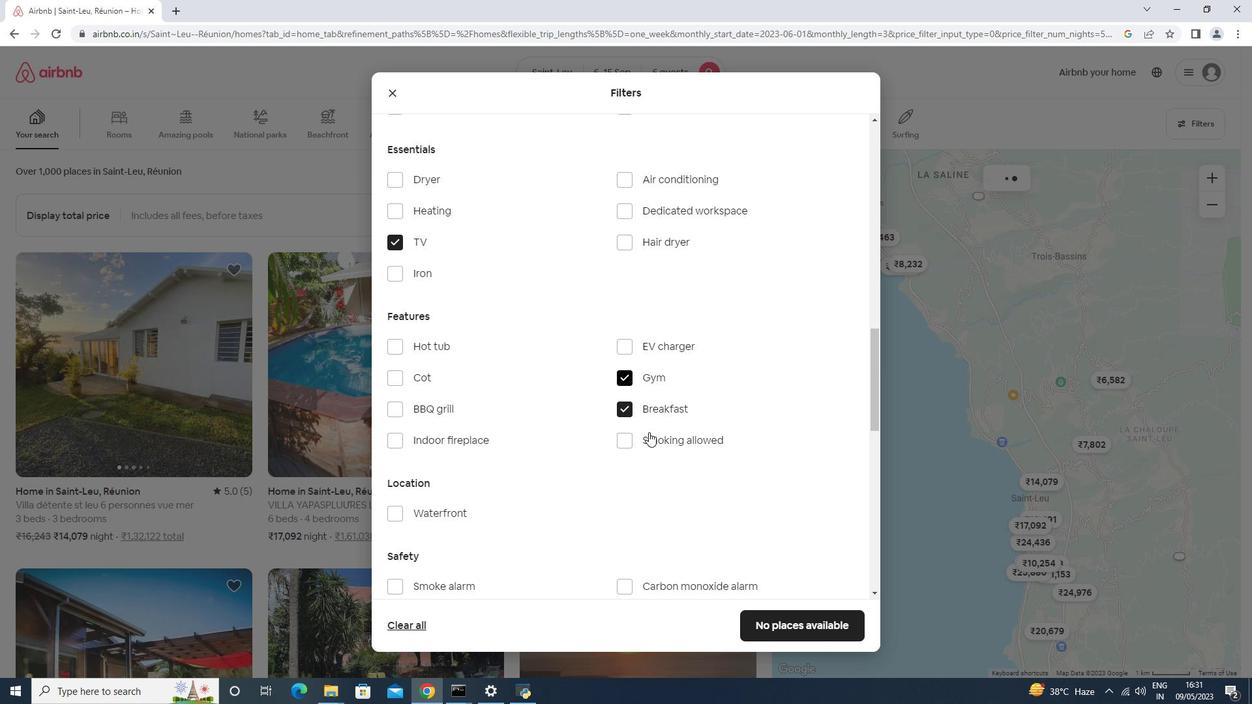 
Action: Mouse moved to (647, 431)
Screenshot: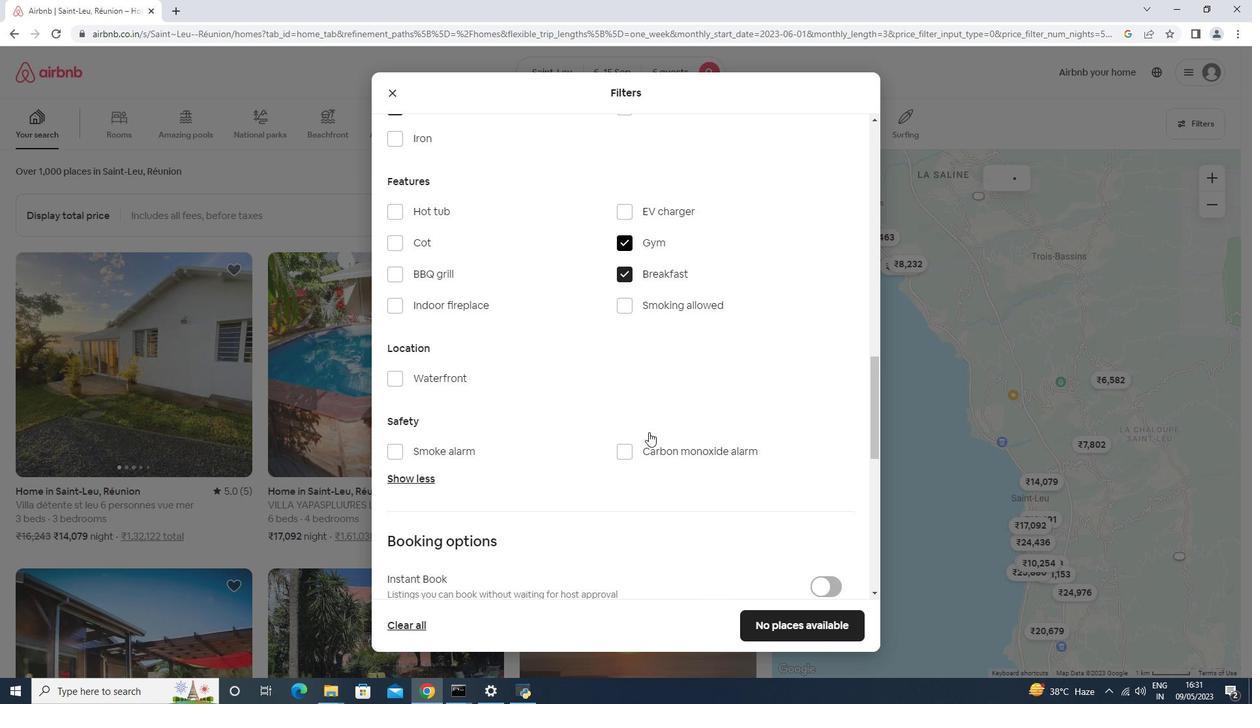 
Action: Mouse scrolled (647, 431) with delta (0, 0)
Screenshot: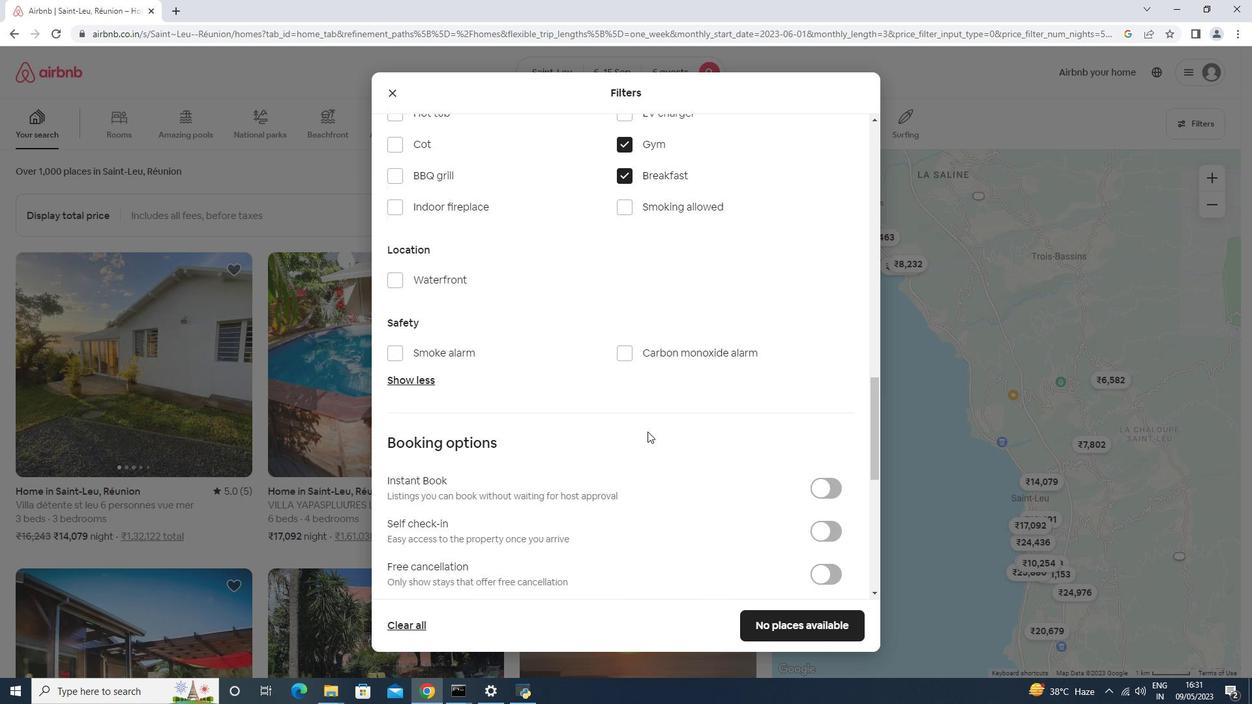 
Action: Mouse moved to (710, 399)
Screenshot: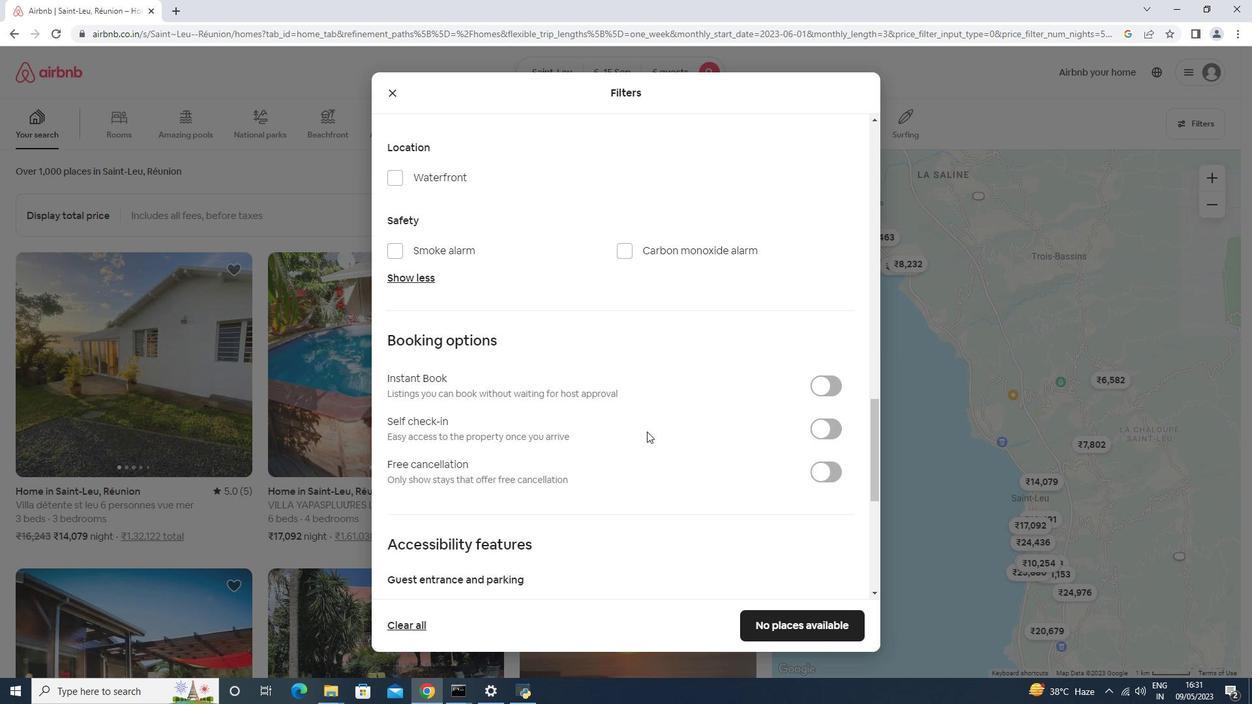
Action: Mouse scrolled (646, 431) with delta (0, 0)
Screenshot: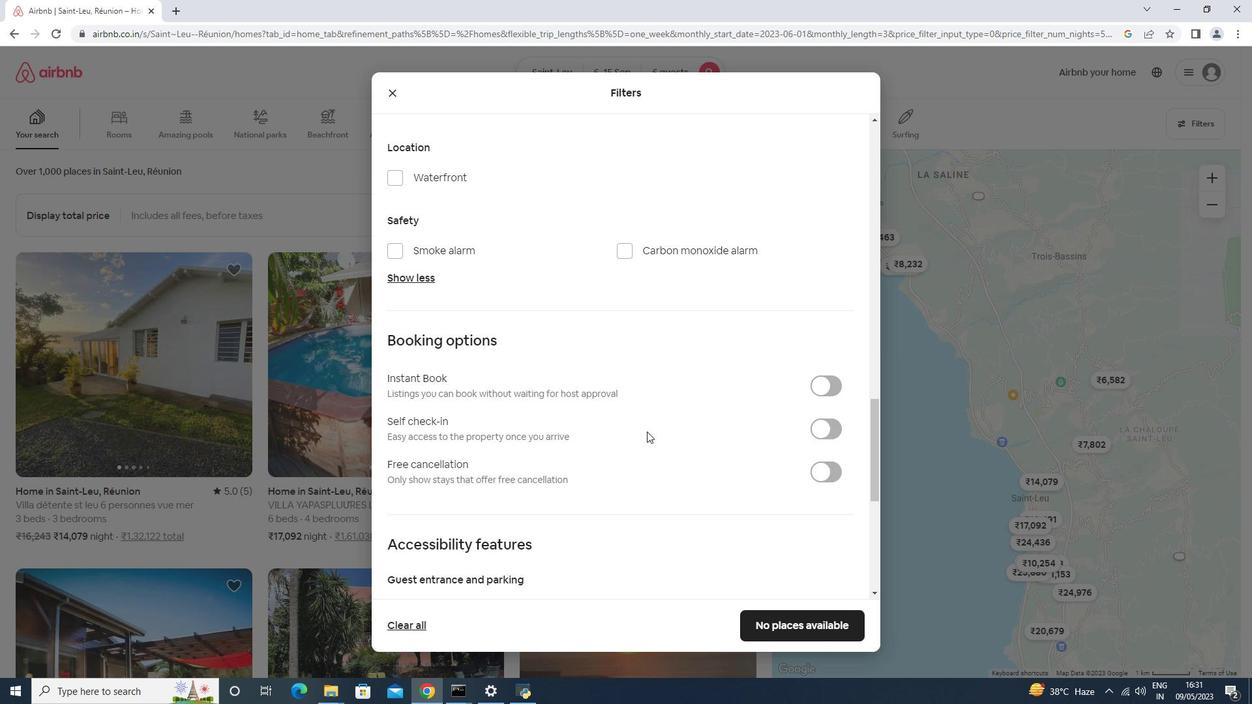 
Action: Mouse moved to (801, 370)
Screenshot: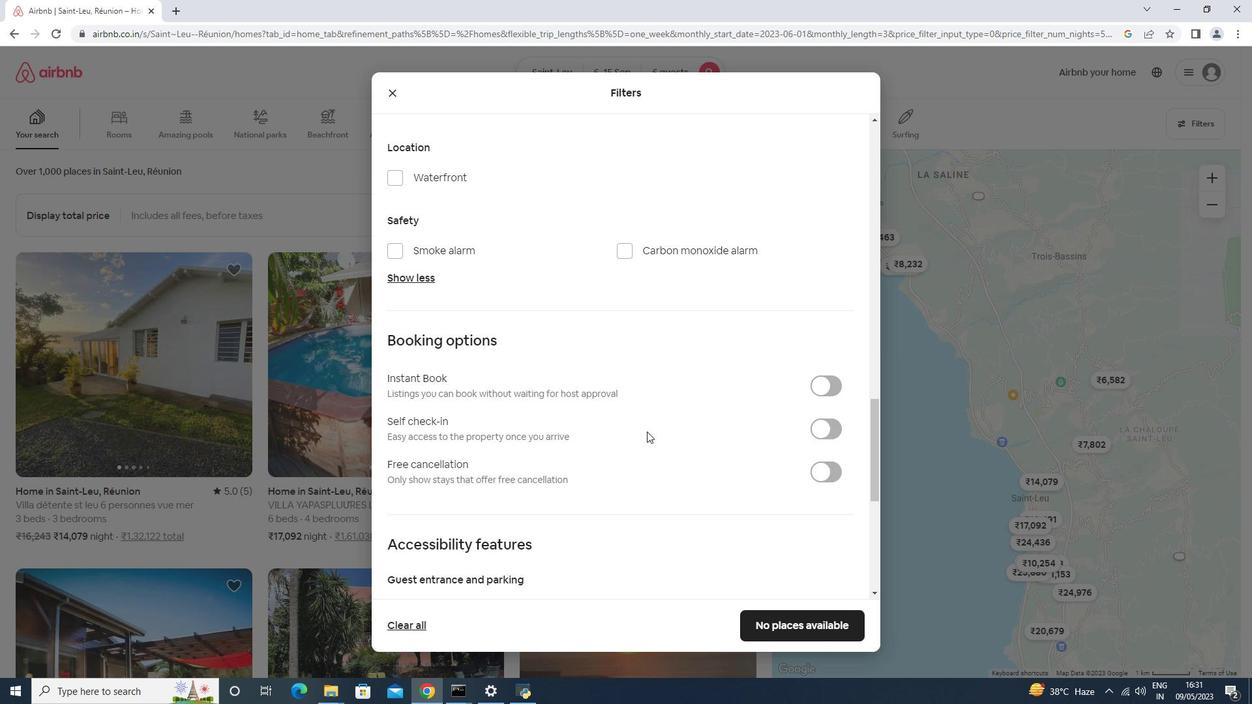 
Action: Mouse scrolled (646, 431) with delta (0, 0)
Screenshot: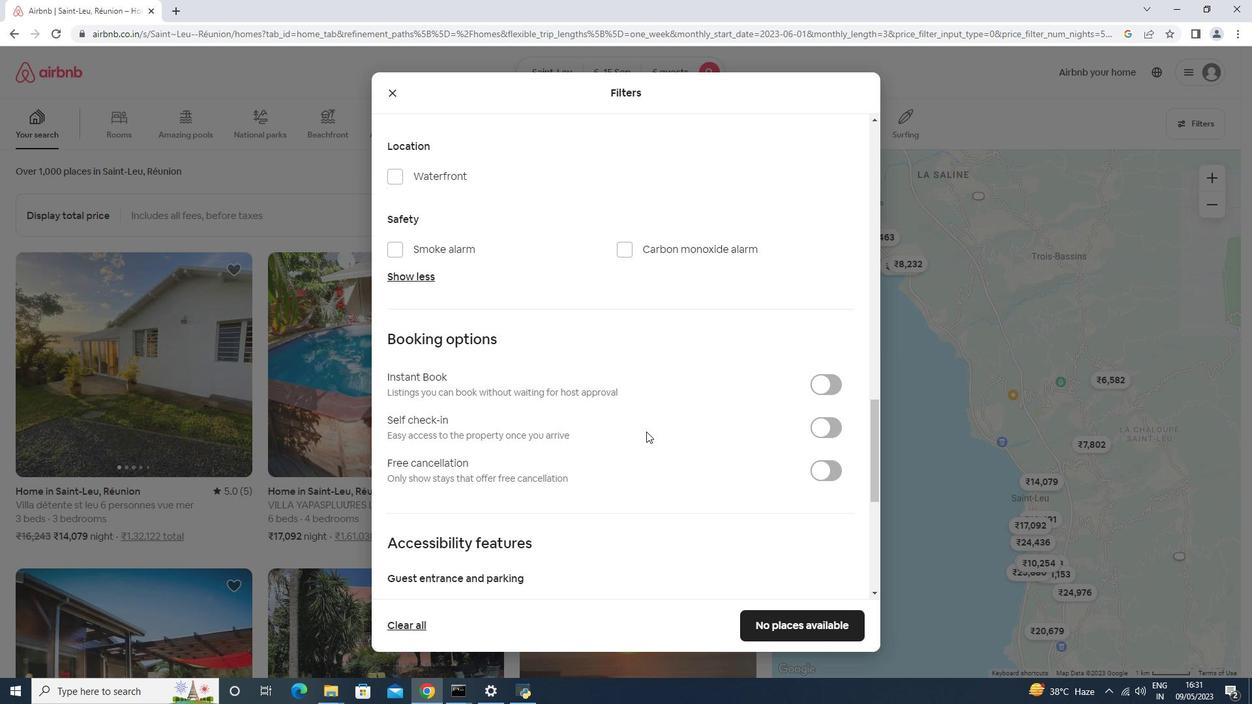 
Action: Mouse moved to (824, 302)
Screenshot: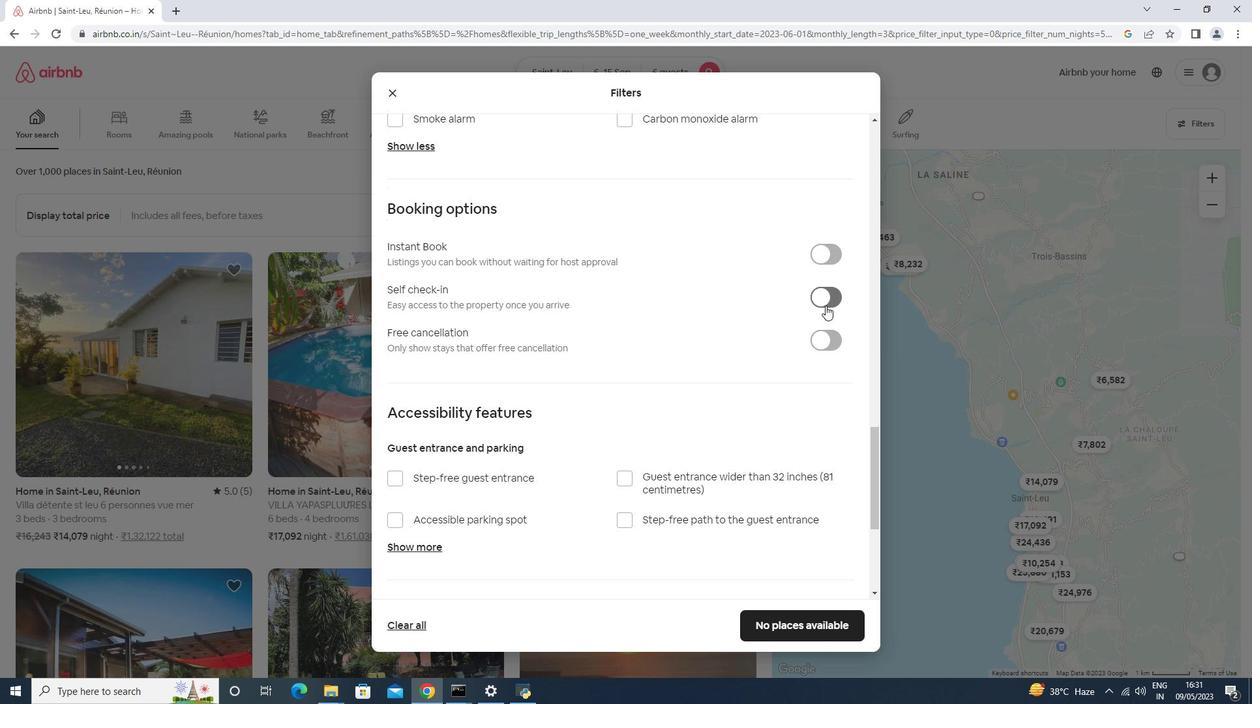 
Action: Mouse pressed left at (824, 302)
Screenshot: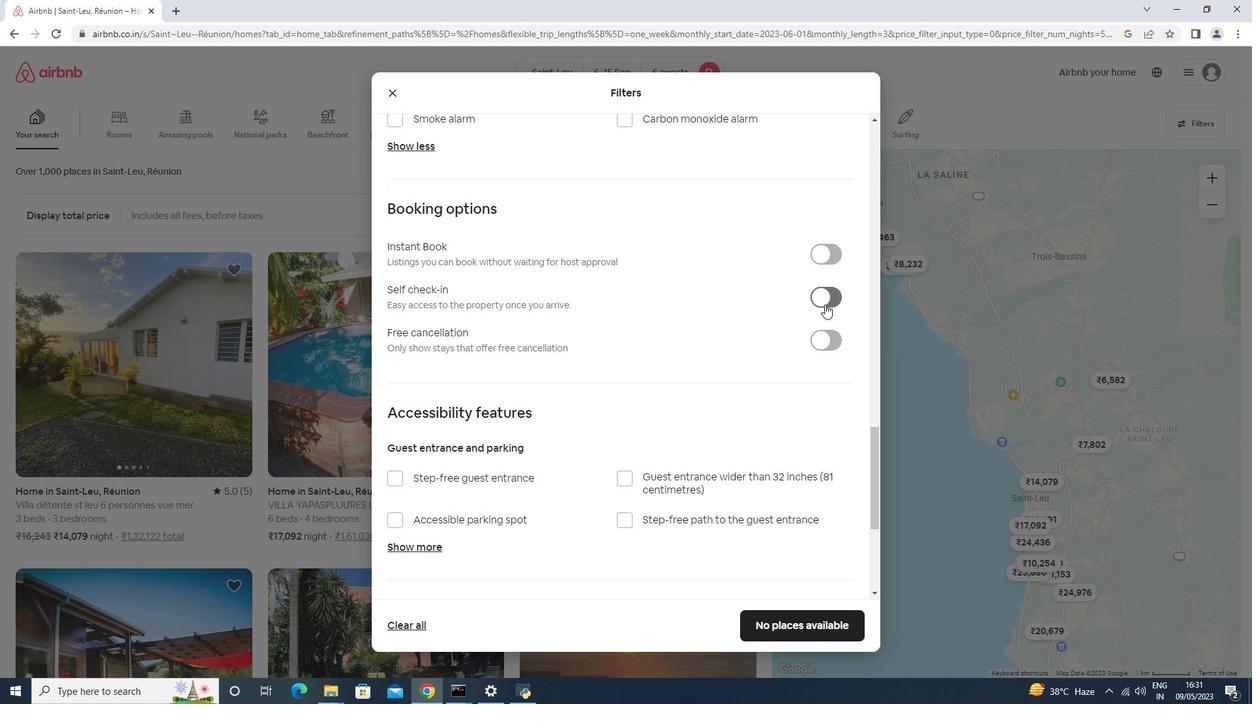 
Action: Mouse moved to (764, 337)
Screenshot: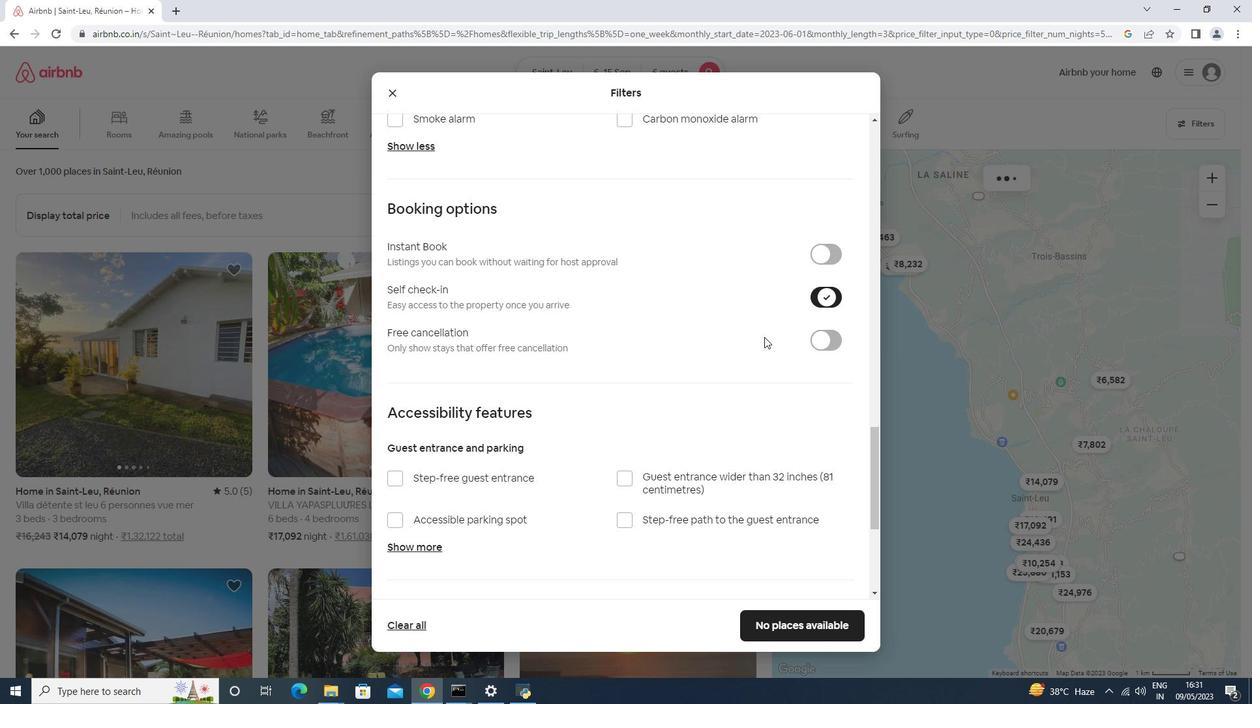 
Action: Mouse scrolled (764, 336) with delta (0, 0)
Screenshot: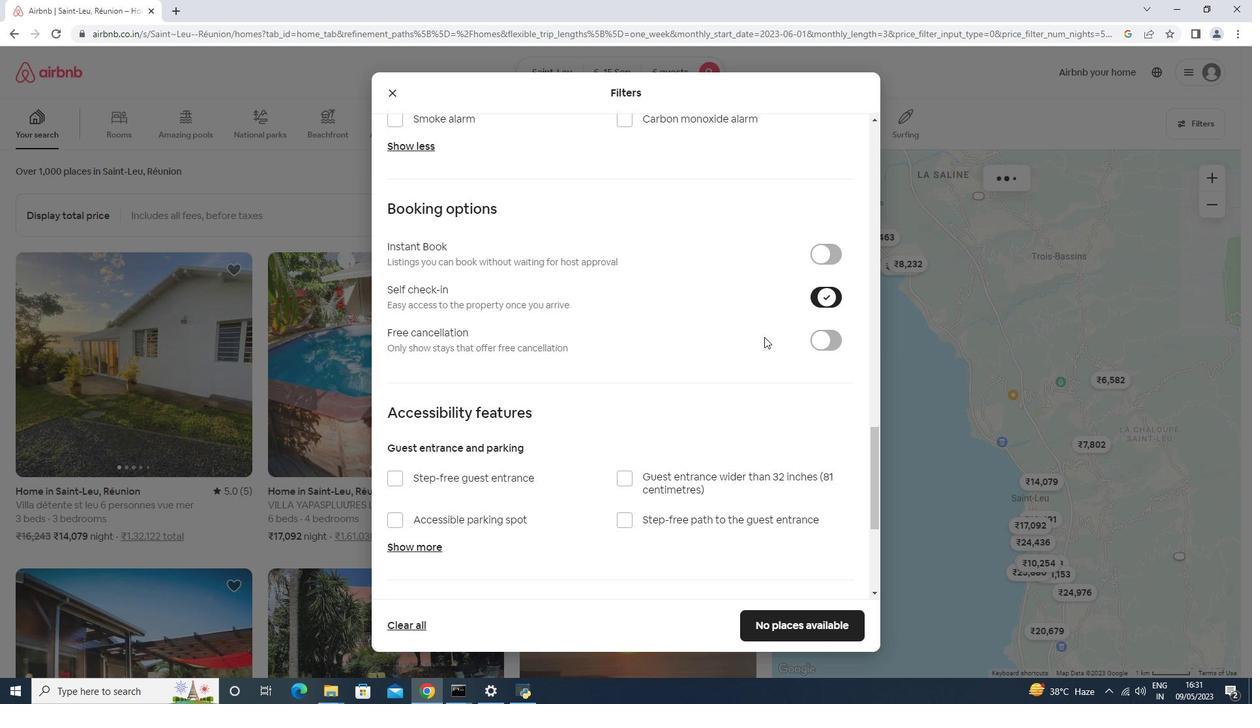 
Action: Mouse moved to (762, 339)
Screenshot: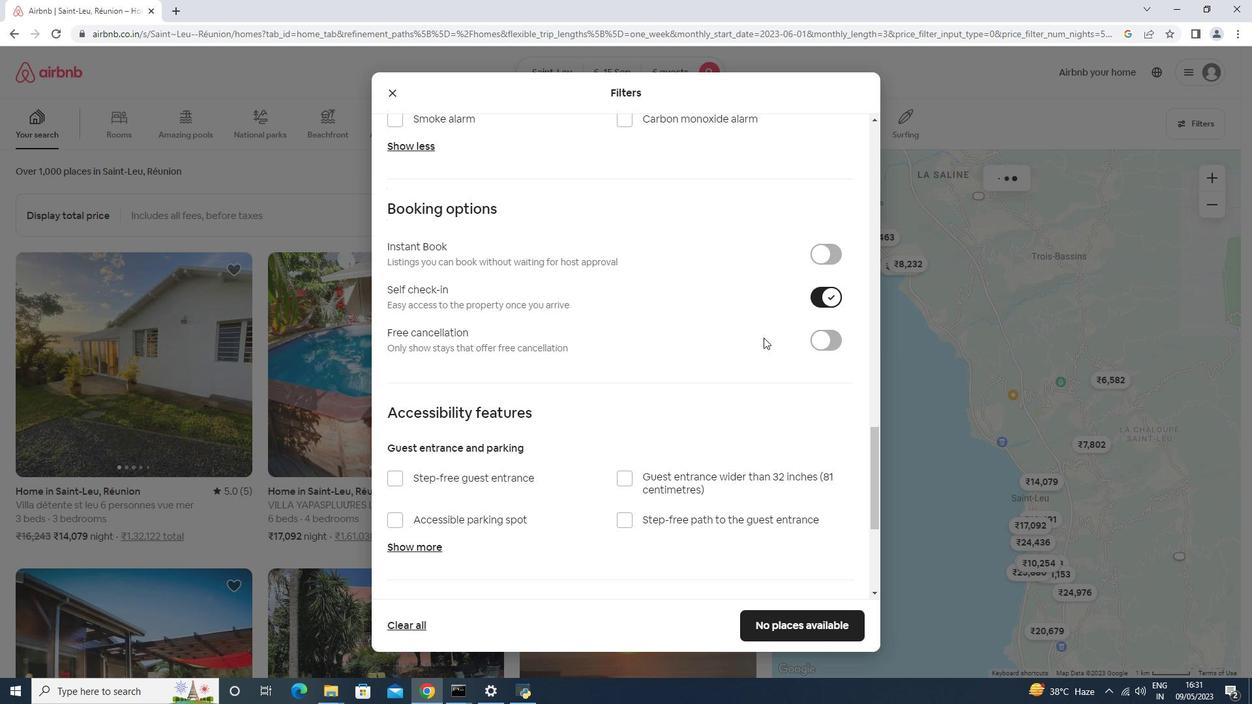 
Action: Mouse scrolled (763, 337) with delta (0, 0)
Screenshot: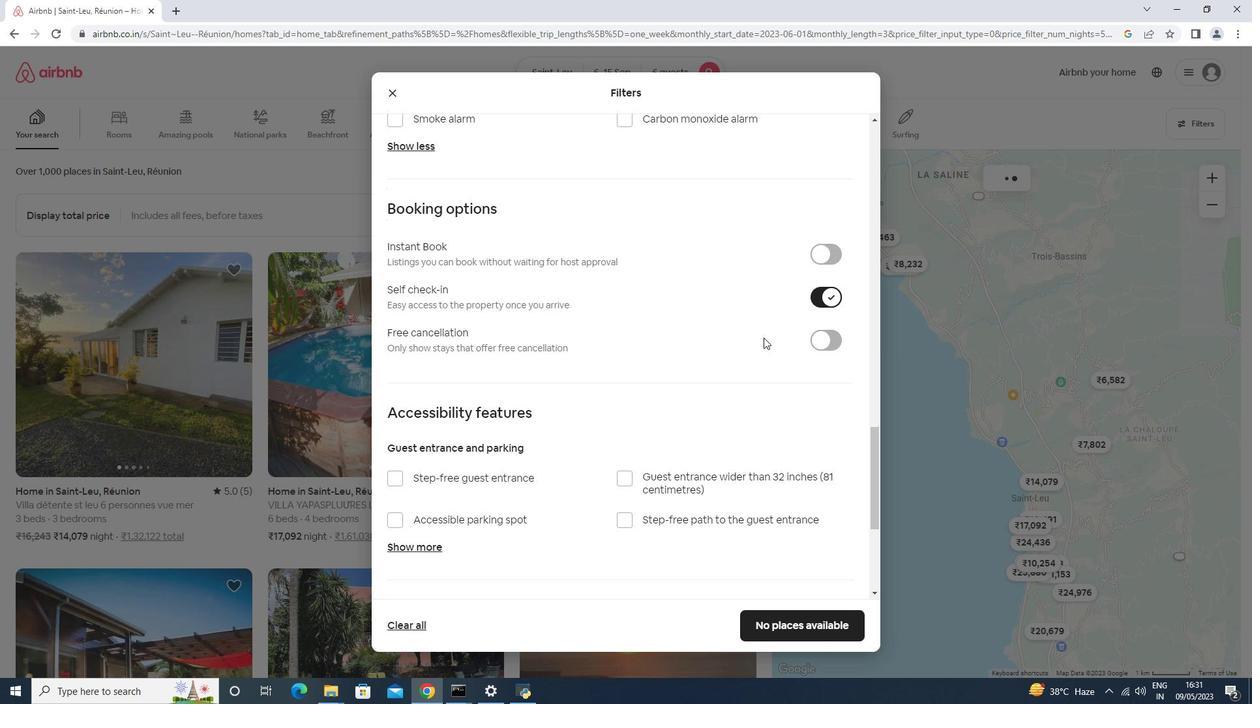 
Action: Mouse moved to (762, 339)
Screenshot: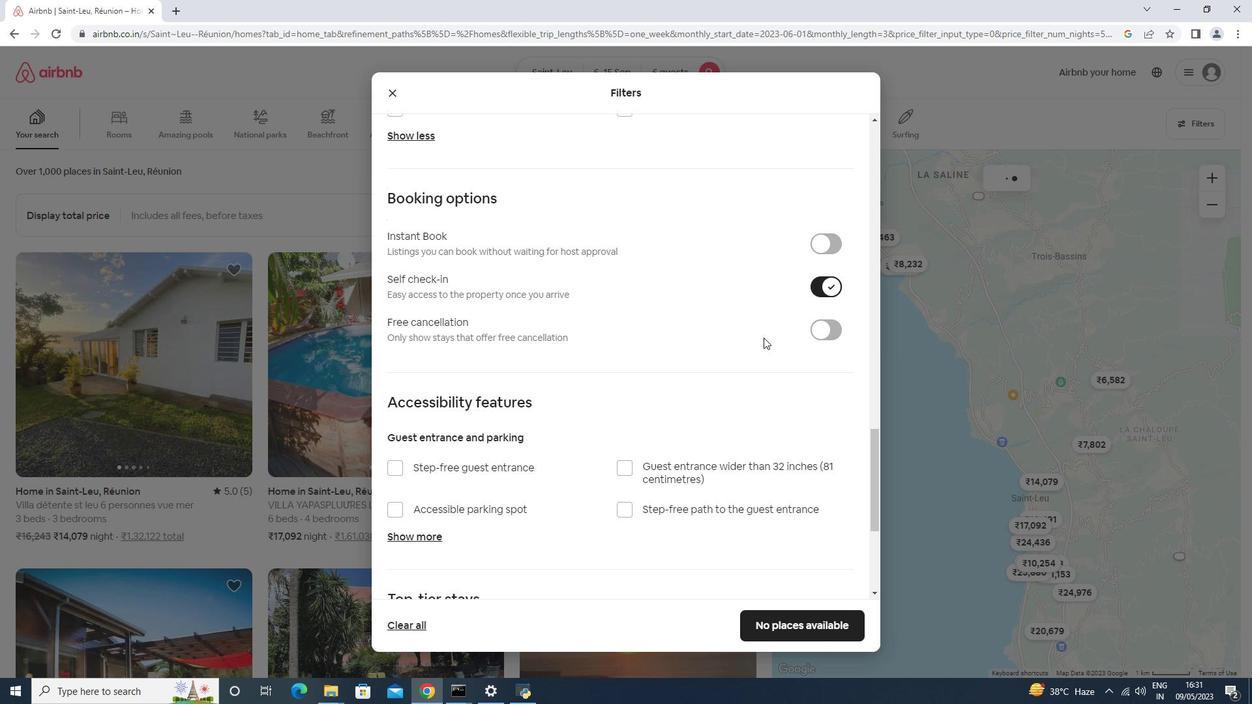 
Action: Mouse scrolled (762, 338) with delta (0, 0)
Screenshot: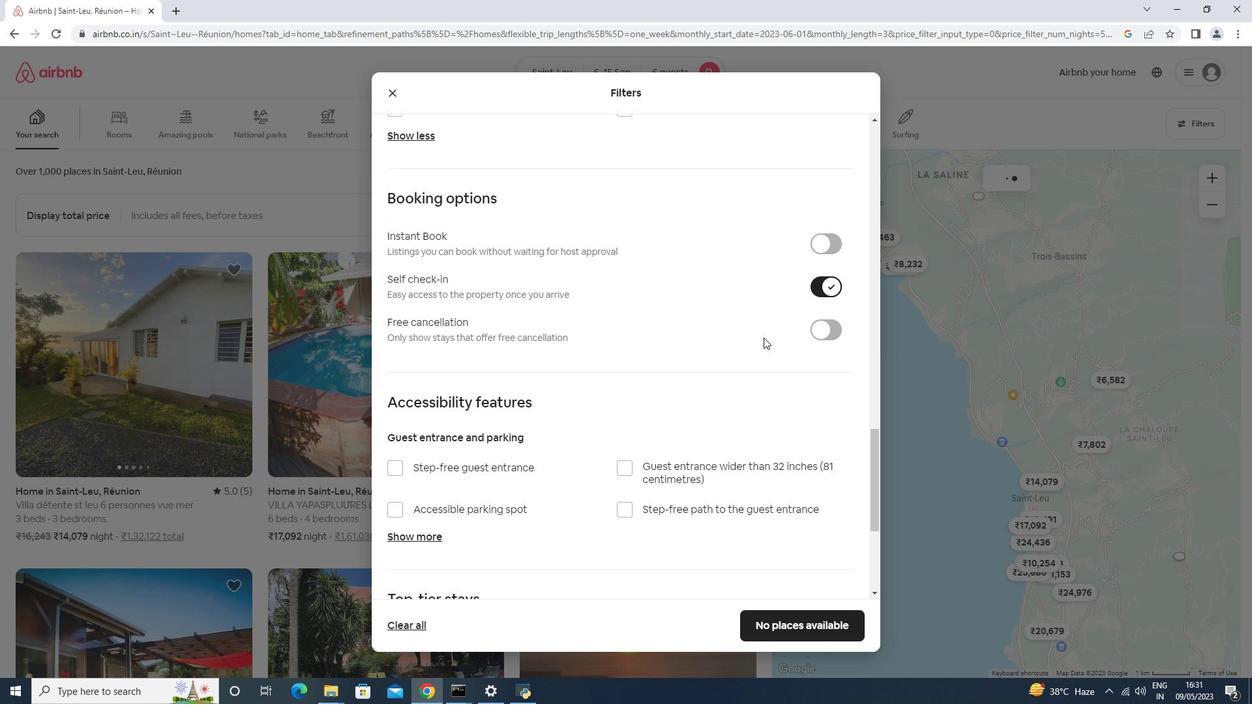 
Action: Mouse scrolled (762, 338) with delta (0, 0)
Screenshot: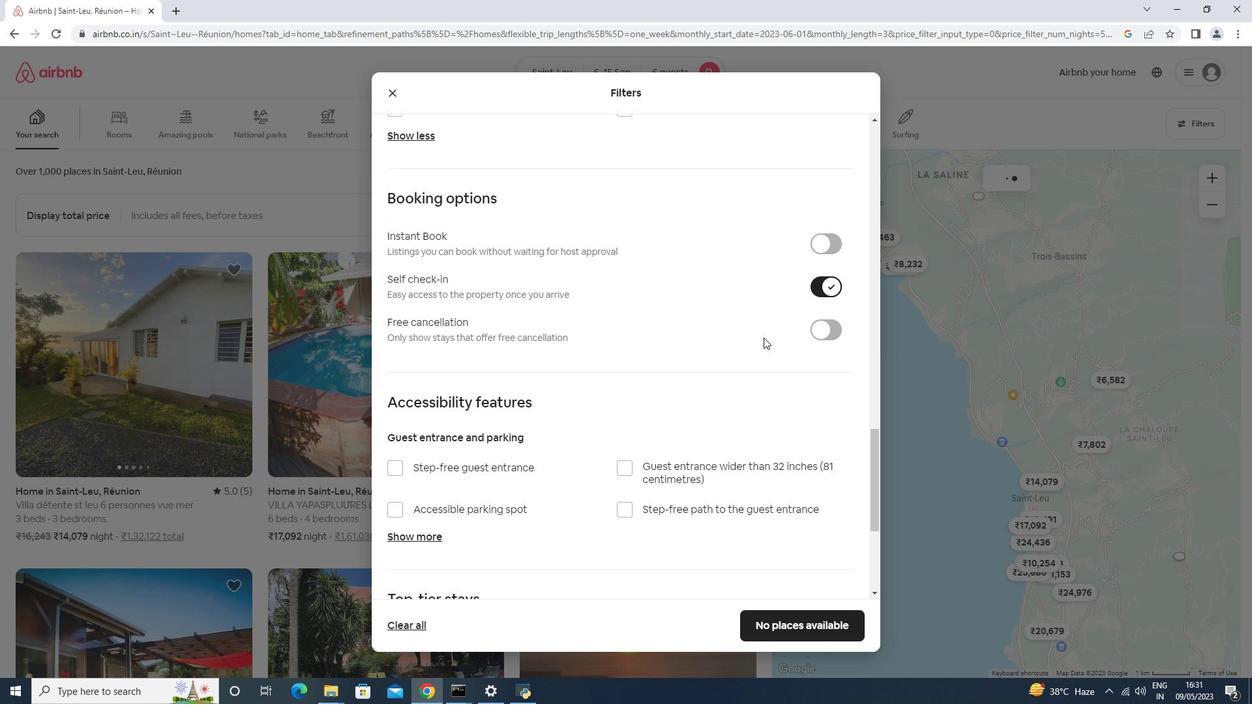 
Action: Mouse scrolled (762, 338) with delta (0, 0)
Screenshot: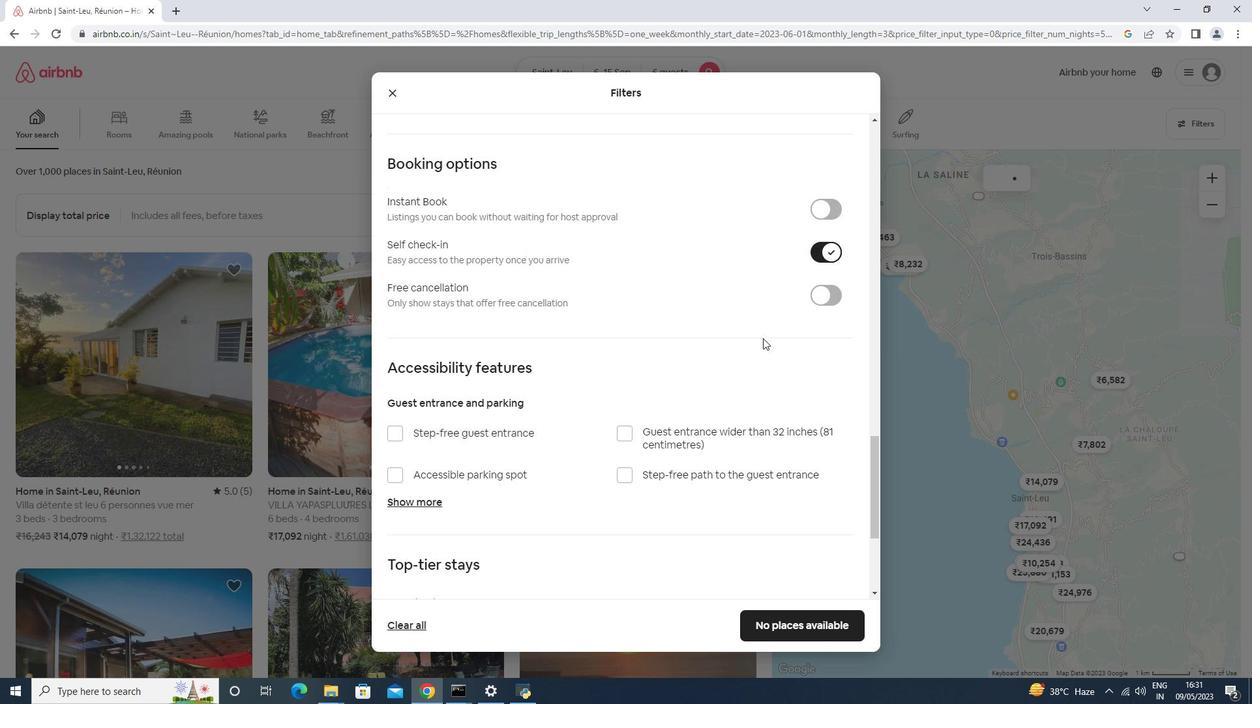 
Action: Mouse scrolled (762, 339) with delta (0, 0)
Screenshot: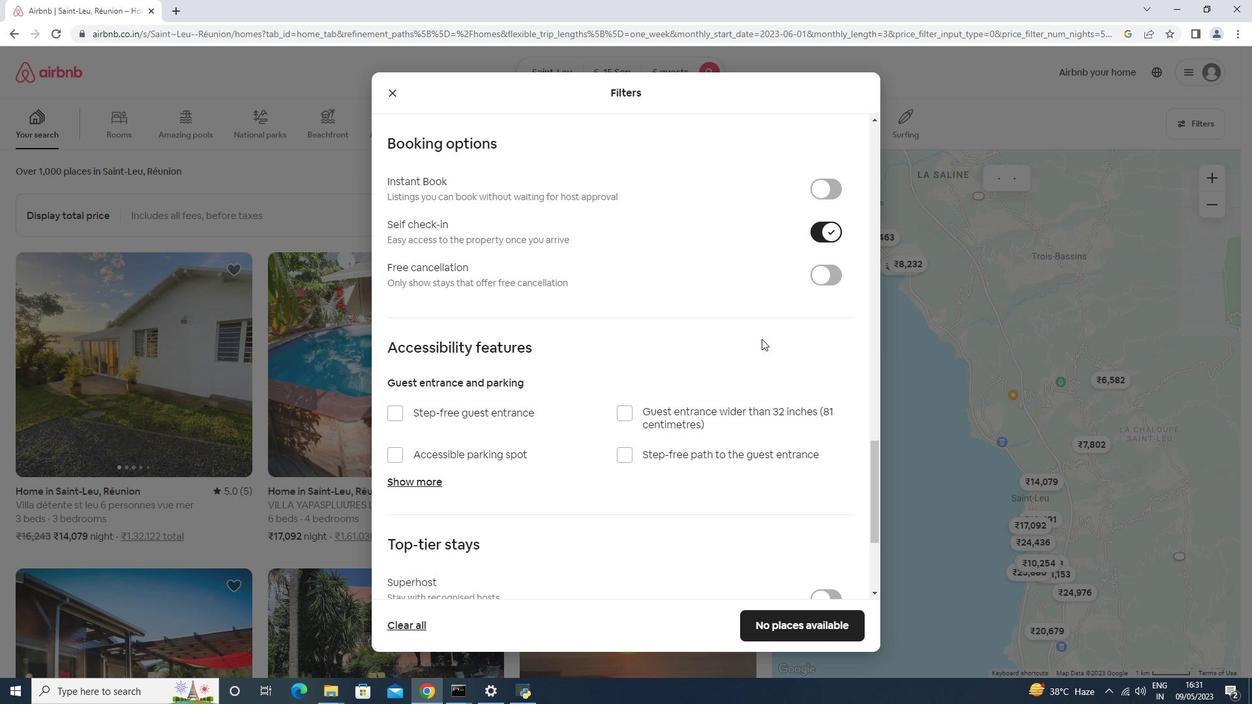 
Action: Mouse moved to (737, 362)
Screenshot: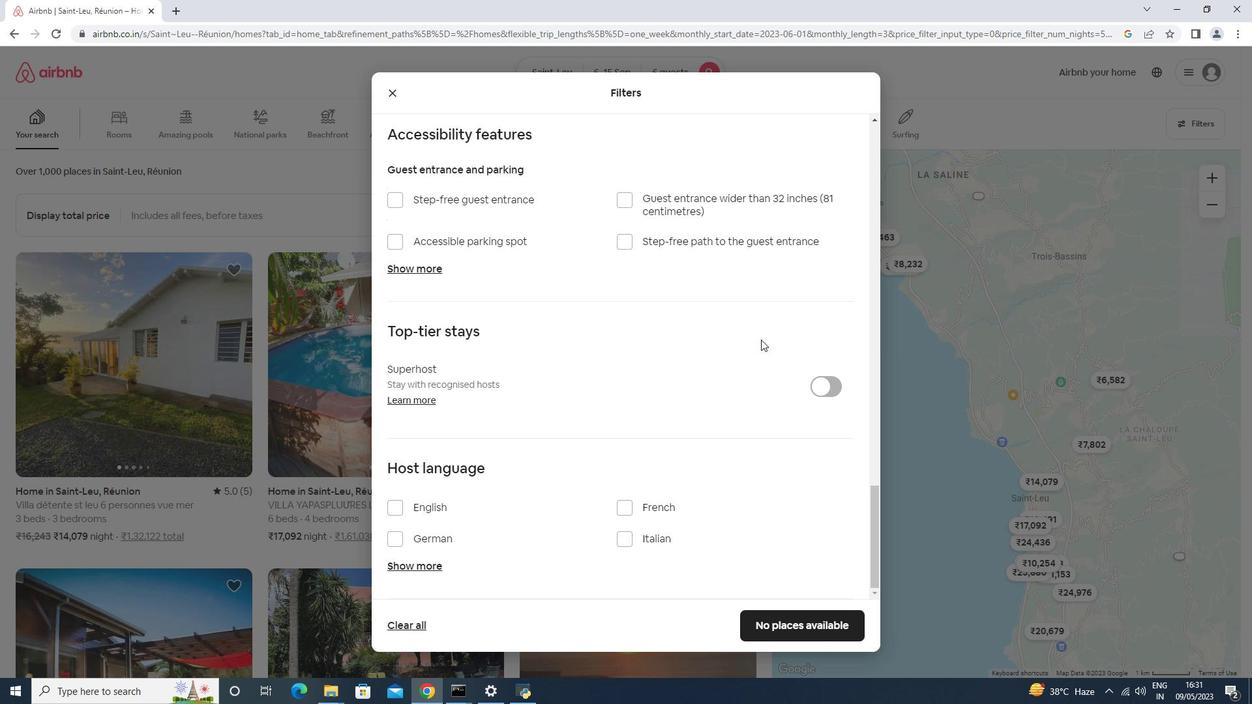 
Action: Mouse scrolled (758, 341) with delta (0, 0)
Screenshot: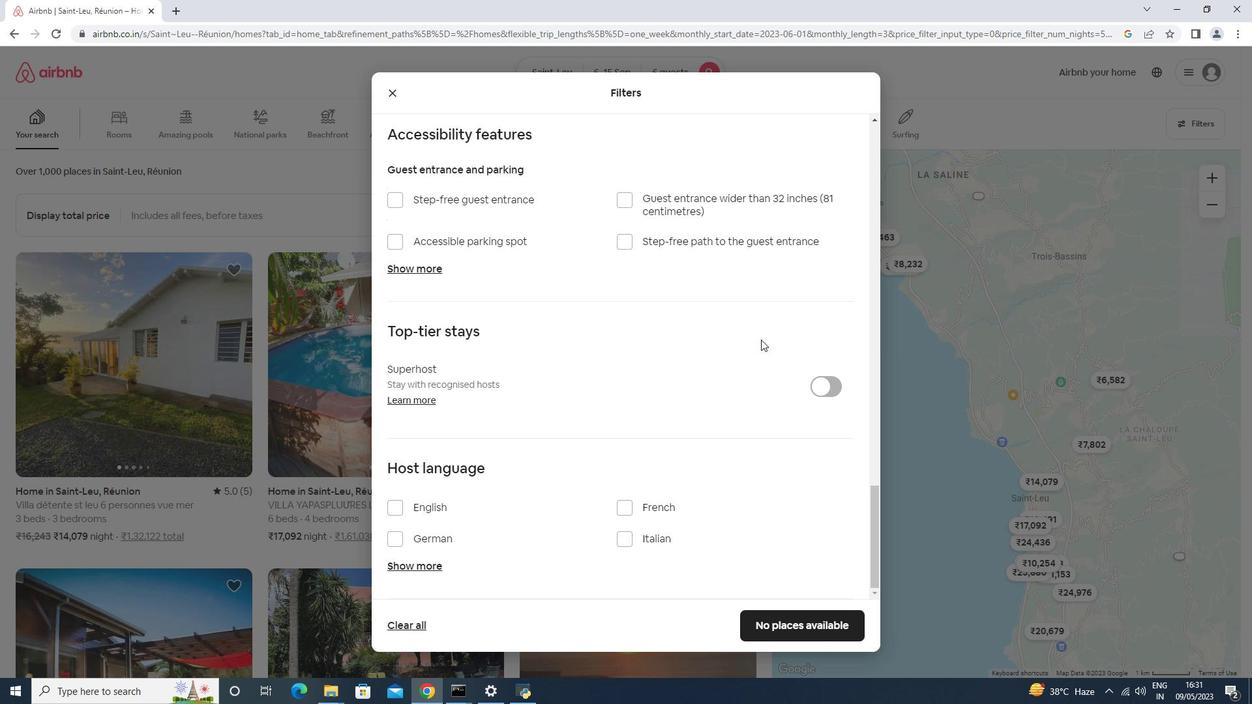 
Action: Mouse moved to (646, 413)
Screenshot: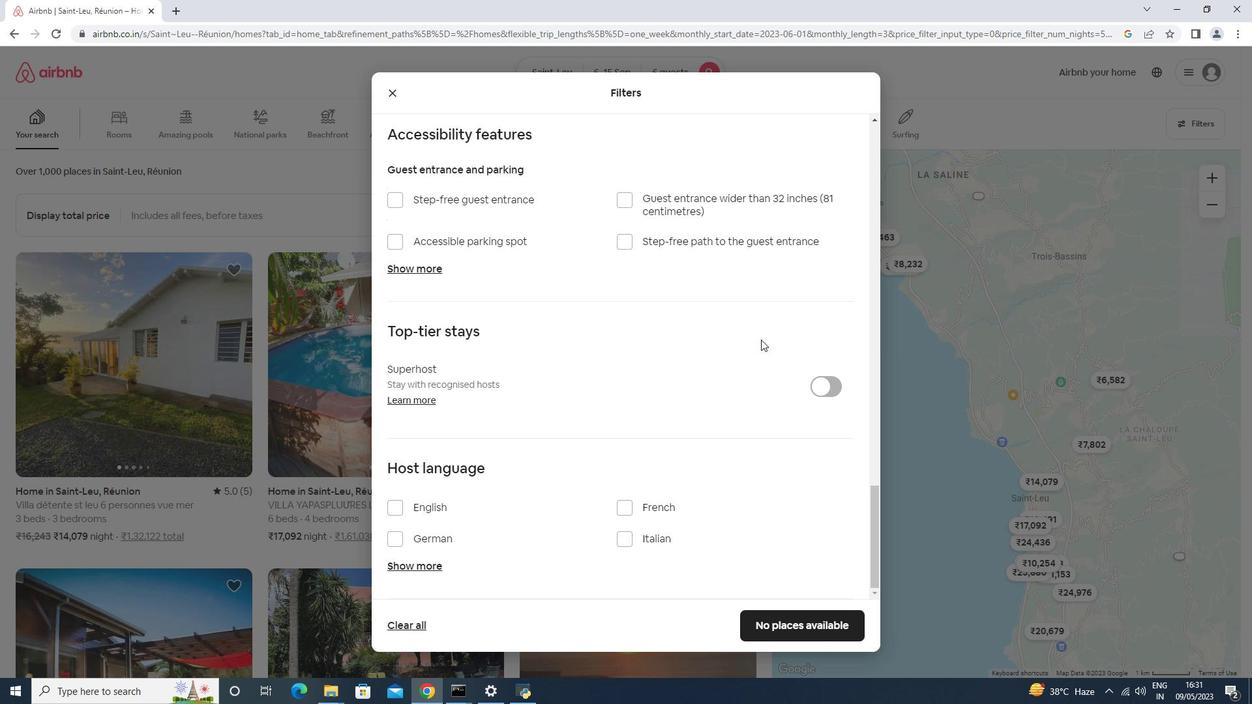 
Action: Mouse scrolled (756, 345) with delta (0, 0)
Screenshot: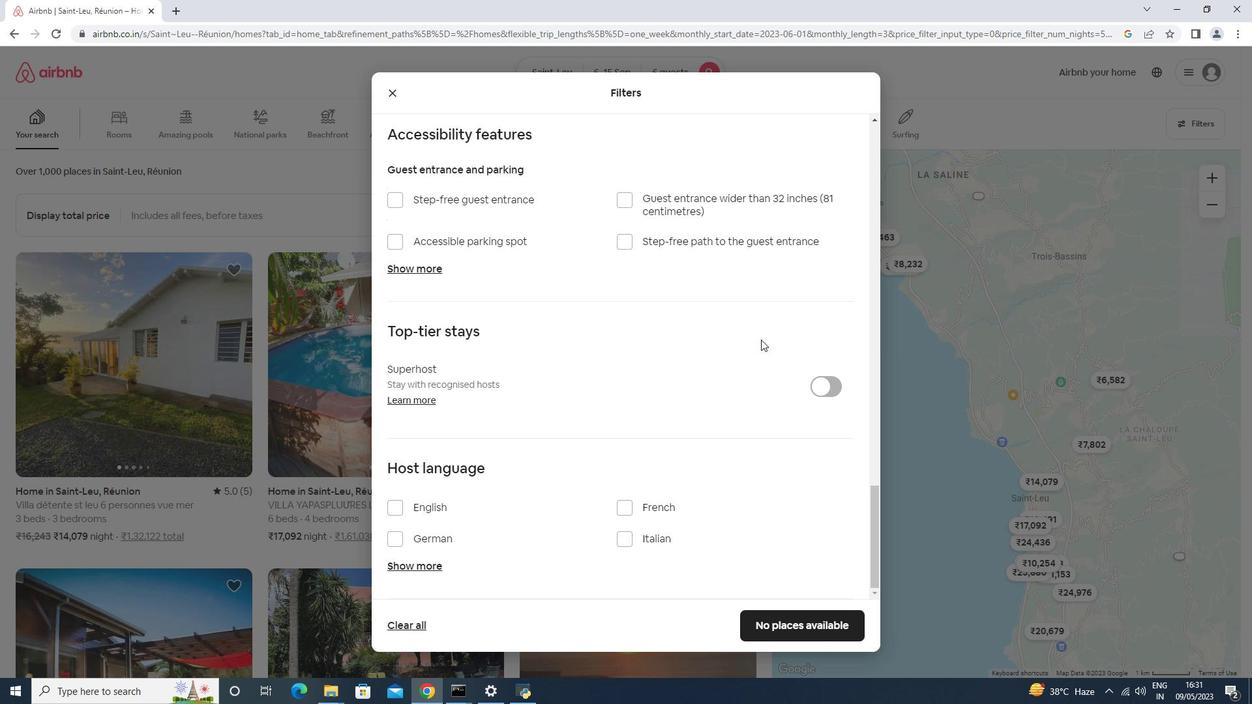 
Action: Mouse moved to (532, 451)
Screenshot: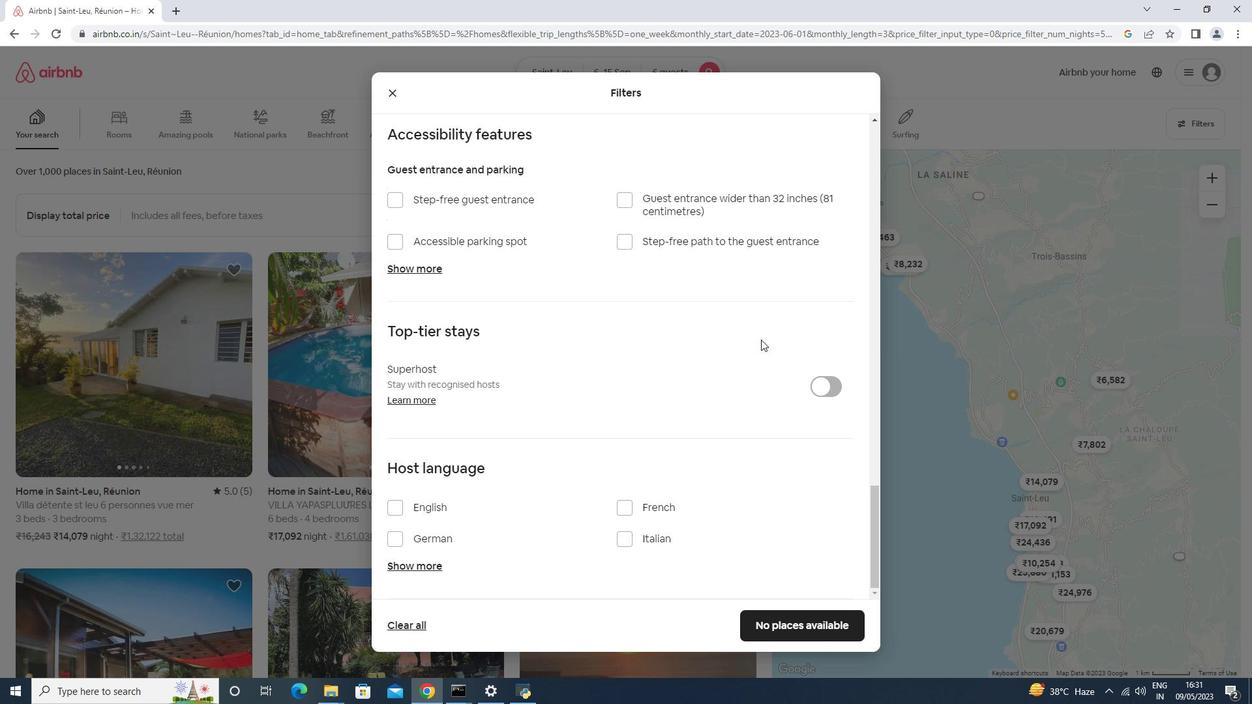 
Action: Mouse scrolled (754, 346) with delta (0, 0)
Screenshot: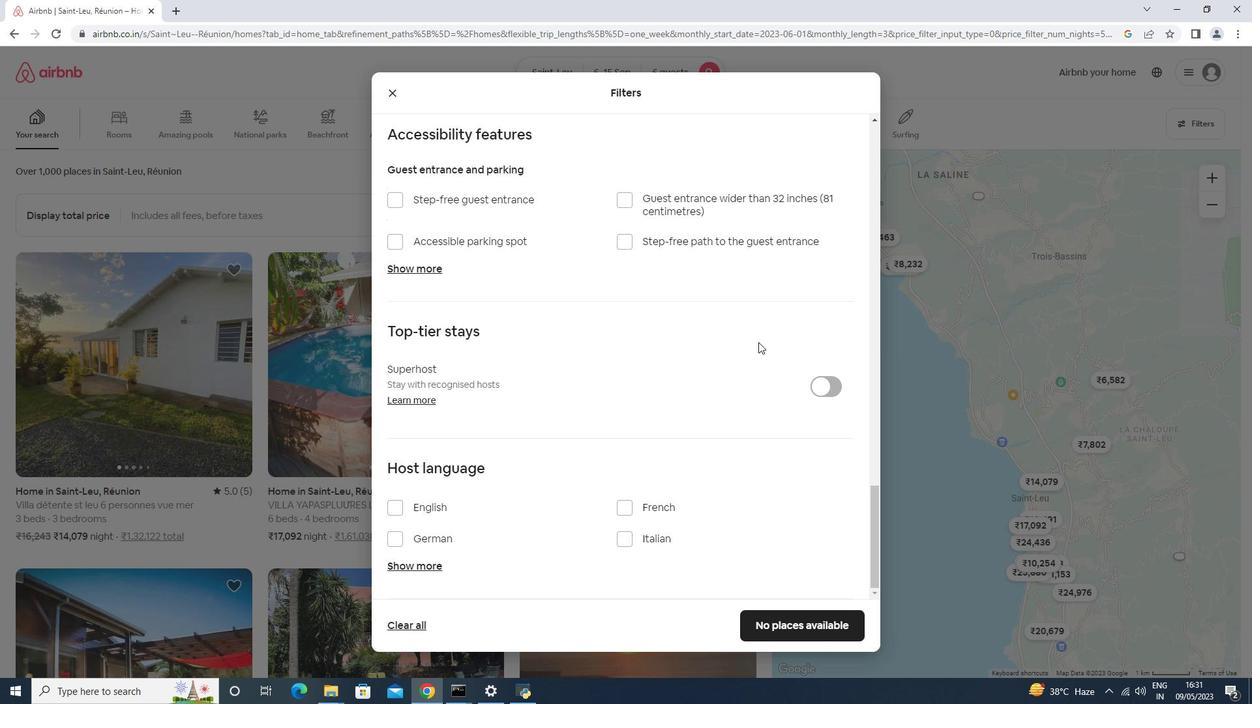 
Action: Mouse moved to (501, 467)
Screenshot: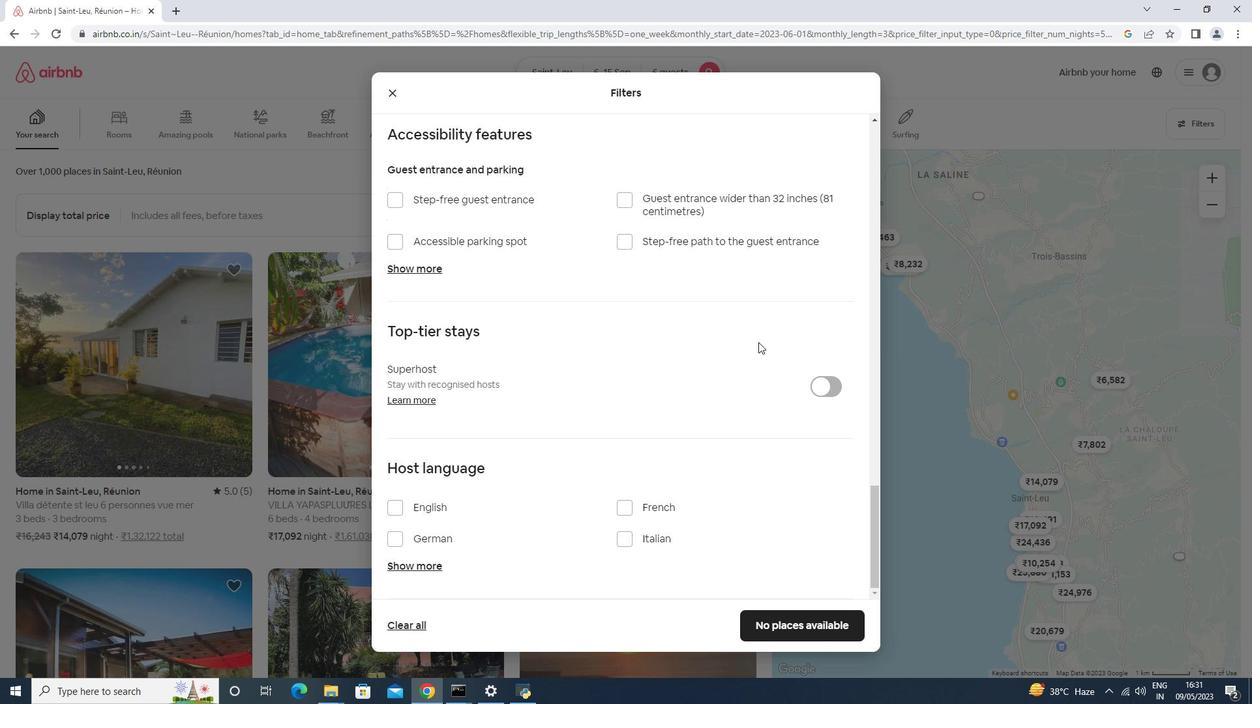 
Action: Mouse scrolled (752, 349) with delta (0, 0)
Screenshot: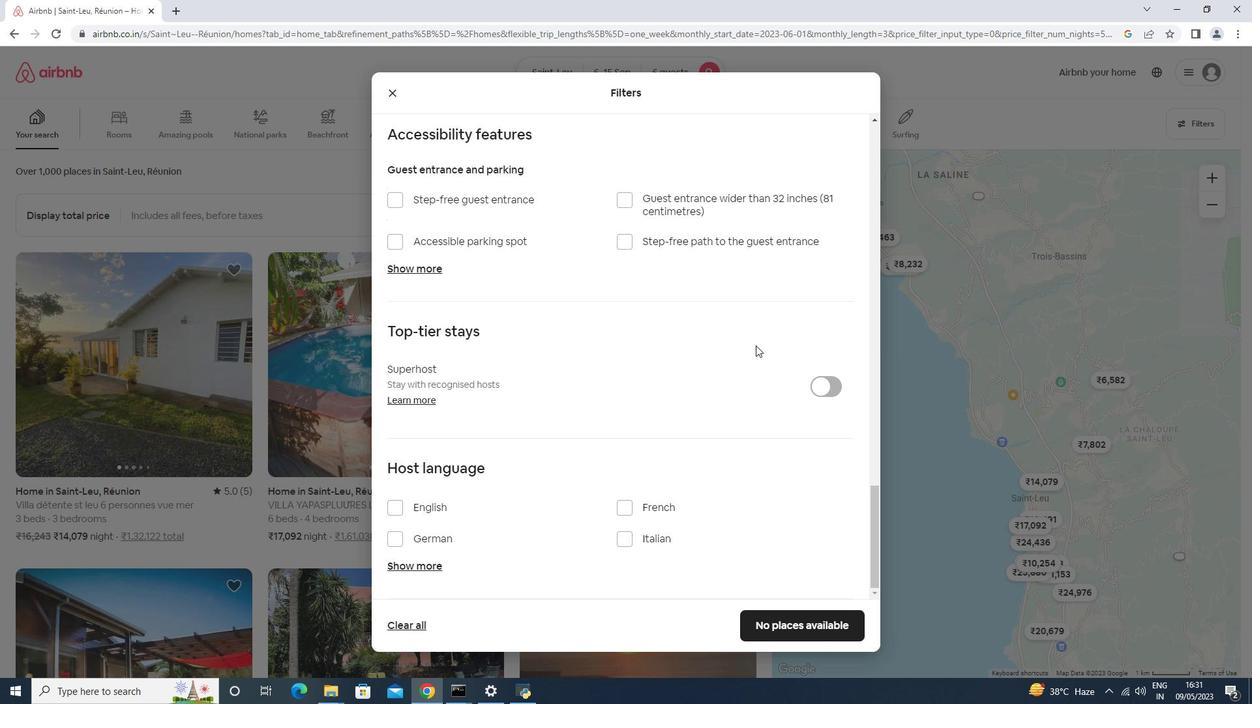 
Action: Mouse moved to (453, 504)
Screenshot: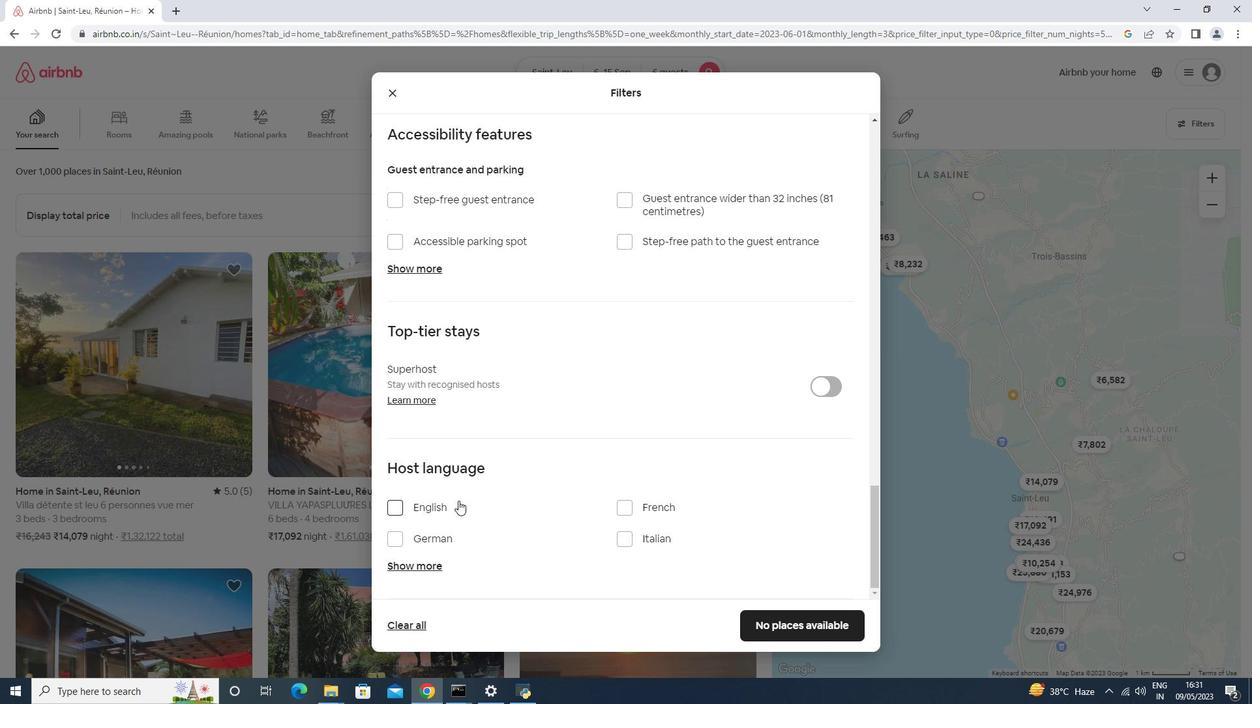 
Action: Mouse pressed left at (453, 504)
Screenshot: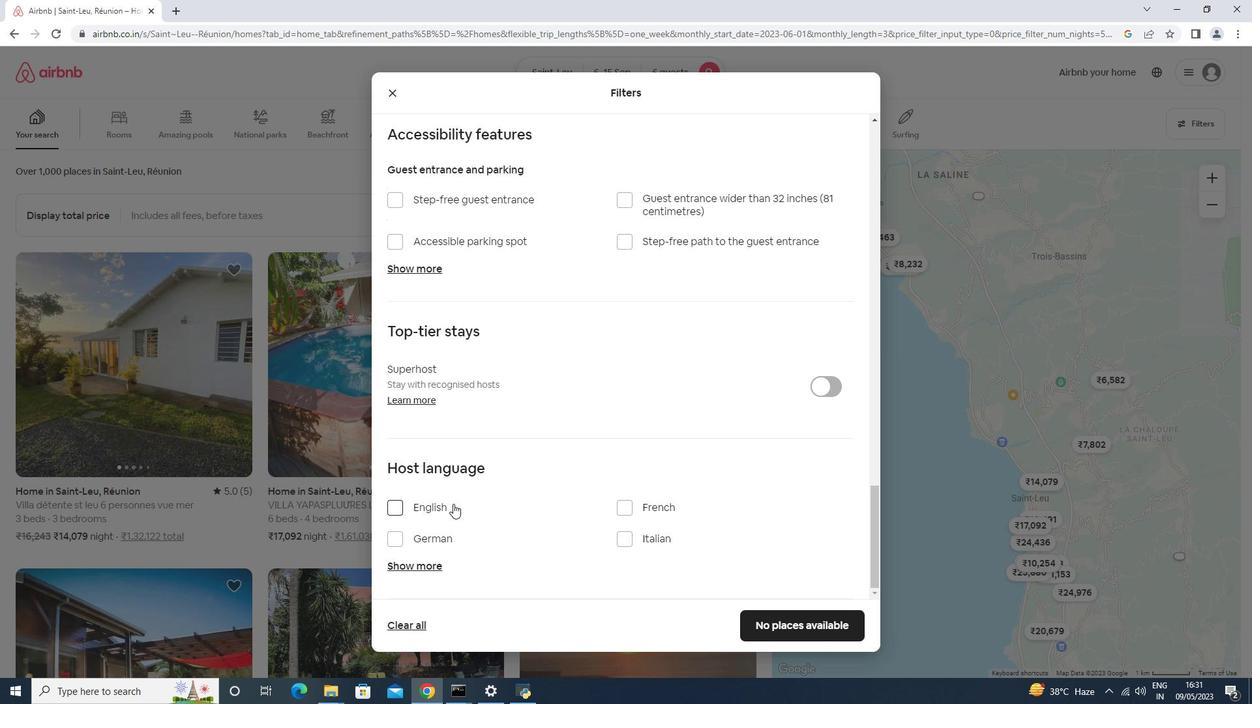 
Action: Mouse moved to (797, 615)
Screenshot: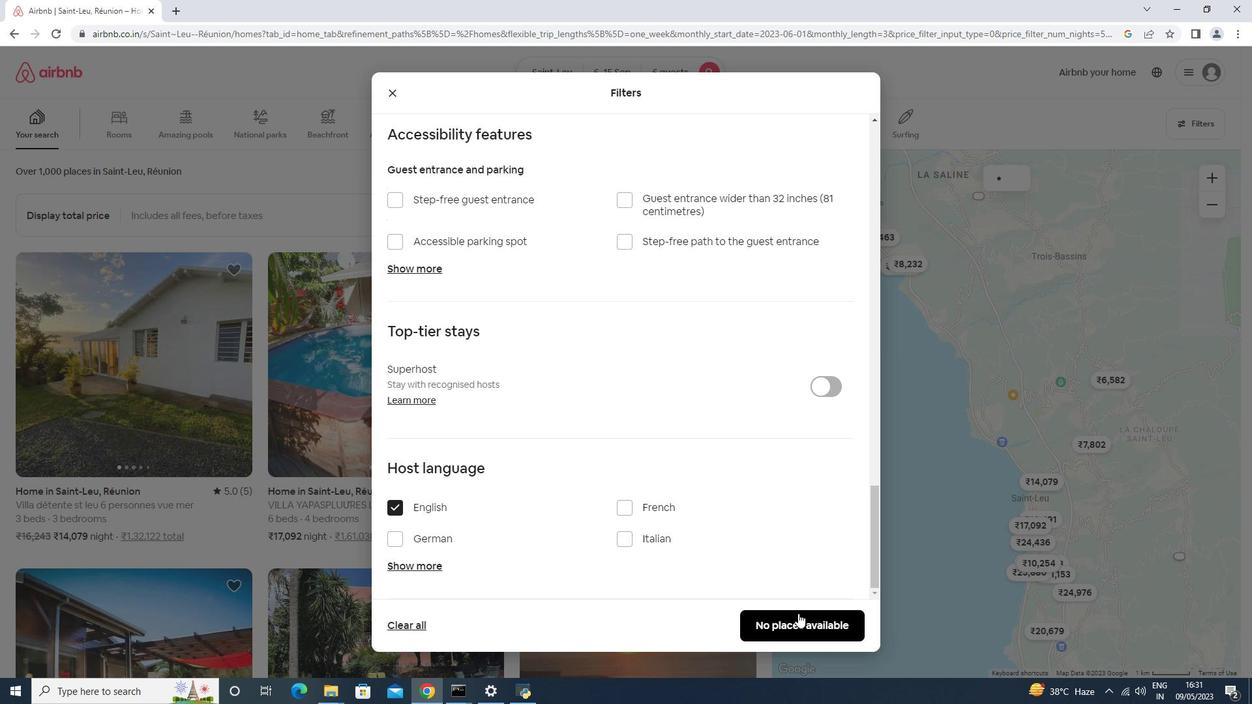 
Action: Mouse pressed left at (797, 615)
Screenshot: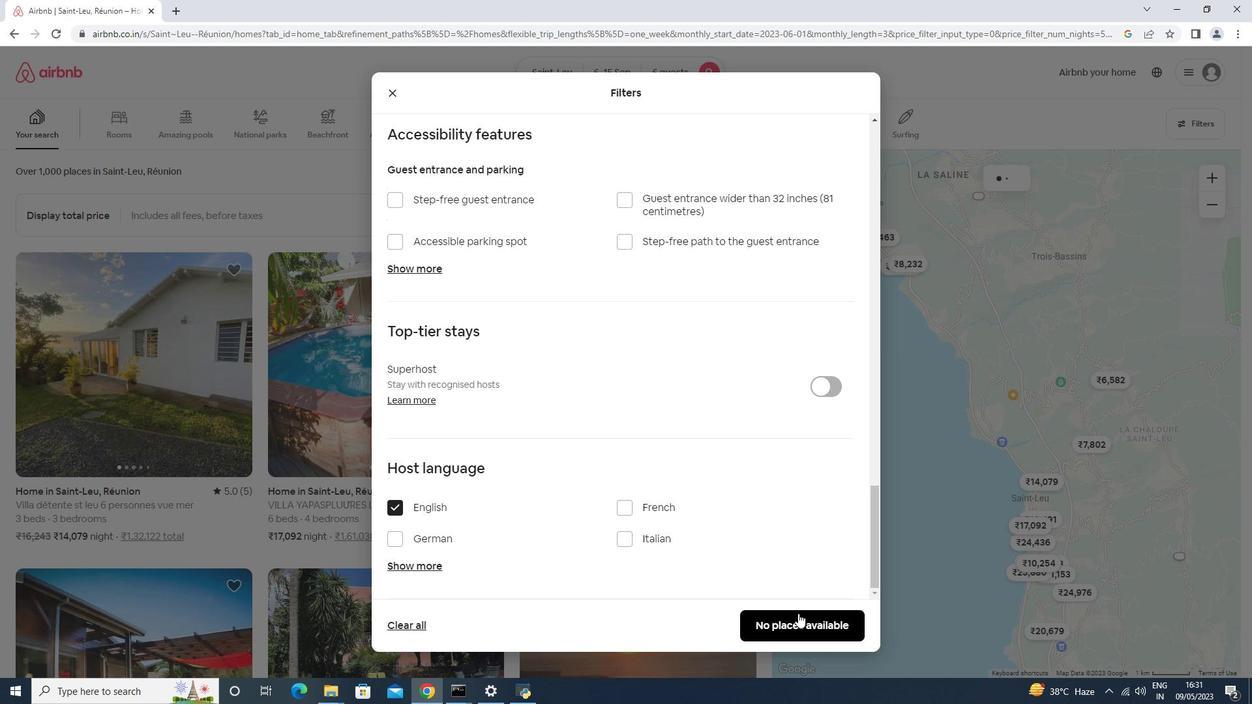 
